 Task: Find connections with filter location Neuchâtel with filter topic #indiawith filter profile language French with filter current company SICK Sensor Intelligence with filter school ICAT Design & Media College with filter industry Hospitals and Health Care with filter service category Labor and Employment Law with filter keywords title Administrative Assistant
Action: Mouse moved to (619, 107)
Screenshot: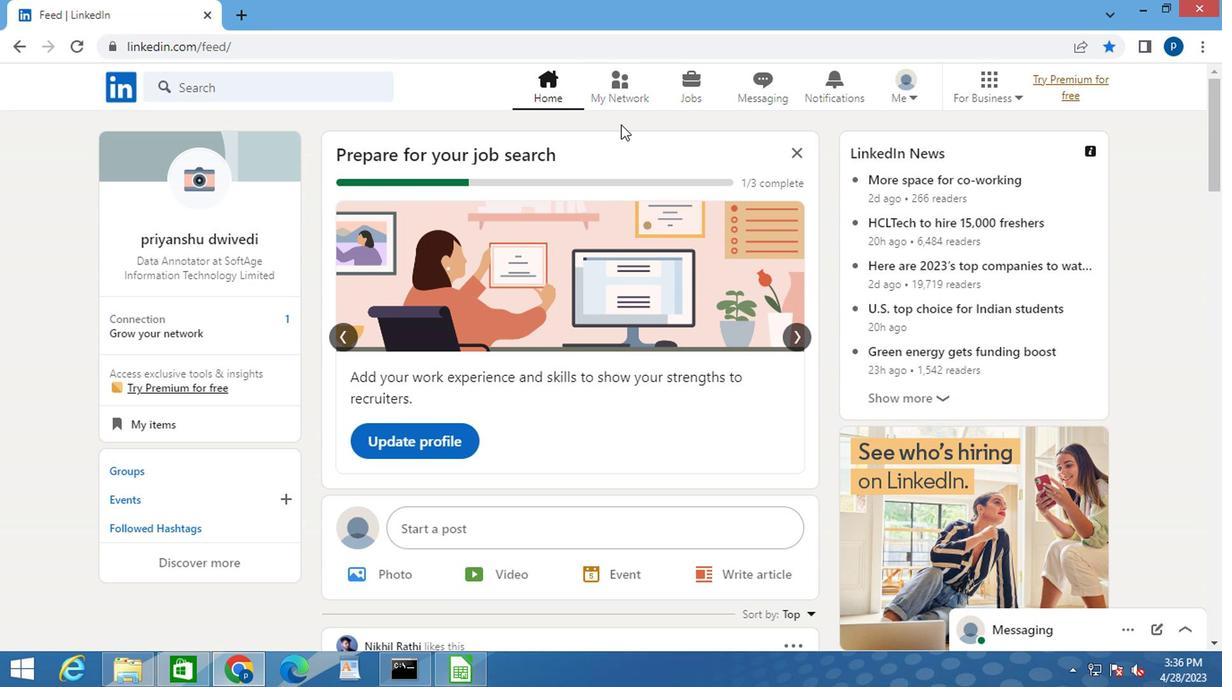 
Action: Mouse pressed left at (619, 107)
Screenshot: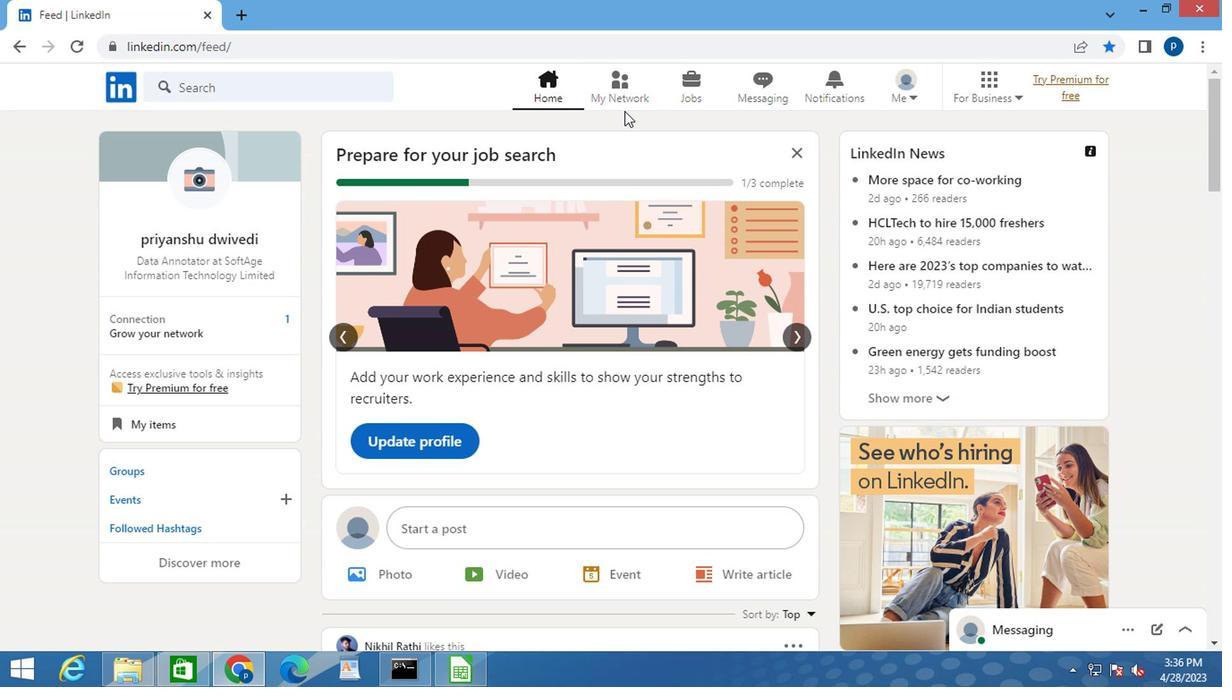 
Action: Mouse moved to (199, 180)
Screenshot: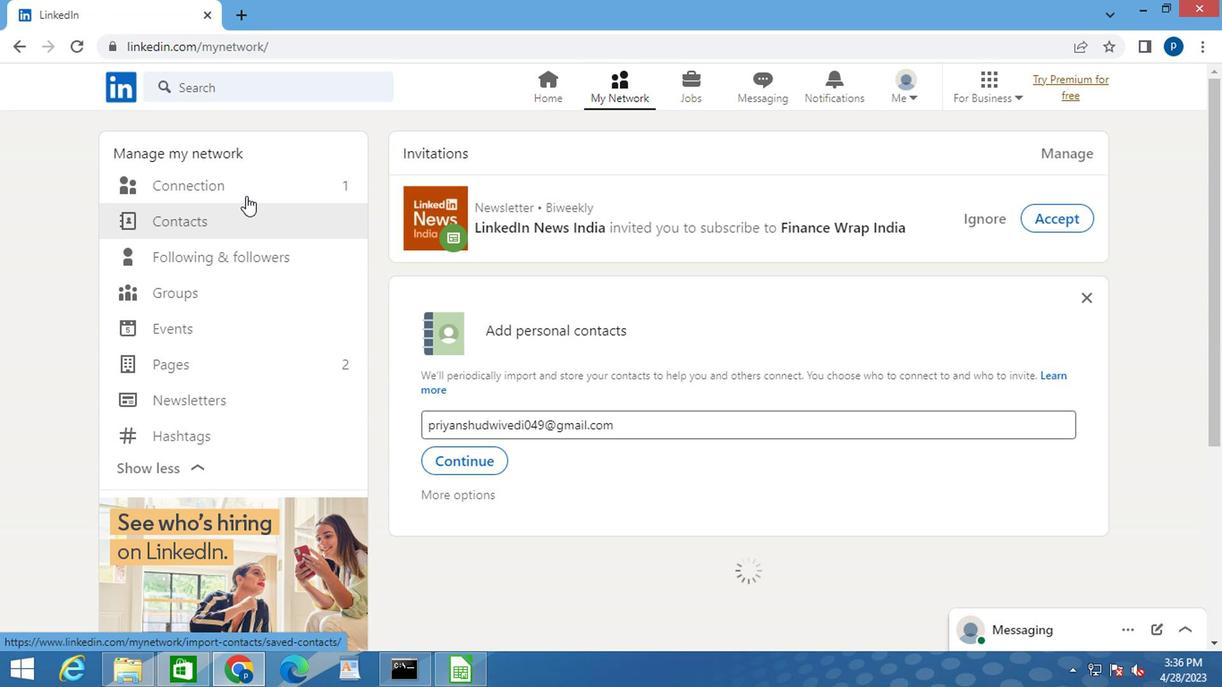 
Action: Mouse pressed left at (199, 180)
Screenshot: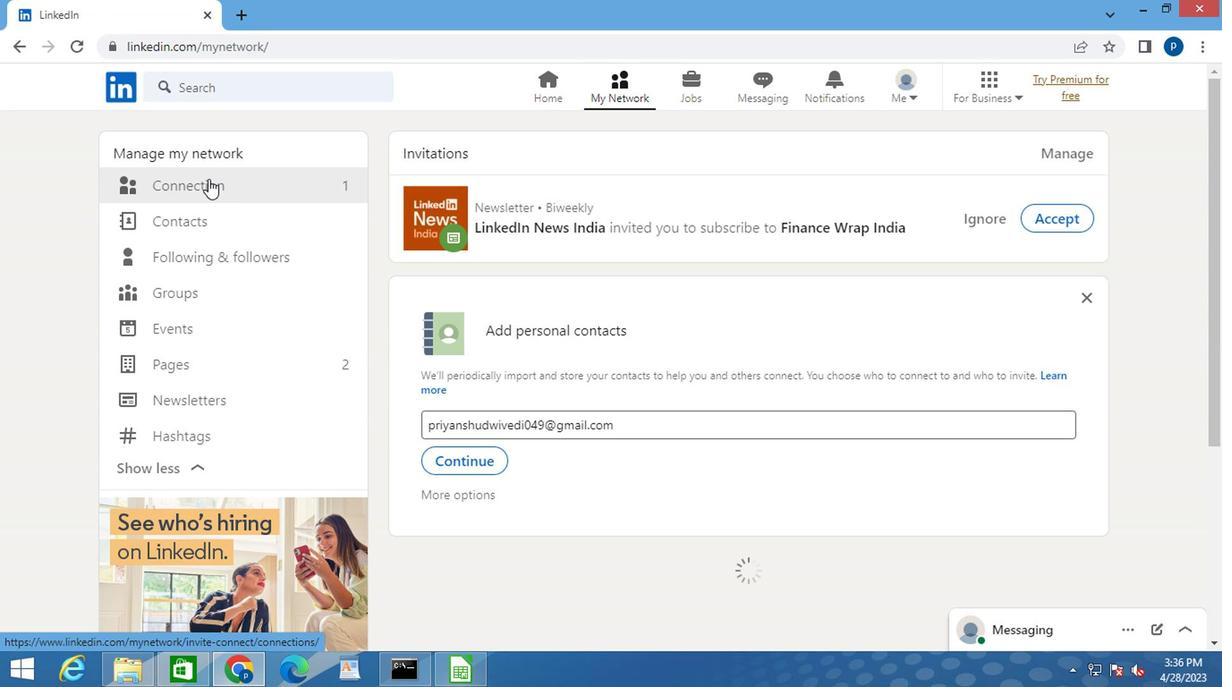 
Action: Mouse moved to (724, 187)
Screenshot: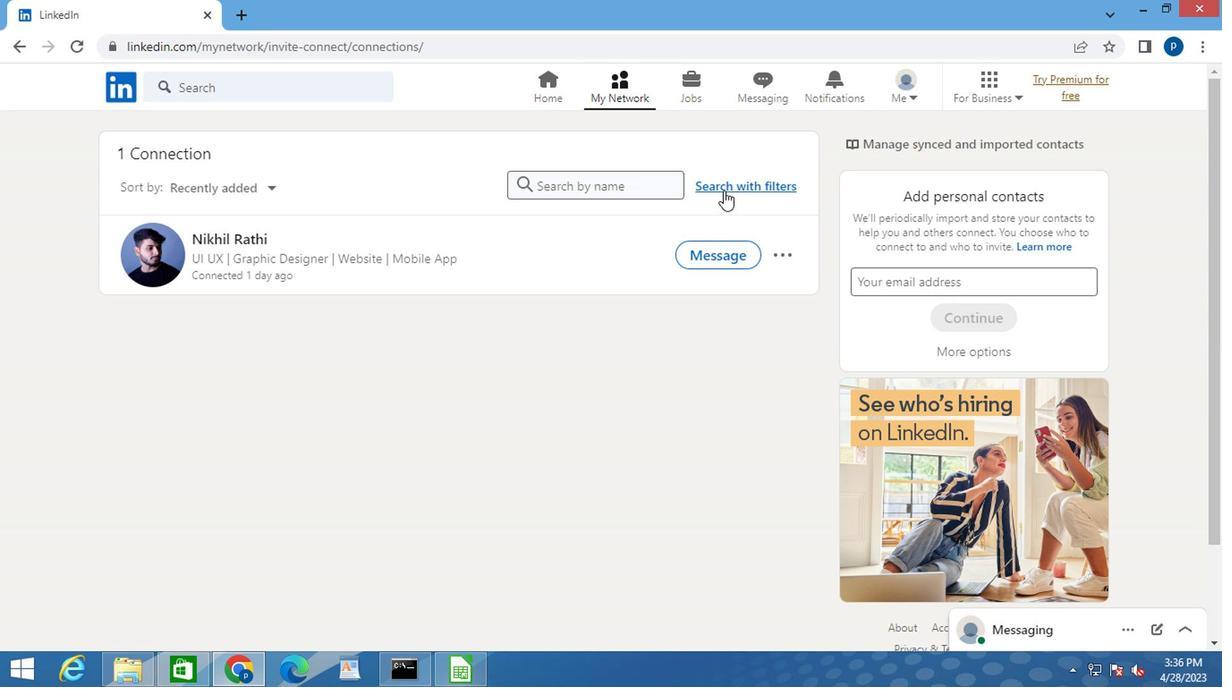 
Action: Mouse pressed left at (724, 187)
Screenshot: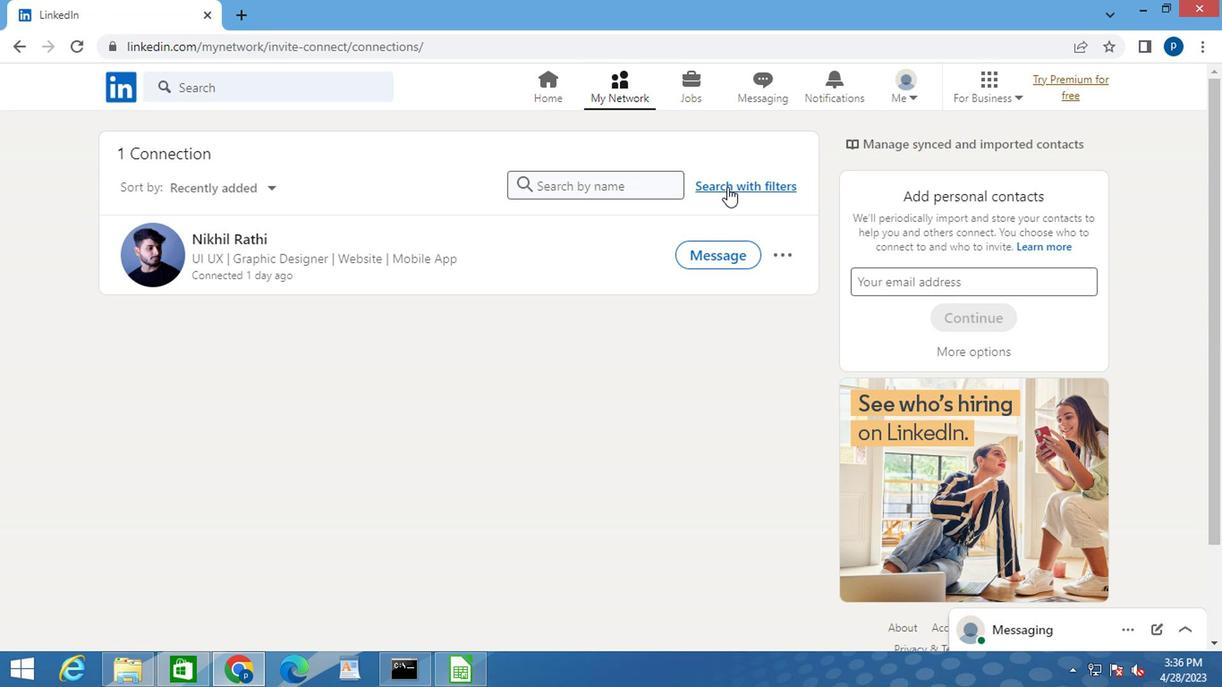 
Action: Mouse moved to (657, 136)
Screenshot: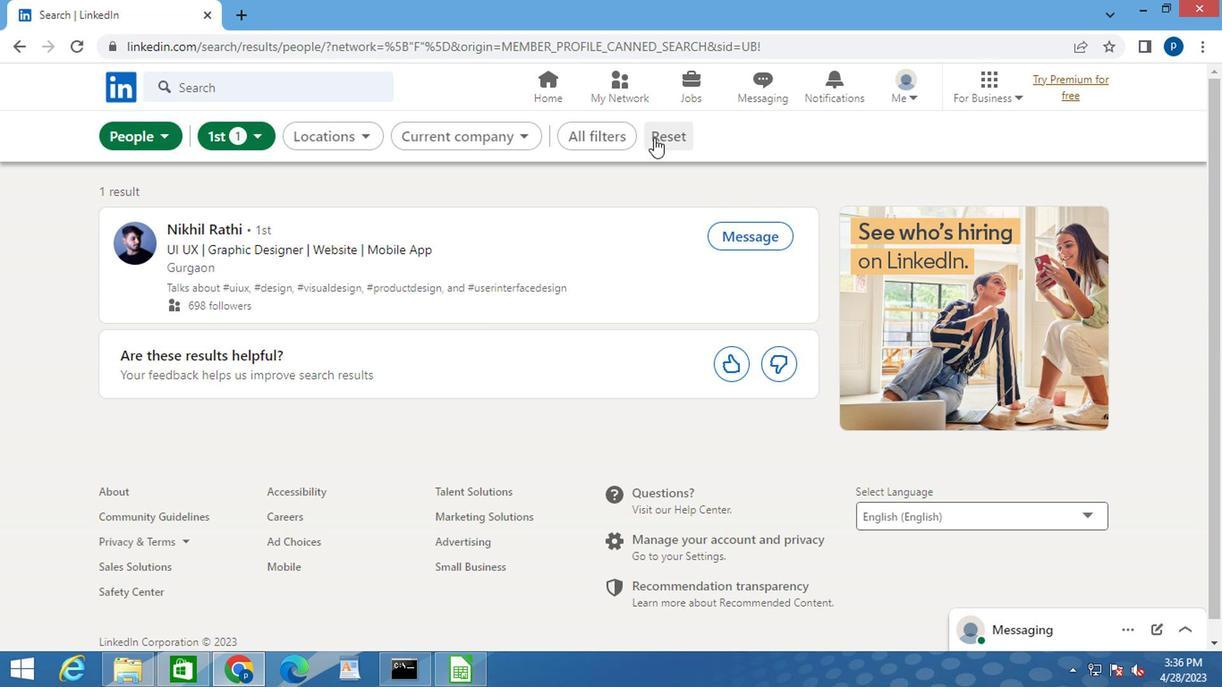 
Action: Mouse pressed left at (657, 136)
Screenshot: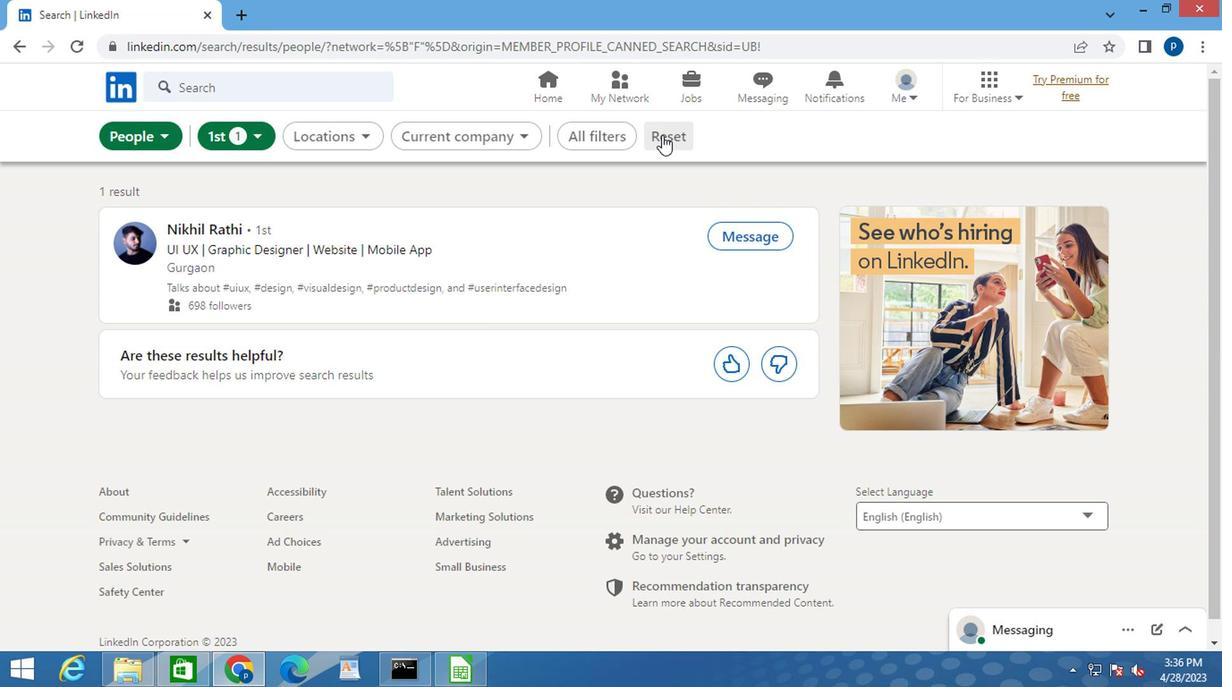 
Action: Mouse moved to (636, 135)
Screenshot: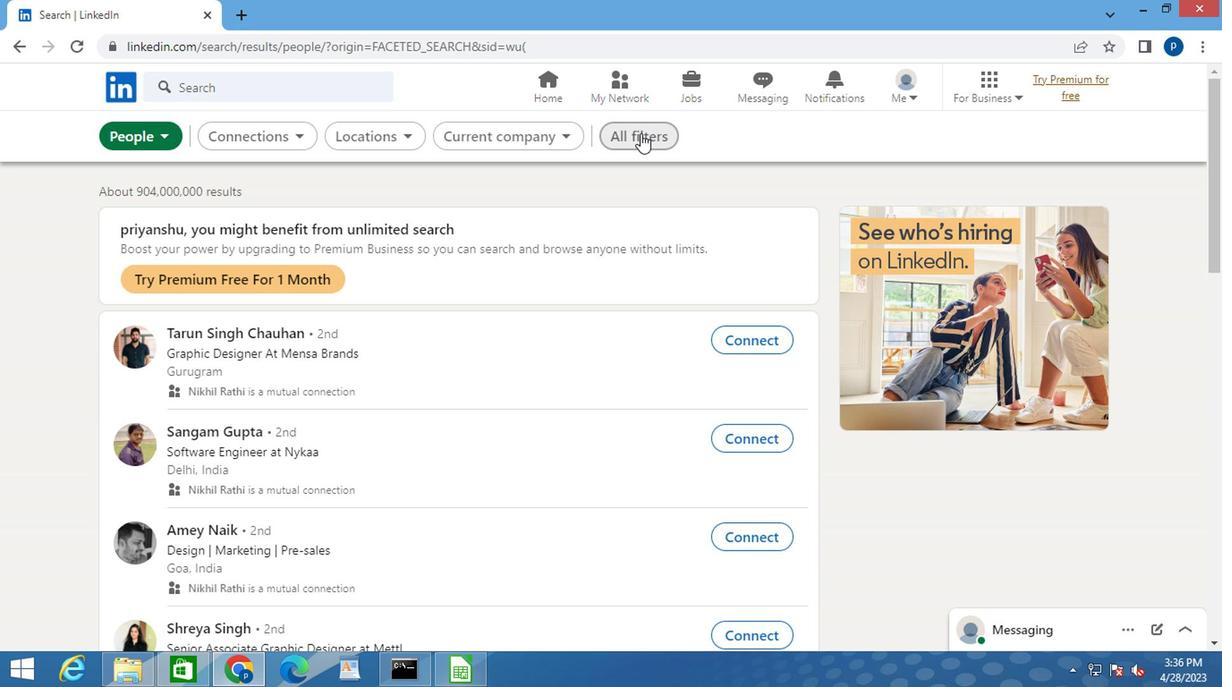 
Action: Mouse pressed left at (636, 135)
Screenshot: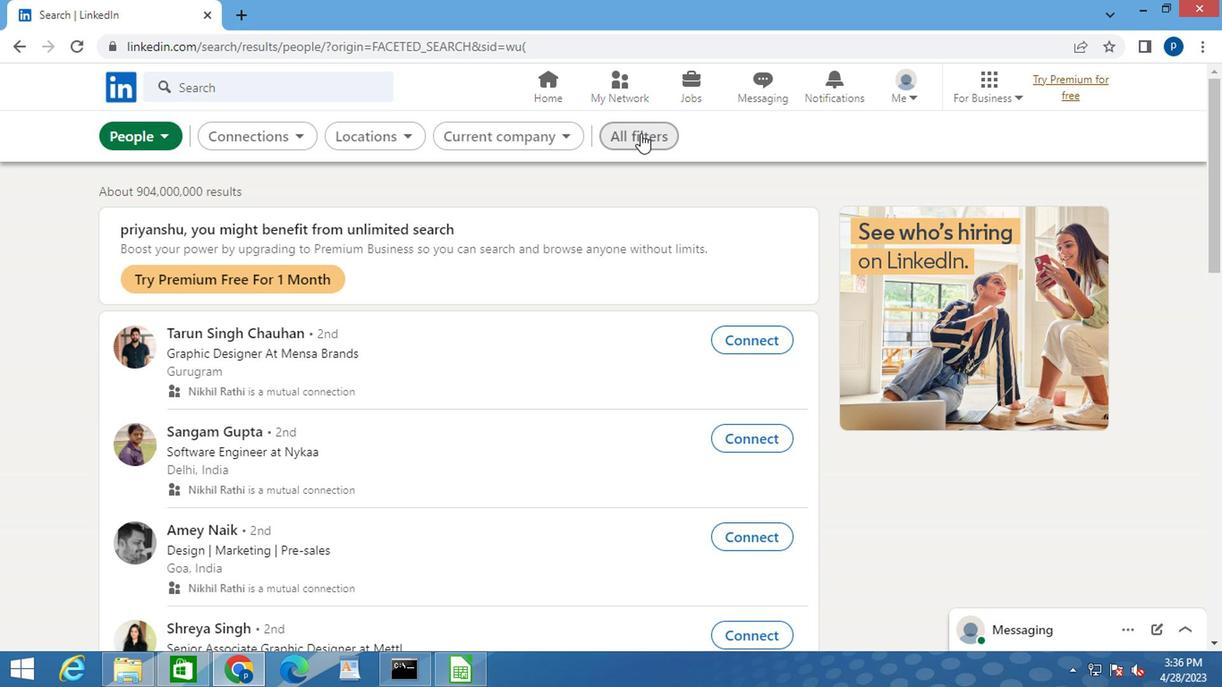 
Action: Mouse moved to (1006, 375)
Screenshot: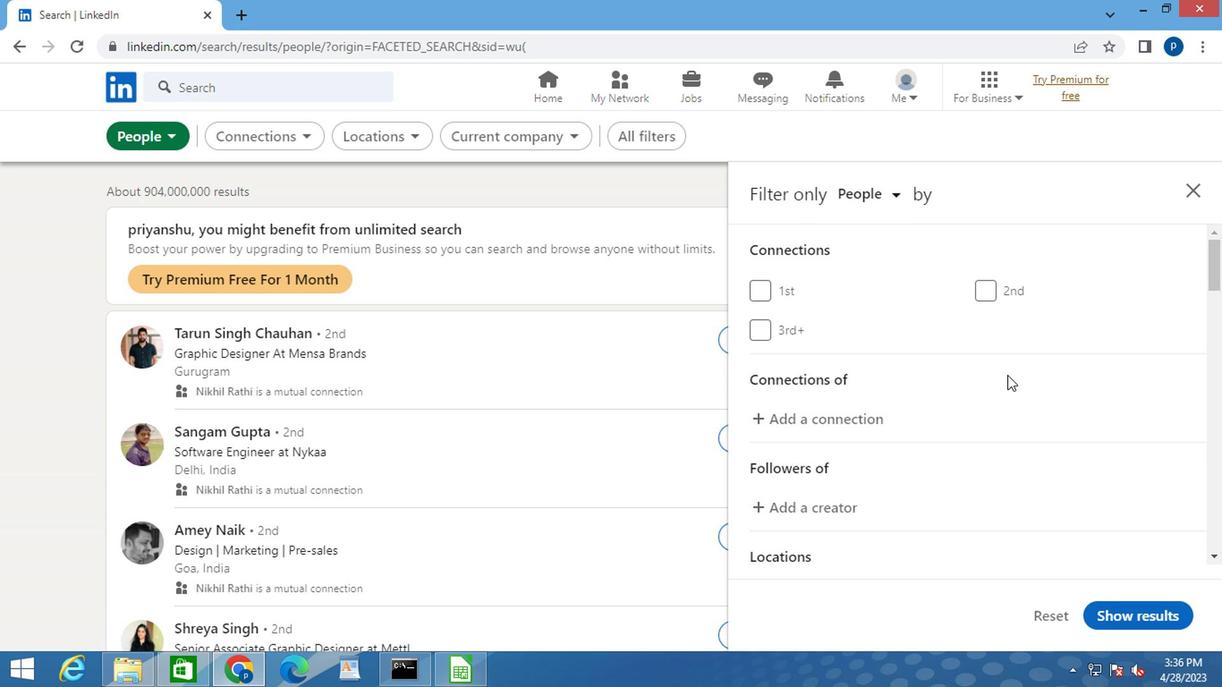 
Action: Mouse scrolled (1006, 374) with delta (0, 0)
Screenshot: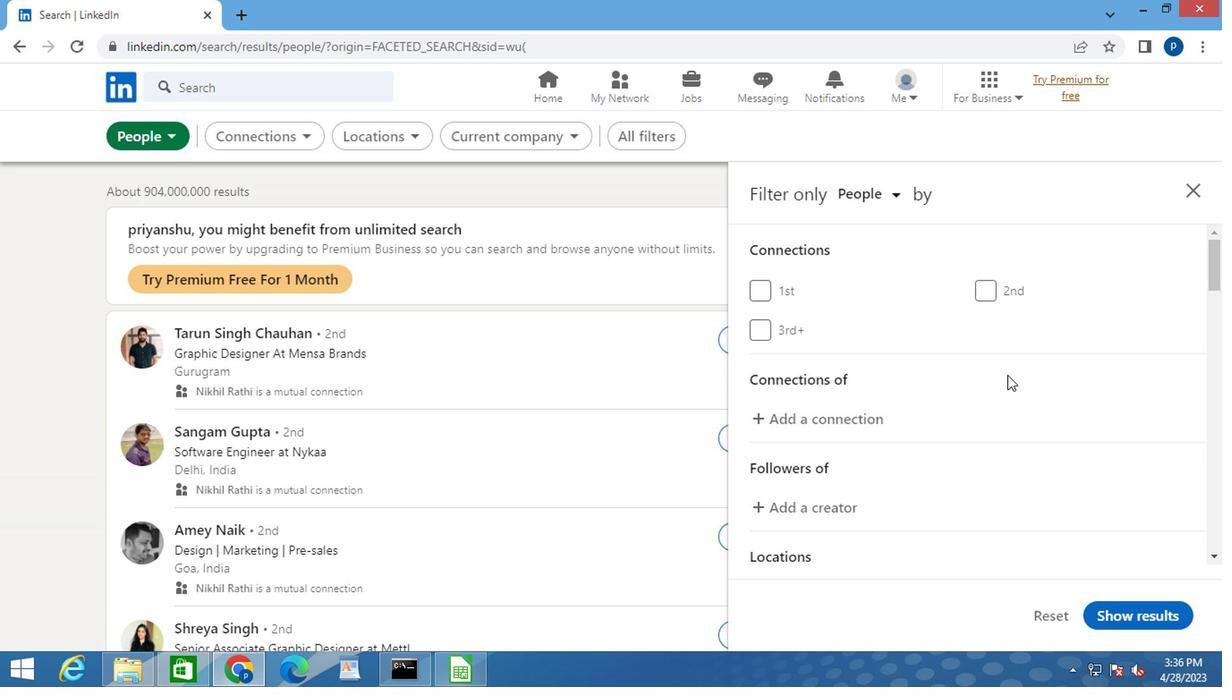 
Action: Mouse scrolled (1006, 374) with delta (0, 0)
Screenshot: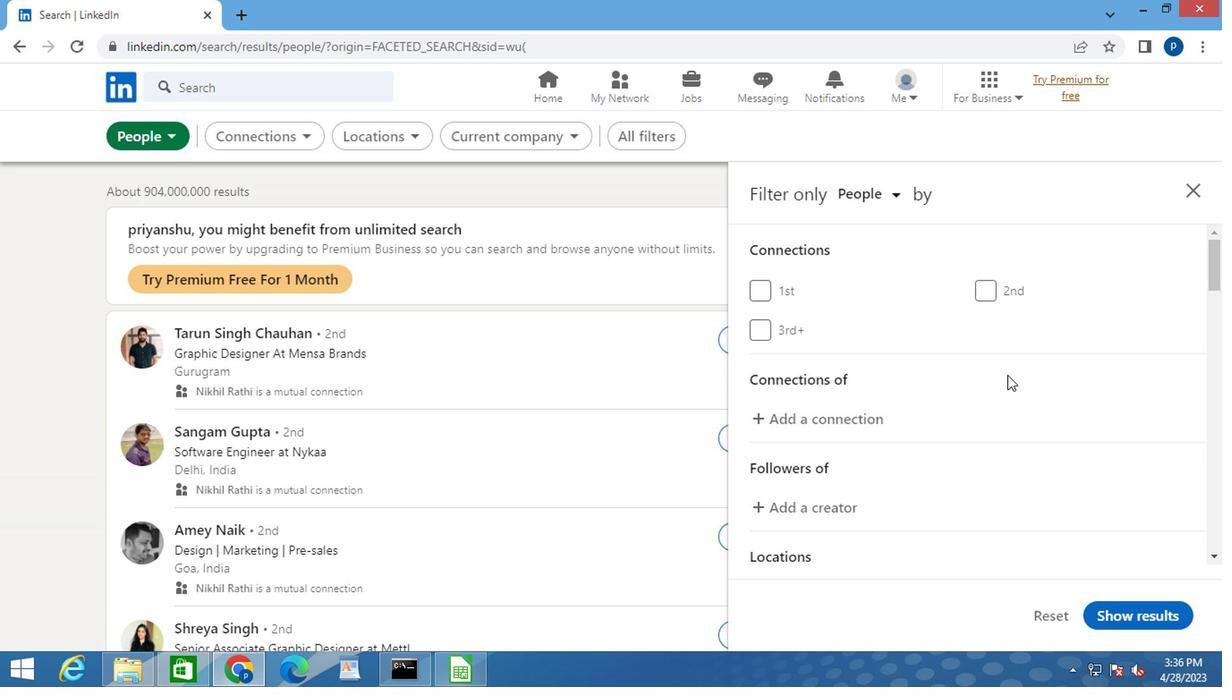 
Action: Mouse moved to (1001, 492)
Screenshot: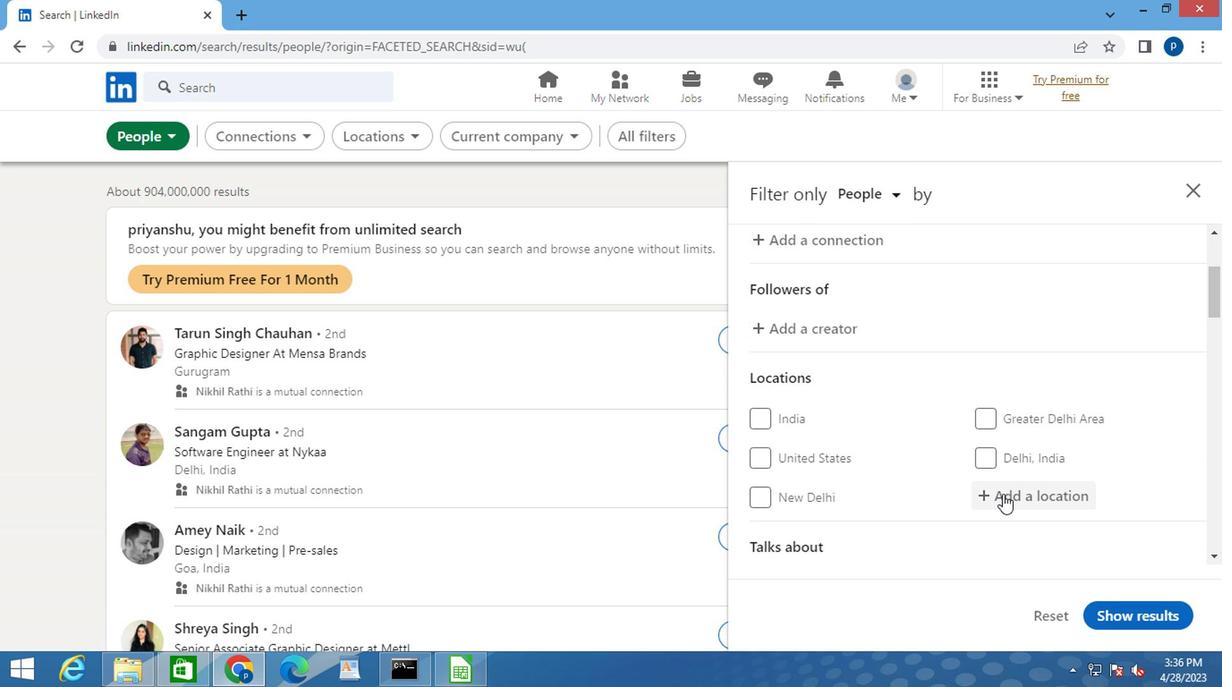 
Action: Mouse pressed left at (1001, 492)
Screenshot: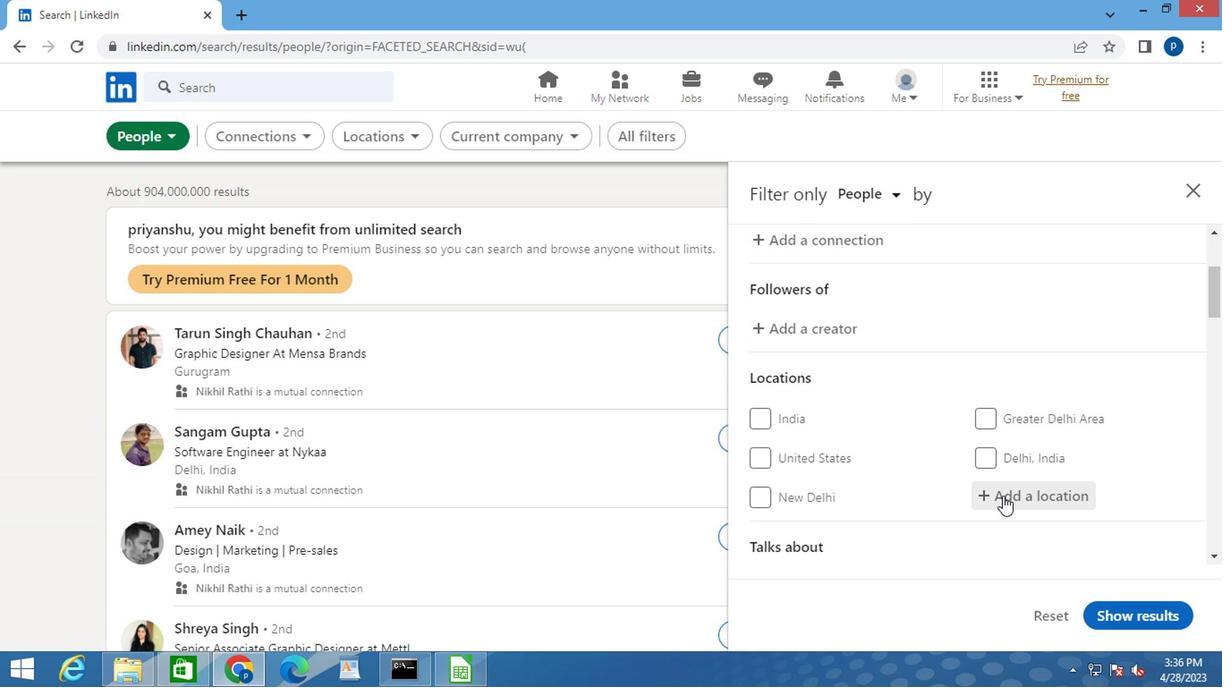 
Action: Key pressed n<Key.caps_lock>euchatel
Screenshot: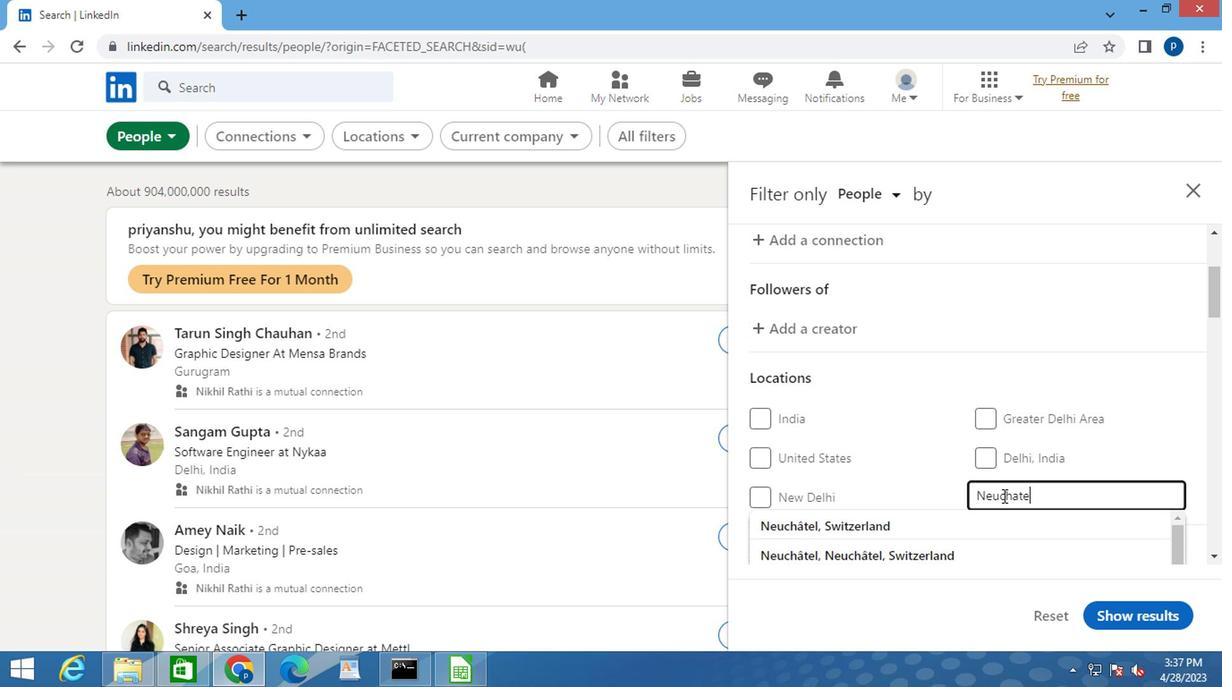
Action: Mouse moved to (902, 519)
Screenshot: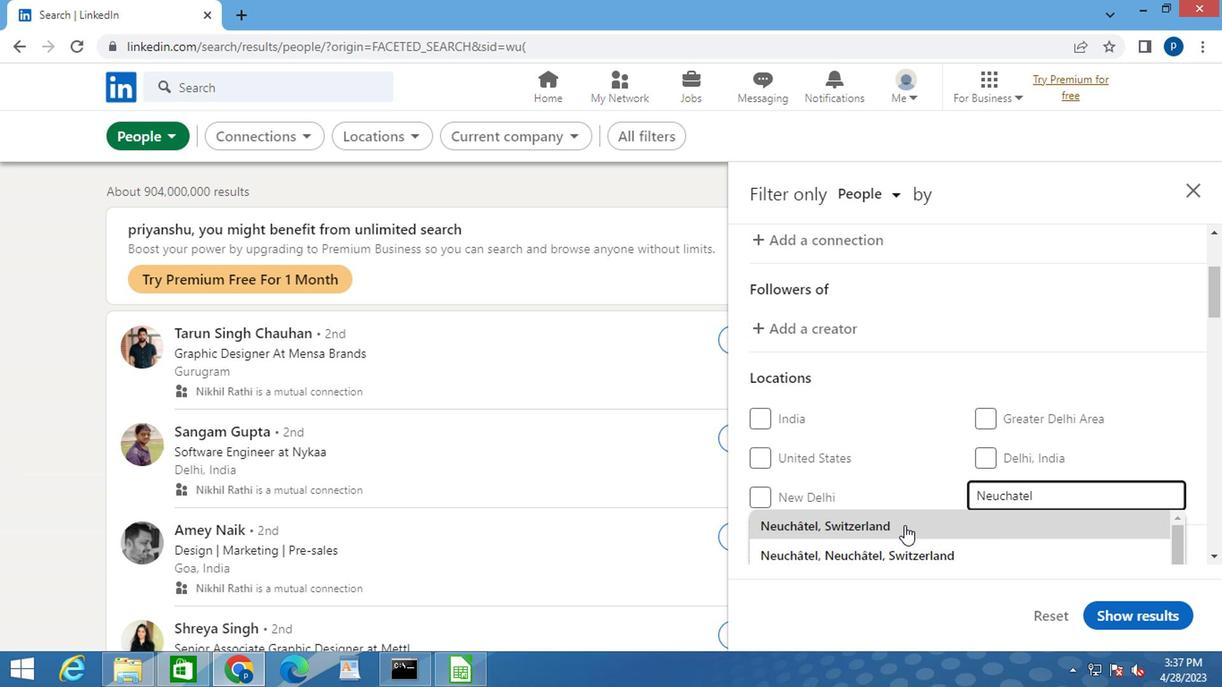 
Action: Mouse pressed left at (902, 519)
Screenshot: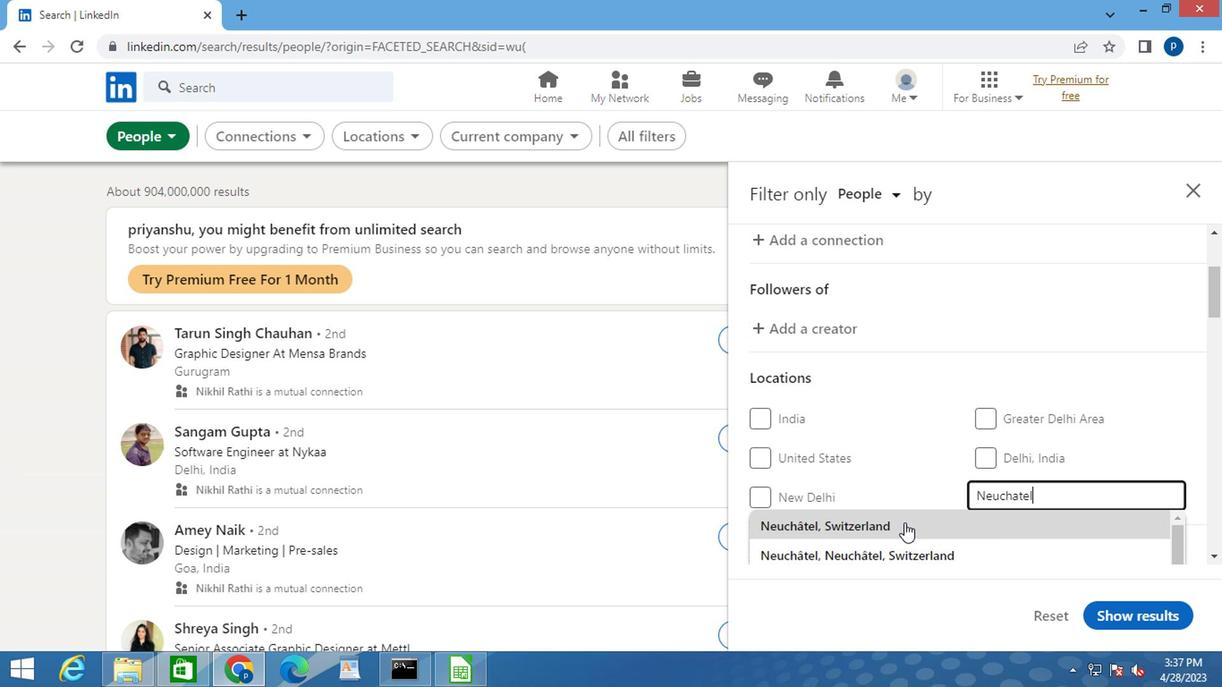 
Action: Mouse moved to (894, 494)
Screenshot: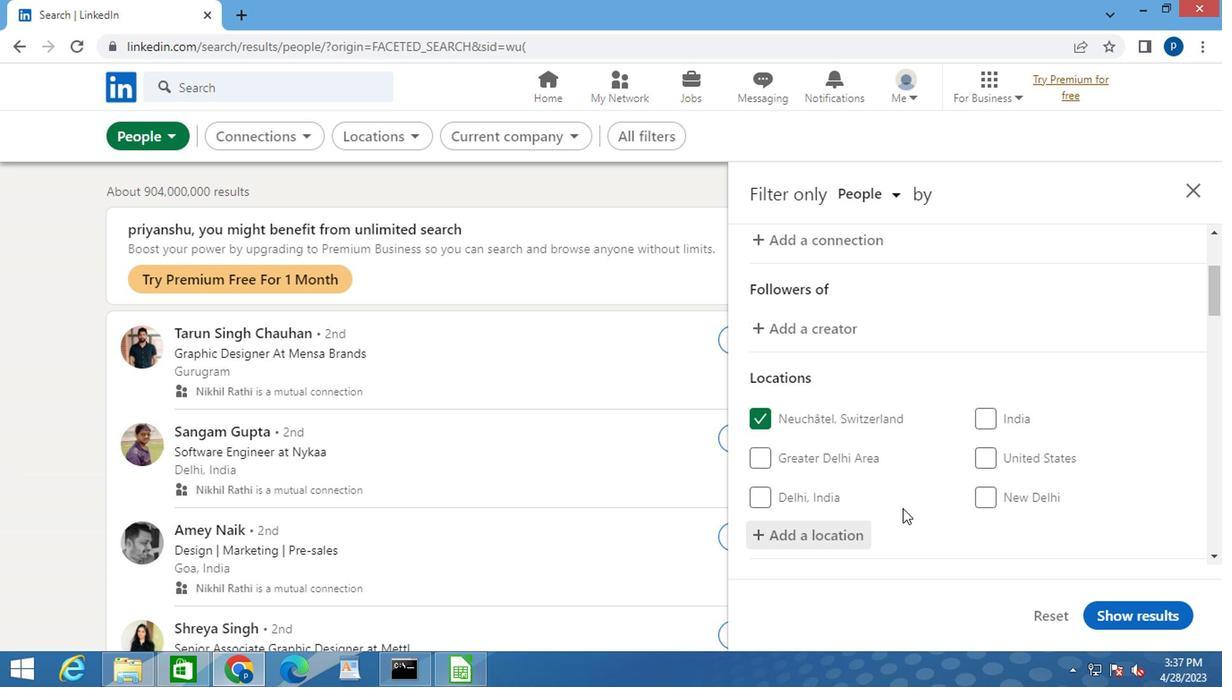 
Action: Mouse scrolled (894, 494) with delta (0, 0)
Screenshot: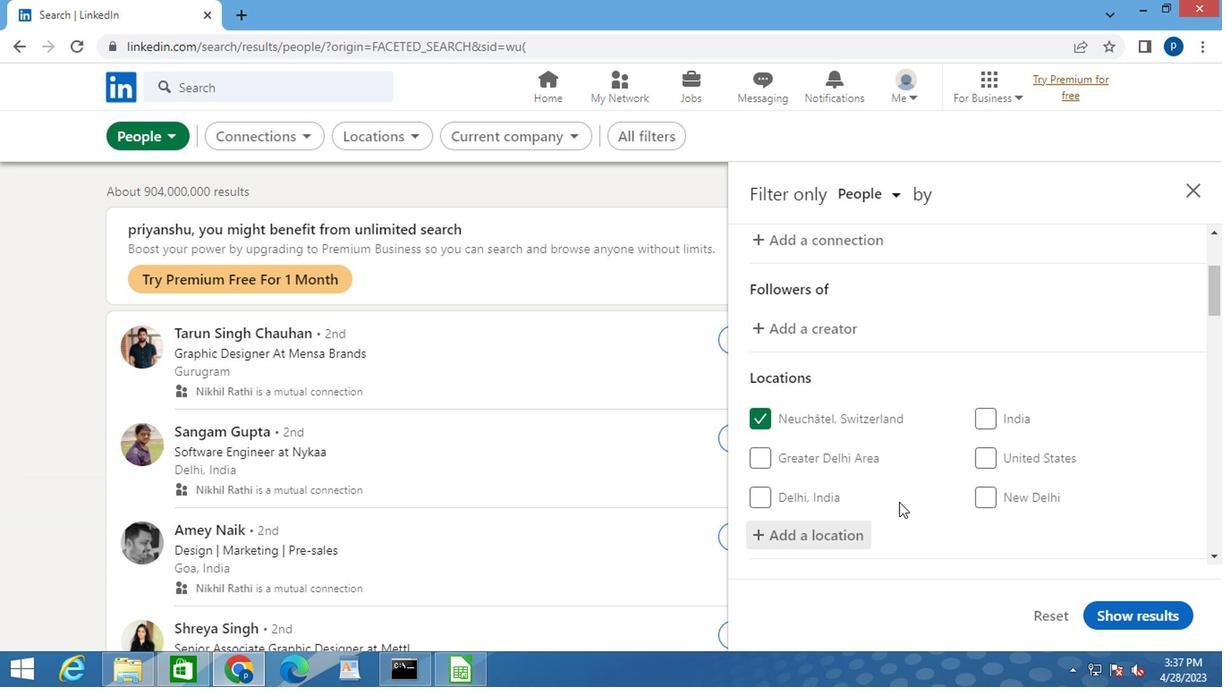 
Action: Mouse scrolled (894, 494) with delta (0, 0)
Screenshot: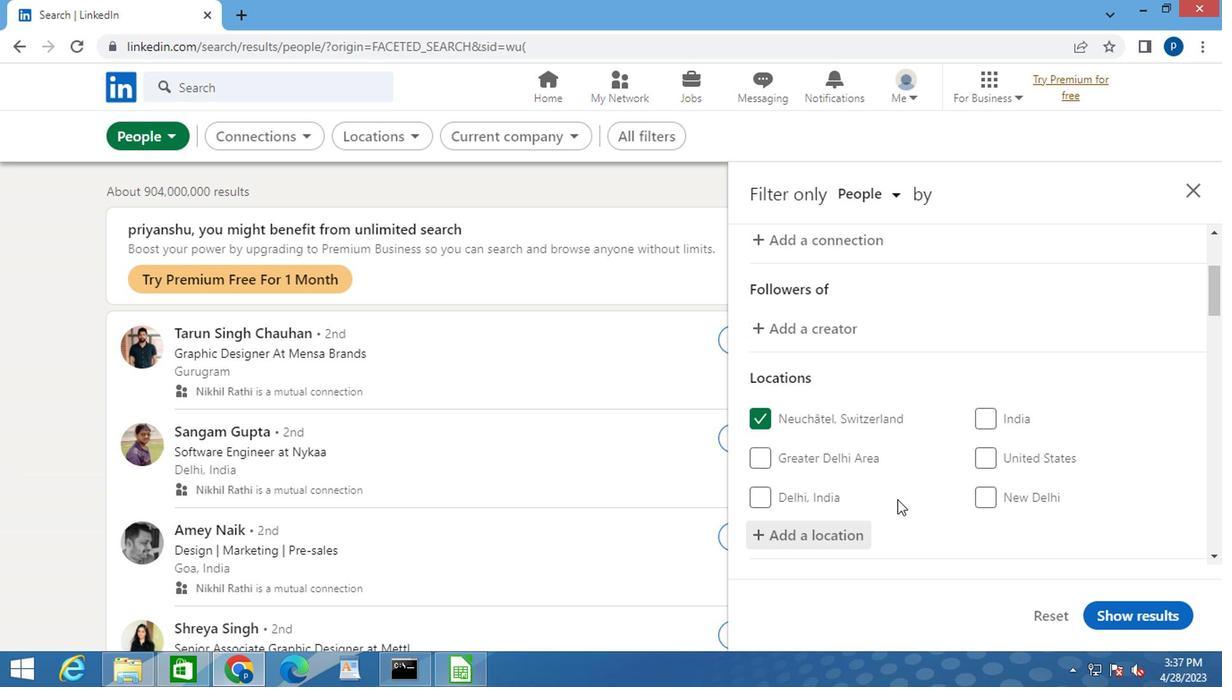 
Action: Mouse moved to (992, 524)
Screenshot: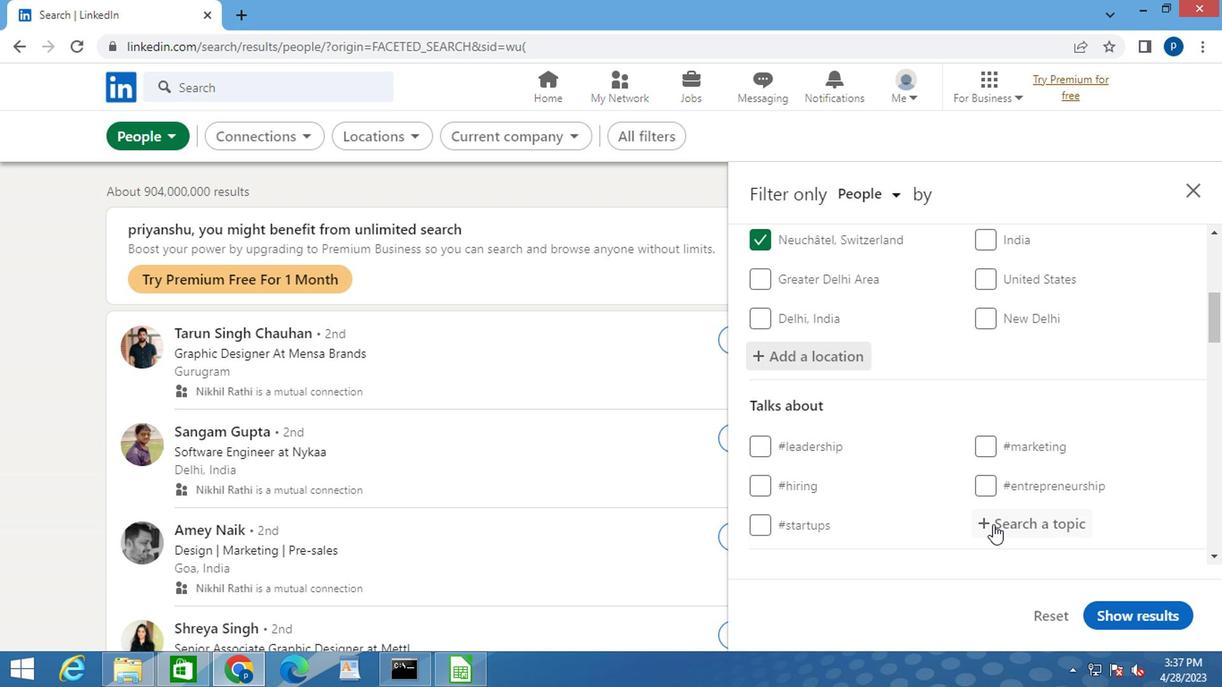 
Action: Mouse pressed left at (992, 524)
Screenshot: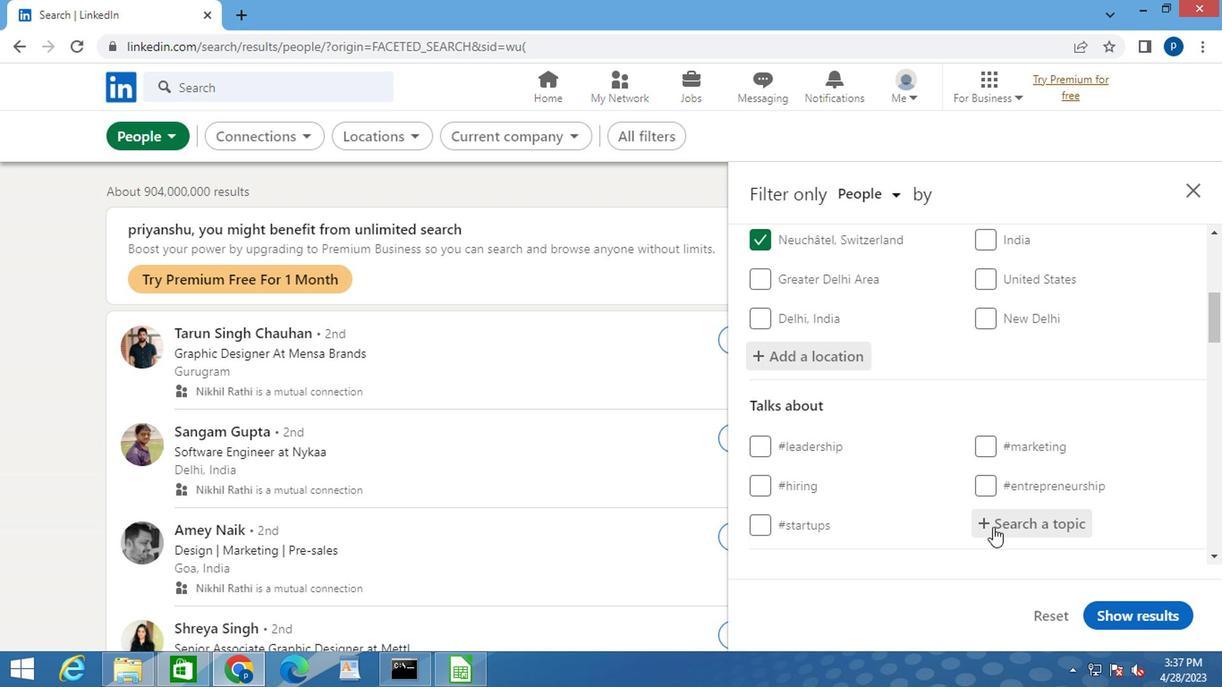 
Action: Key pressed <Key.shift>#INDIA
Screenshot: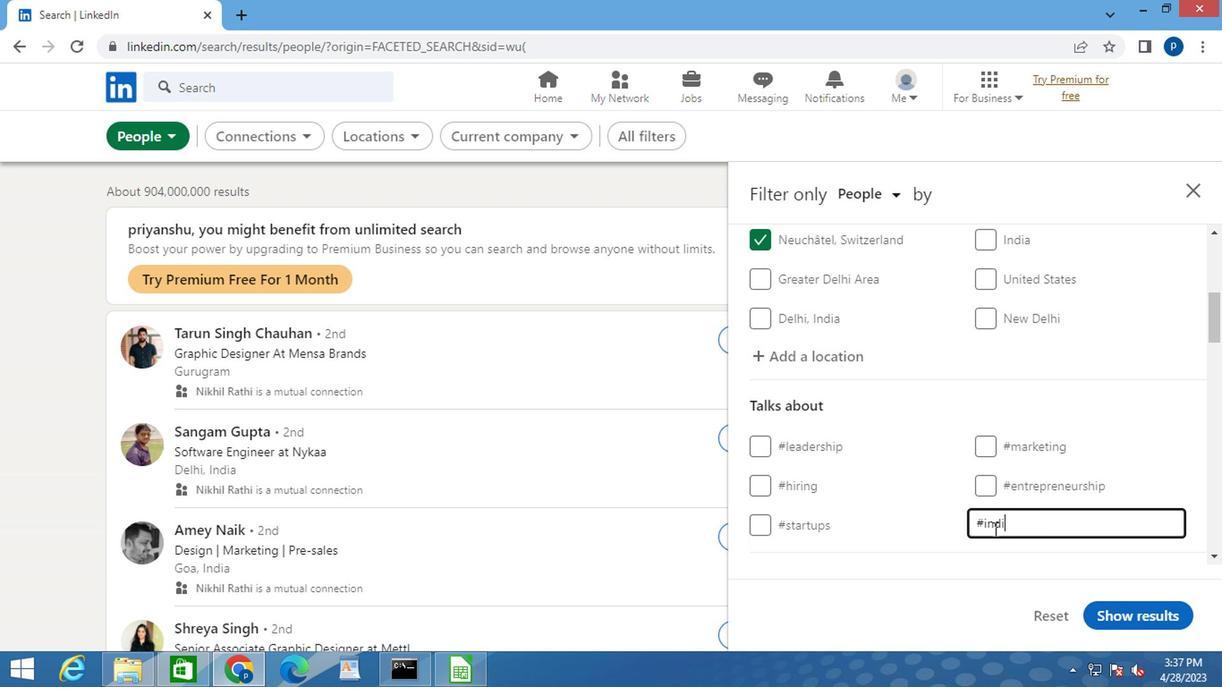 
Action: Mouse moved to (899, 505)
Screenshot: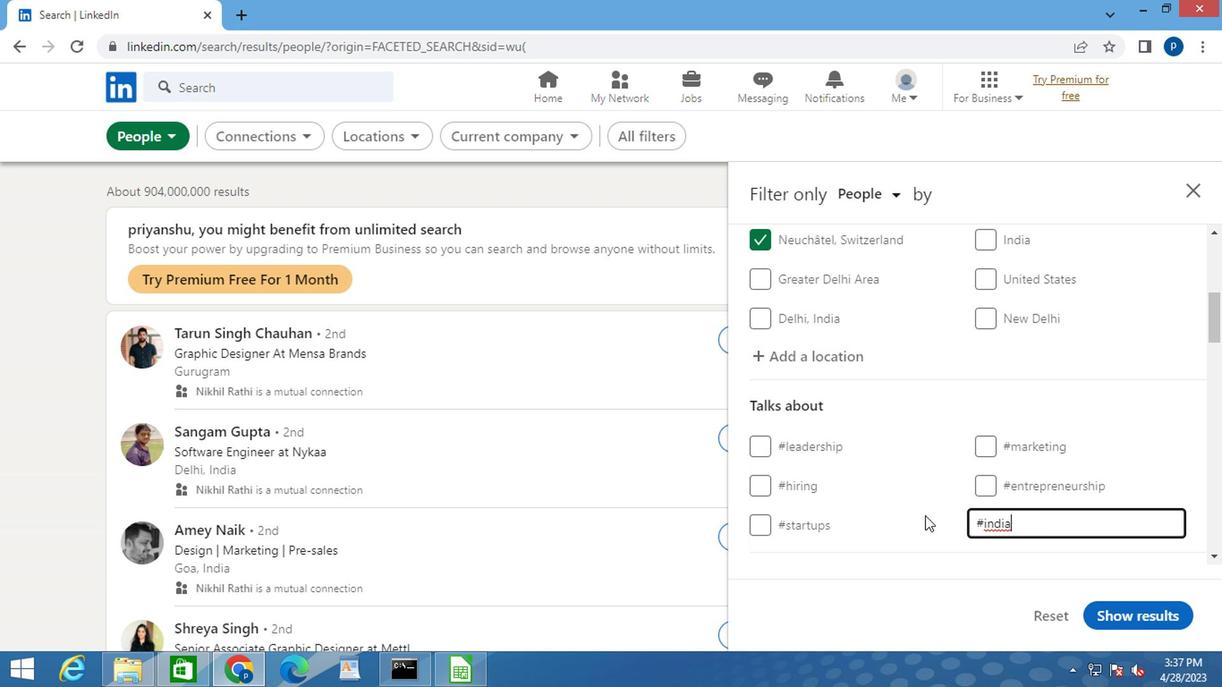 
Action: Mouse scrolled (899, 503) with delta (0, -1)
Screenshot: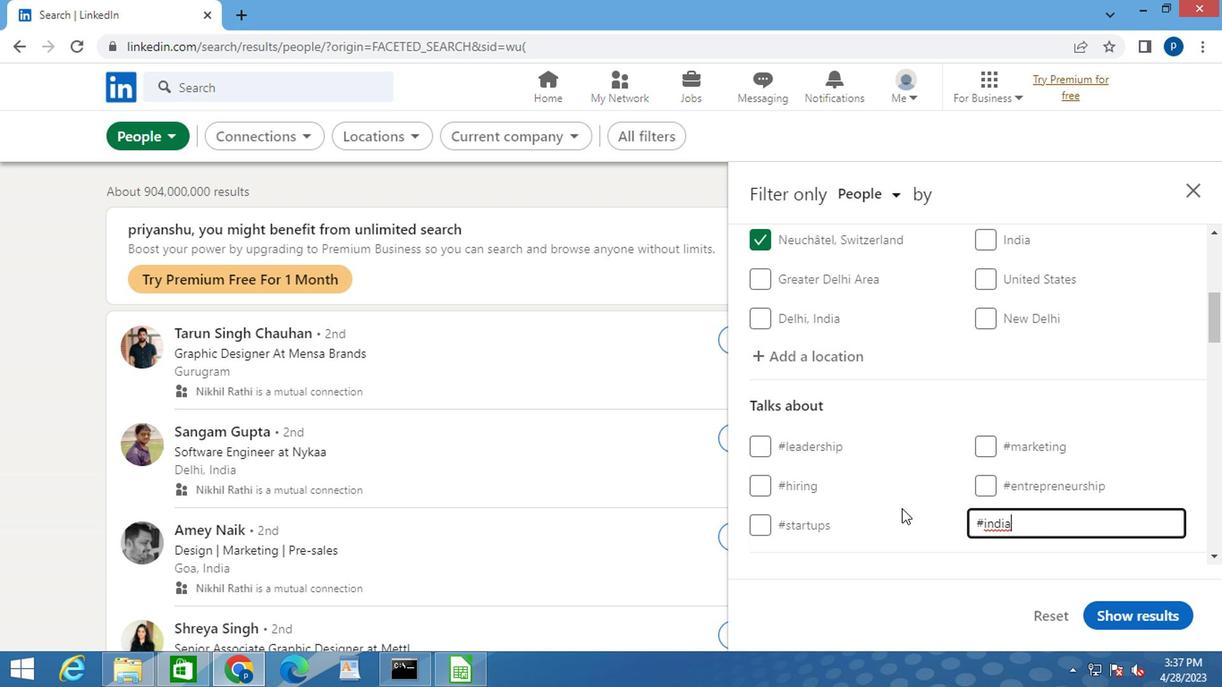 
Action: Mouse scrolled (899, 503) with delta (0, -1)
Screenshot: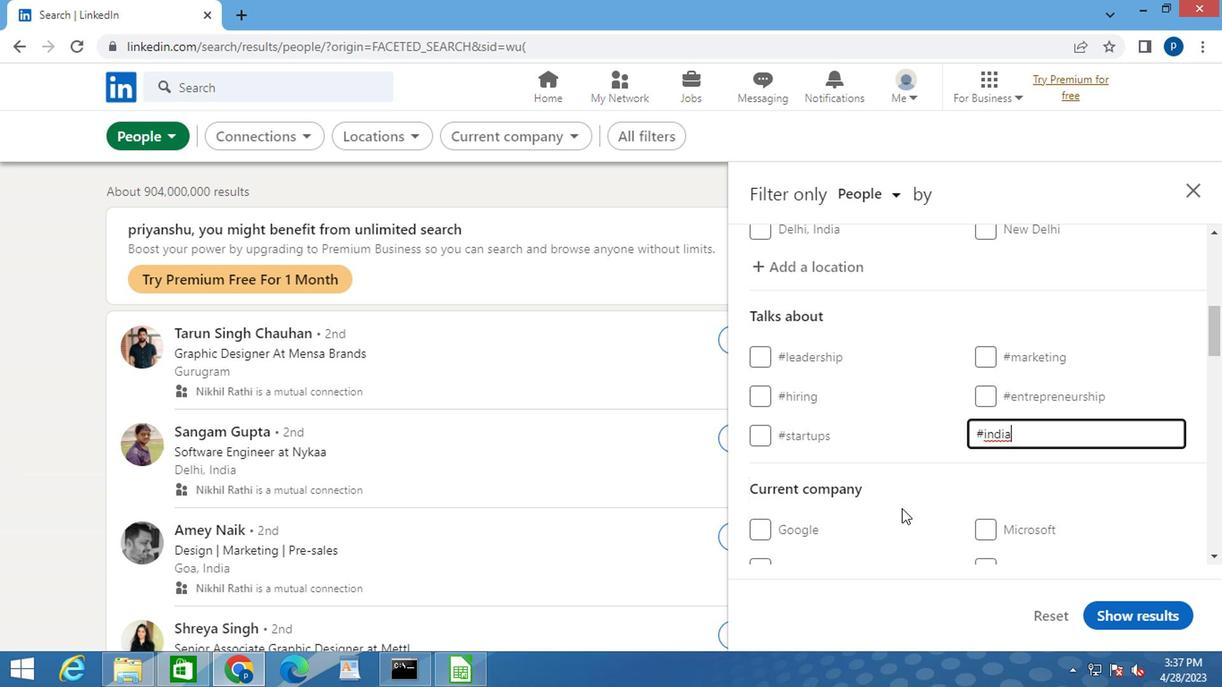 
Action: Mouse scrolled (899, 503) with delta (0, -1)
Screenshot: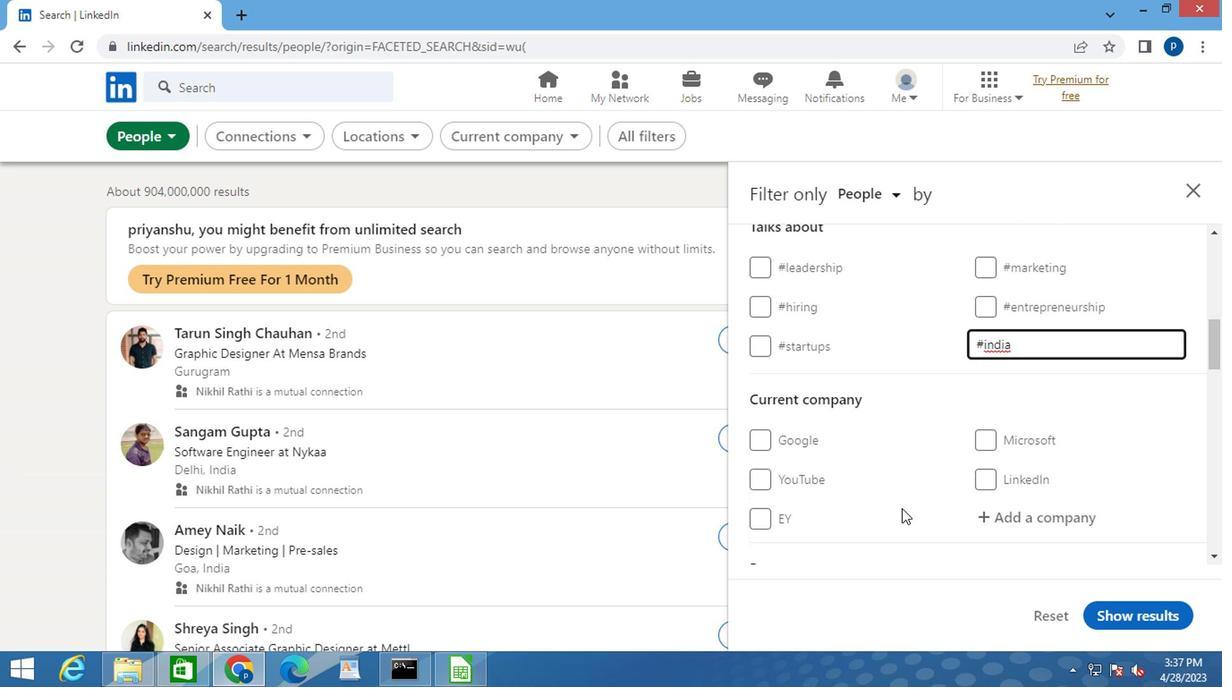 
Action: Mouse scrolled (899, 503) with delta (0, -1)
Screenshot: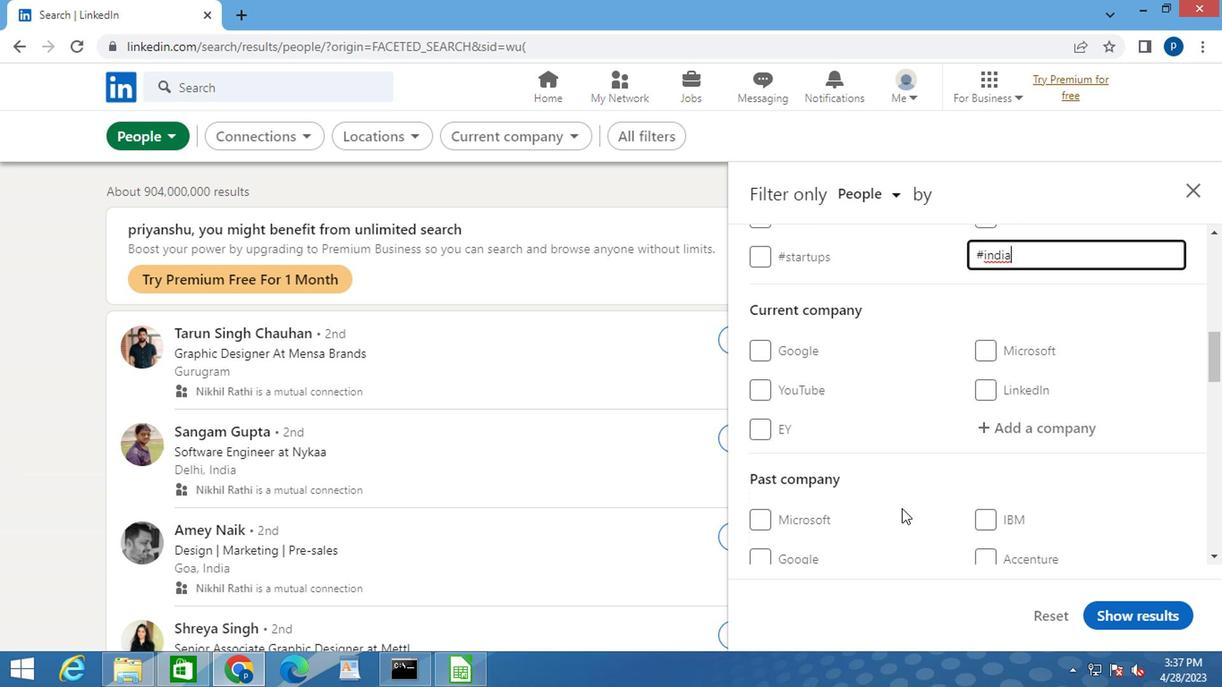 
Action: Mouse scrolled (899, 503) with delta (0, -1)
Screenshot: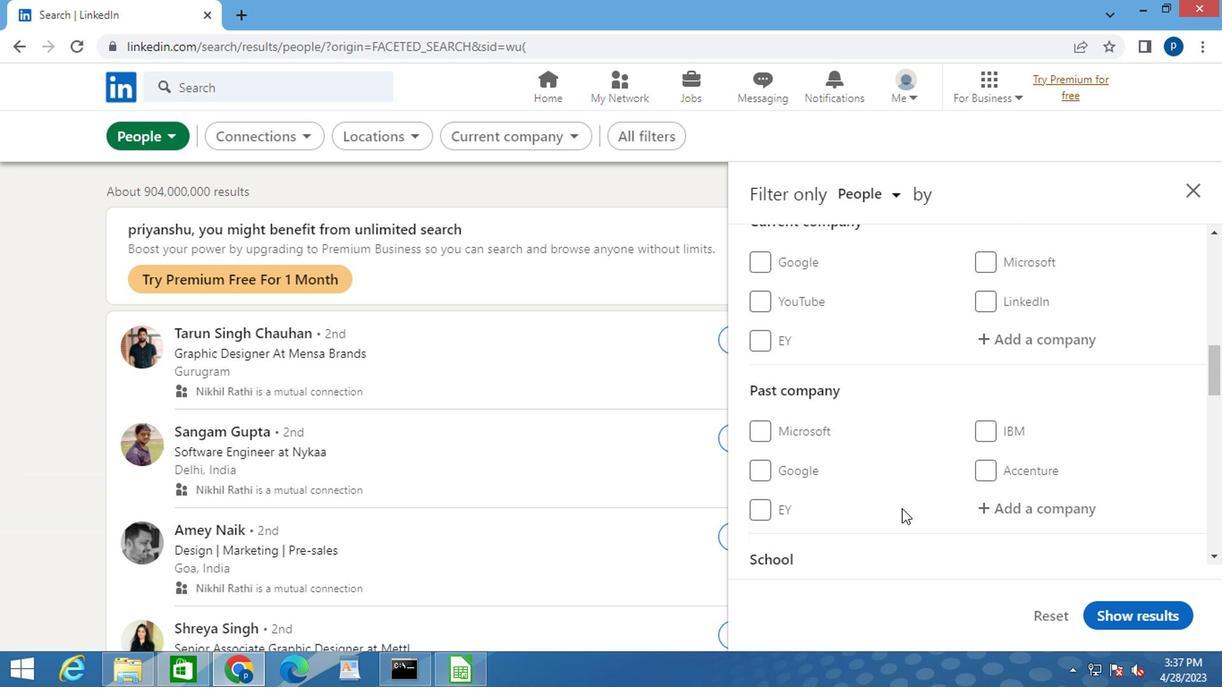 
Action: Mouse scrolled (899, 503) with delta (0, -1)
Screenshot: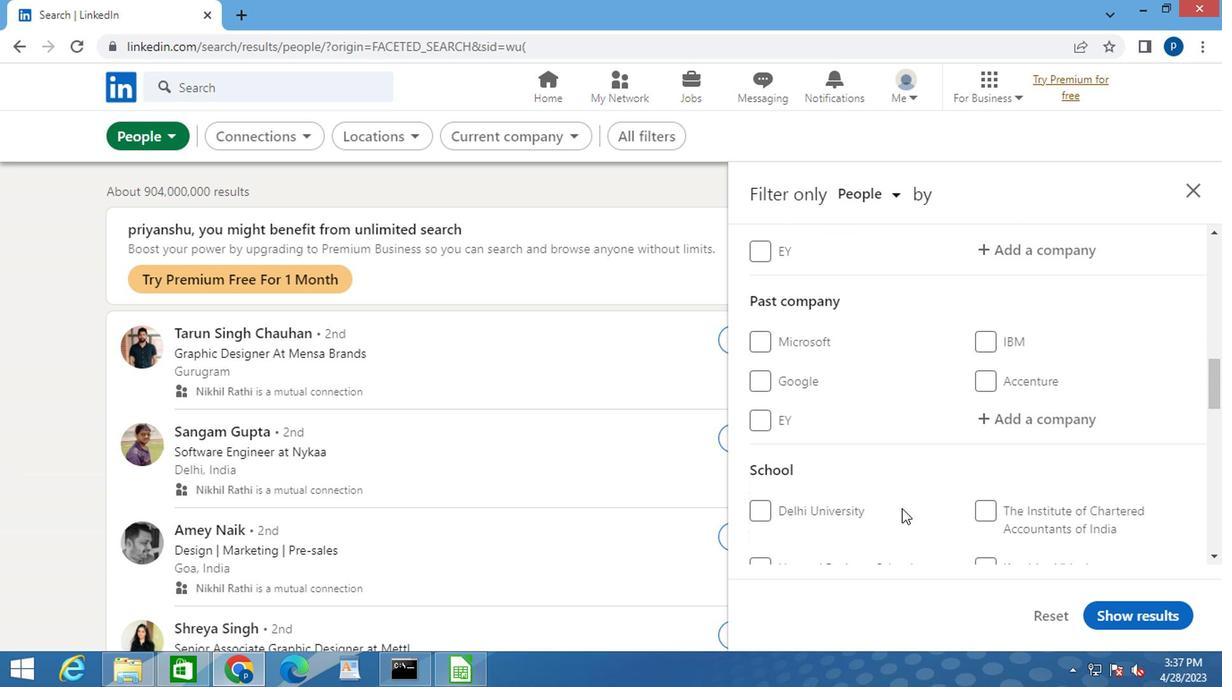 
Action: Mouse scrolled (899, 503) with delta (0, -1)
Screenshot: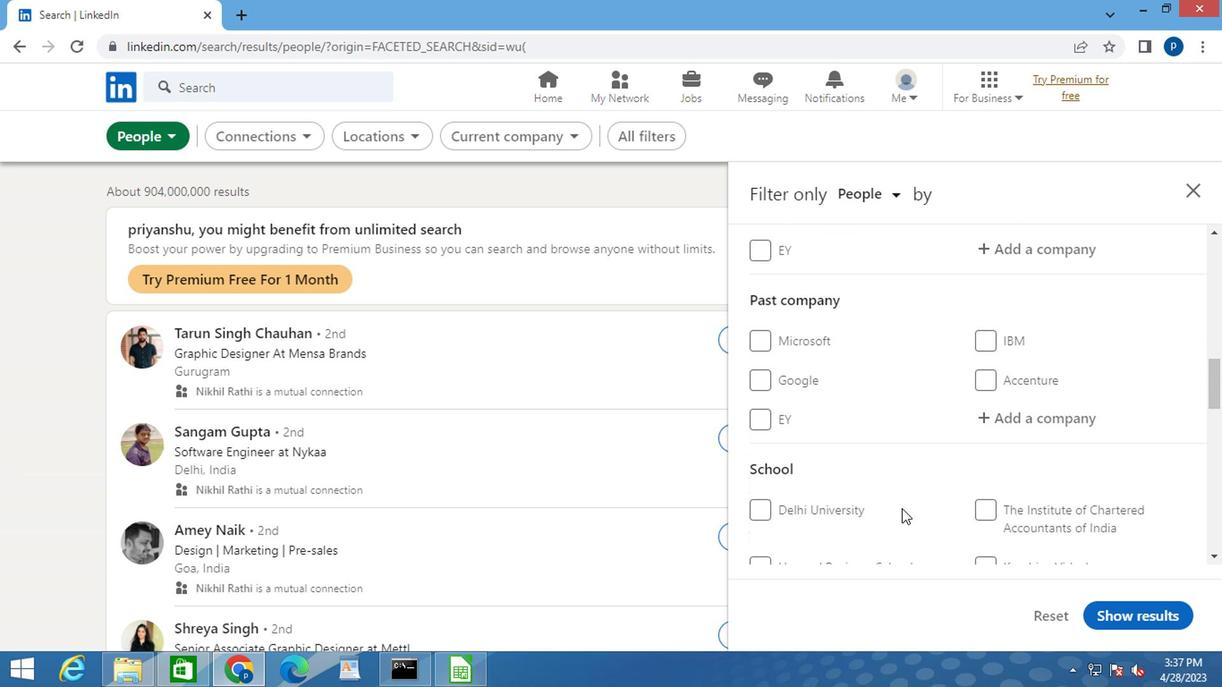 
Action: Mouse scrolled (899, 503) with delta (0, -1)
Screenshot: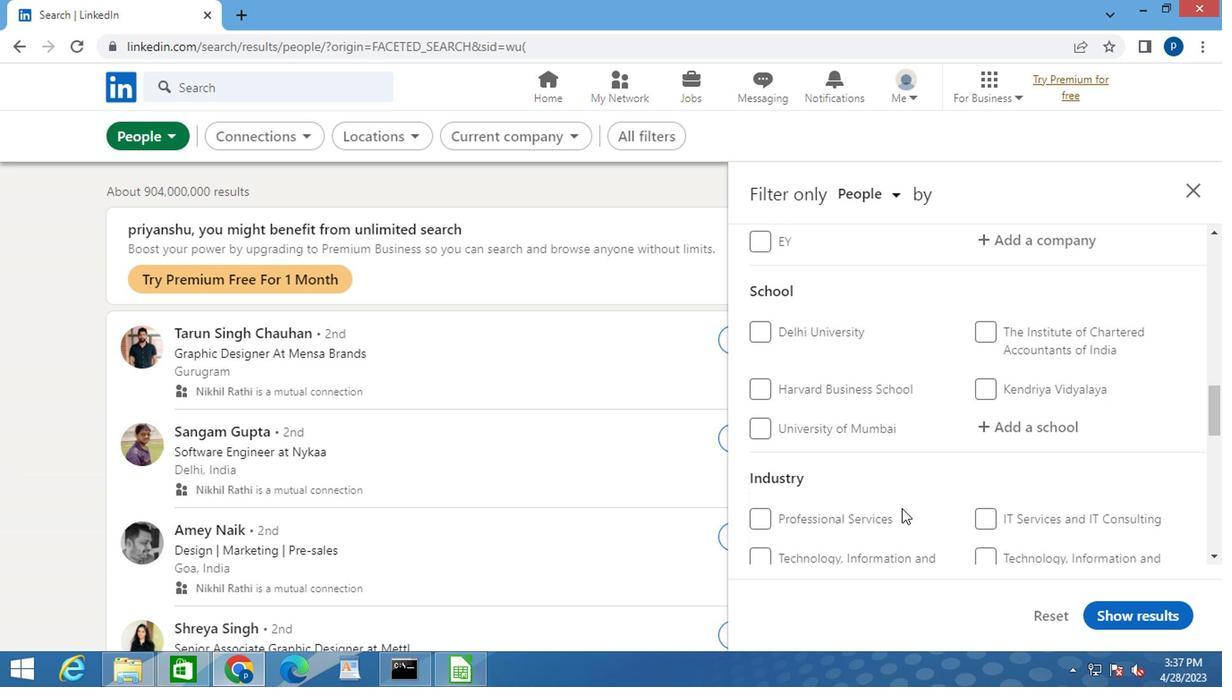 
Action: Mouse scrolled (899, 503) with delta (0, -1)
Screenshot: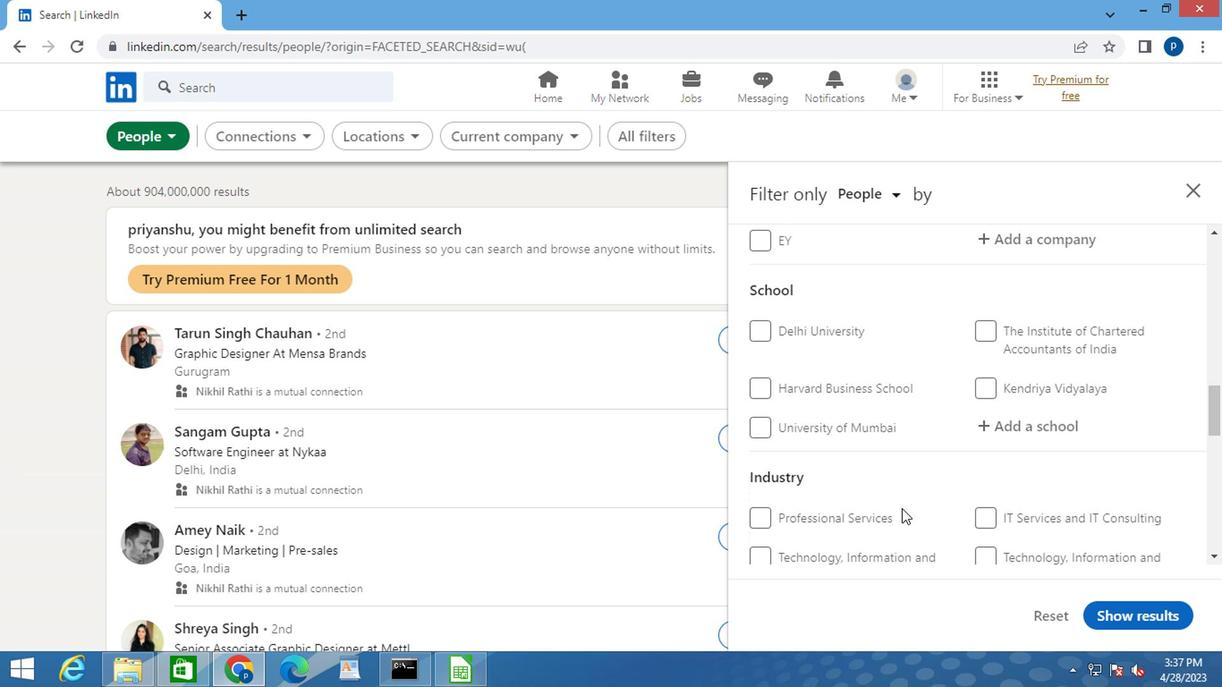 
Action: Mouse scrolled (899, 503) with delta (0, -1)
Screenshot: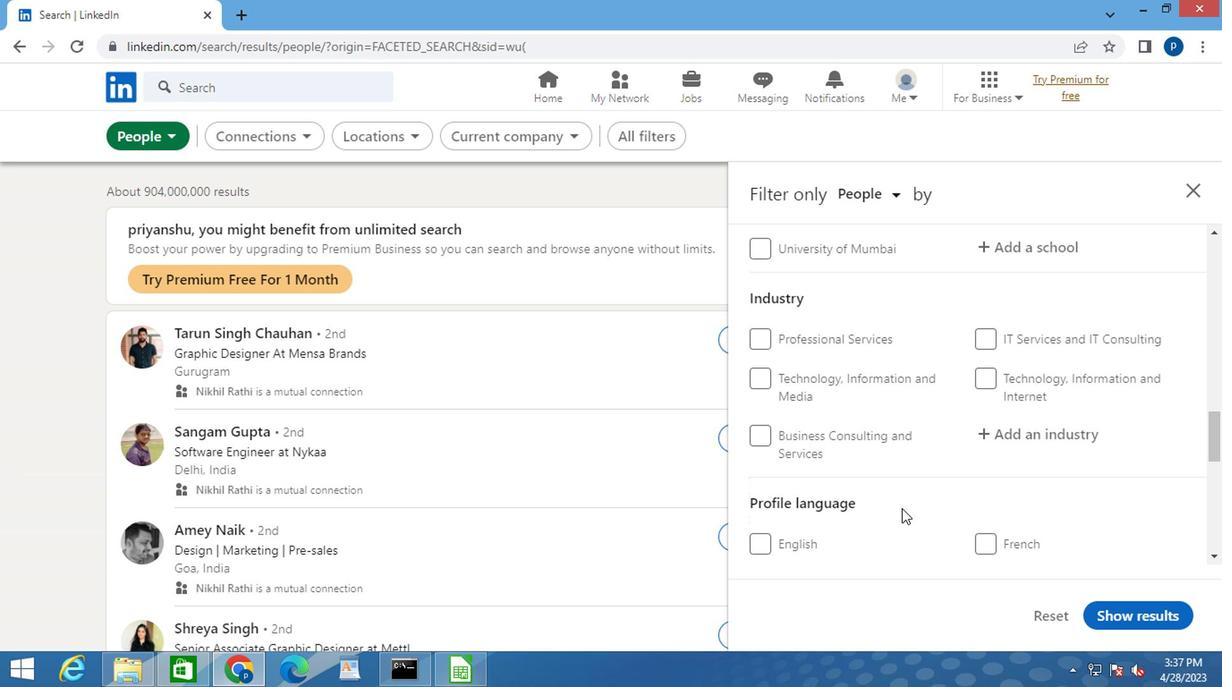 
Action: Mouse scrolled (899, 503) with delta (0, -1)
Screenshot: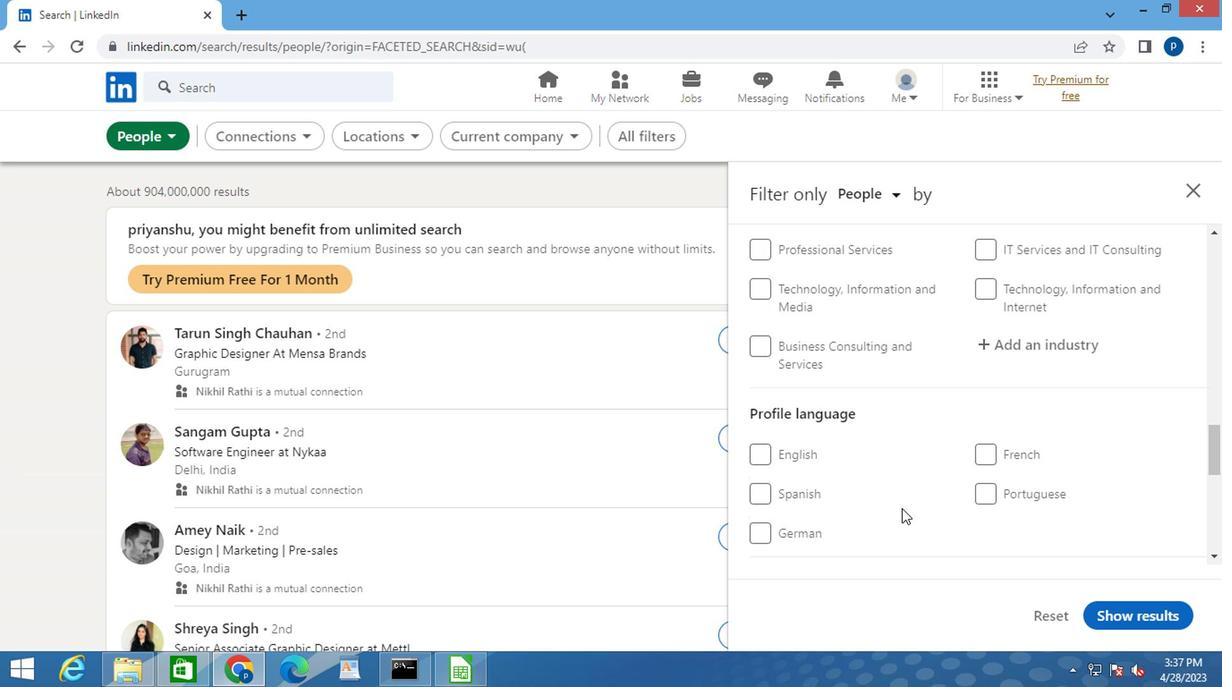 
Action: Mouse moved to (991, 369)
Screenshot: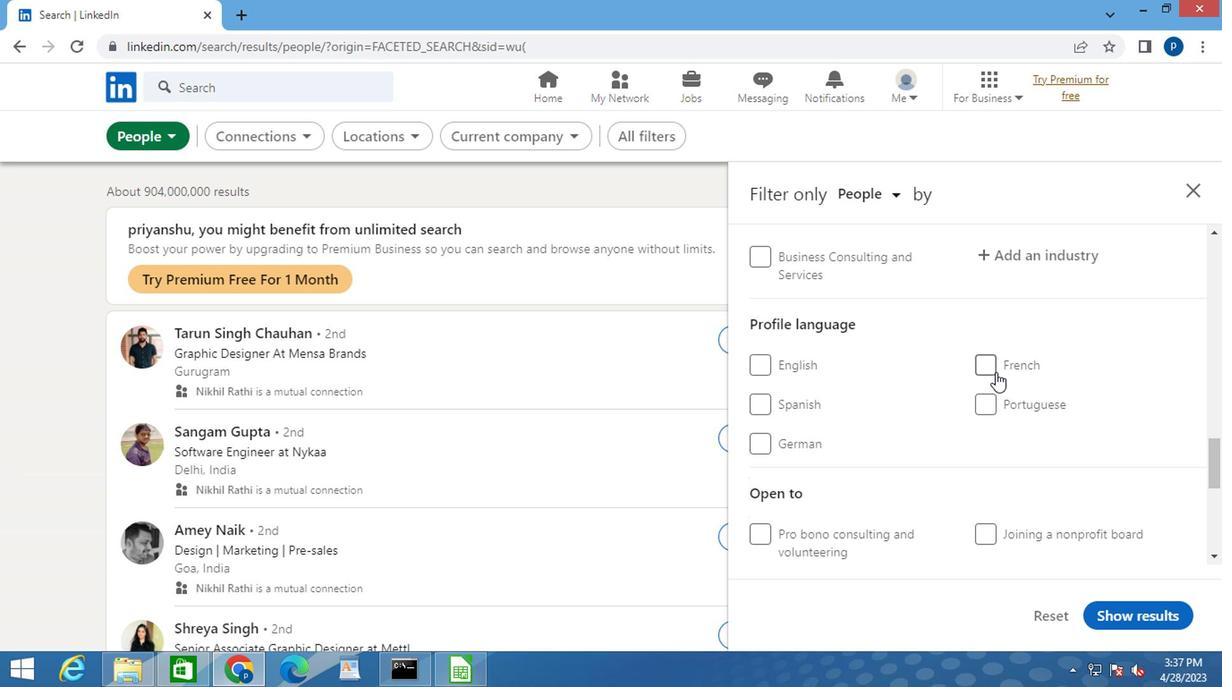 
Action: Mouse pressed left at (991, 369)
Screenshot: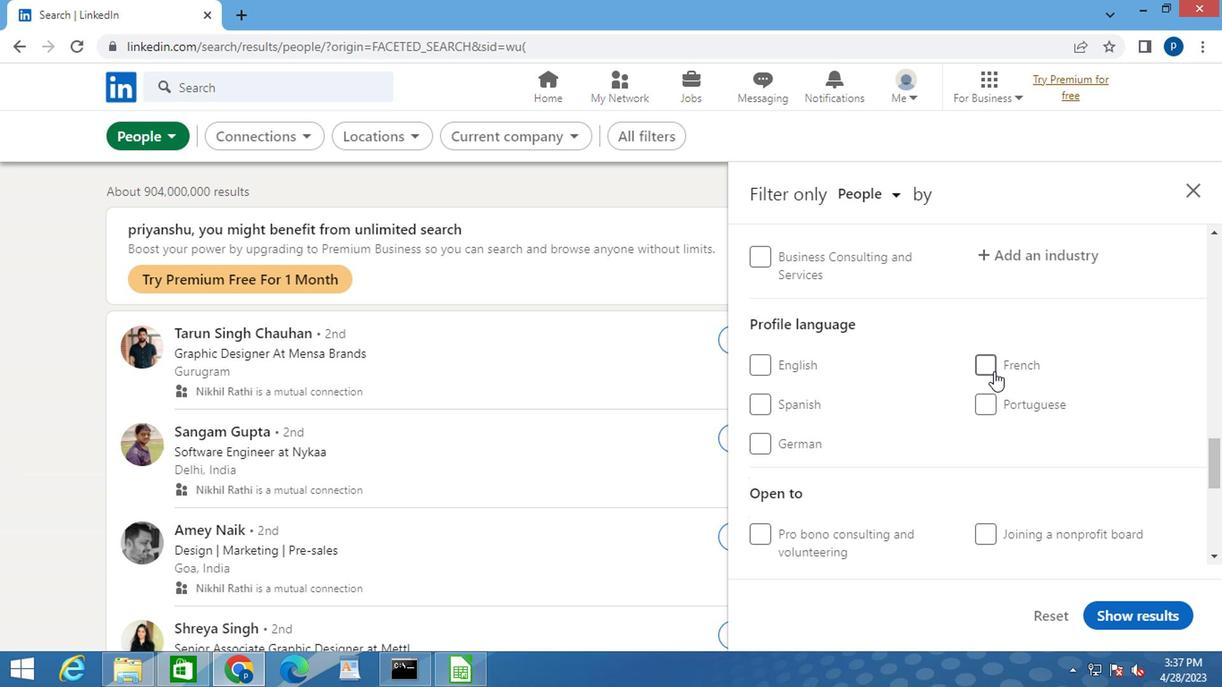 
Action: Mouse moved to (891, 383)
Screenshot: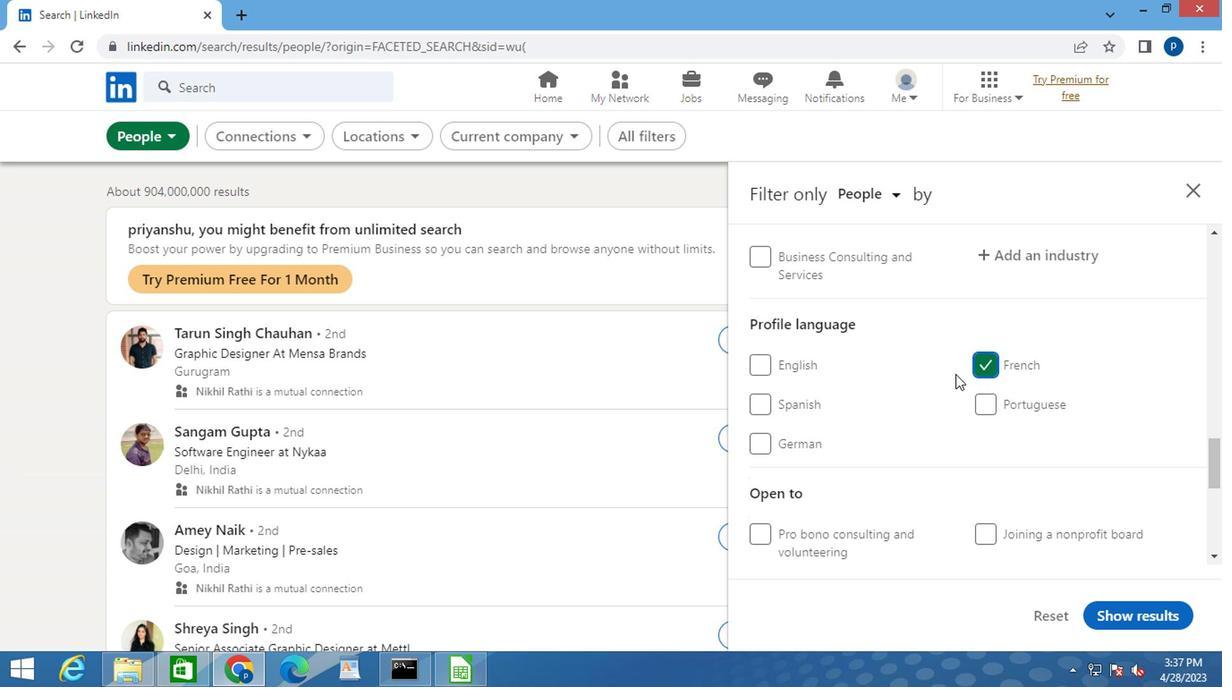 
Action: Mouse scrolled (891, 384) with delta (0, 0)
Screenshot: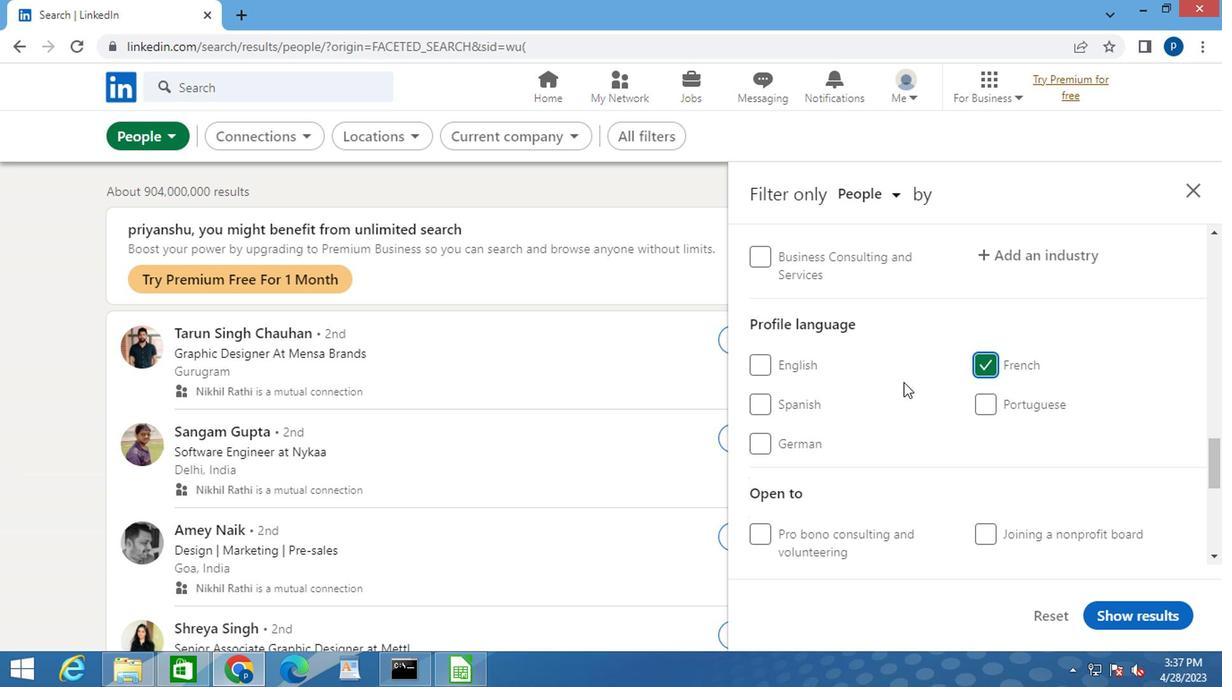 
Action: Mouse scrolled (891, 384) with delta (0, 0)
Screenshot: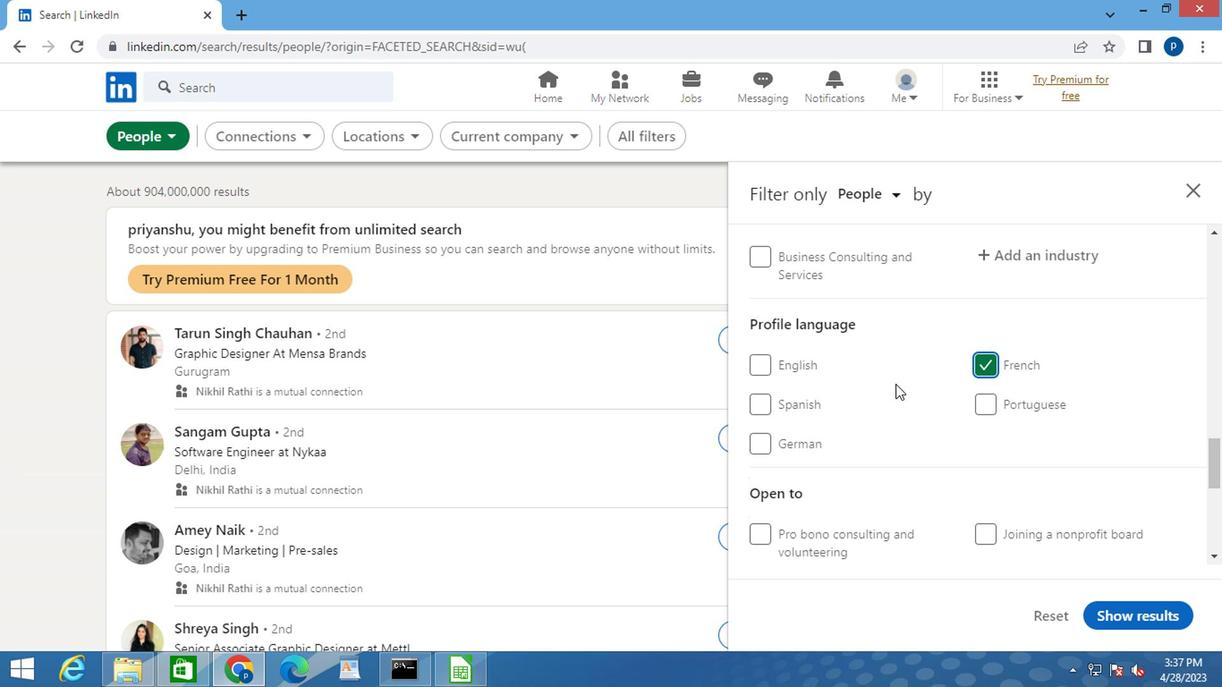
Action: Mouse scrolled (891, 384) with delta (0, 0)
Screenshot: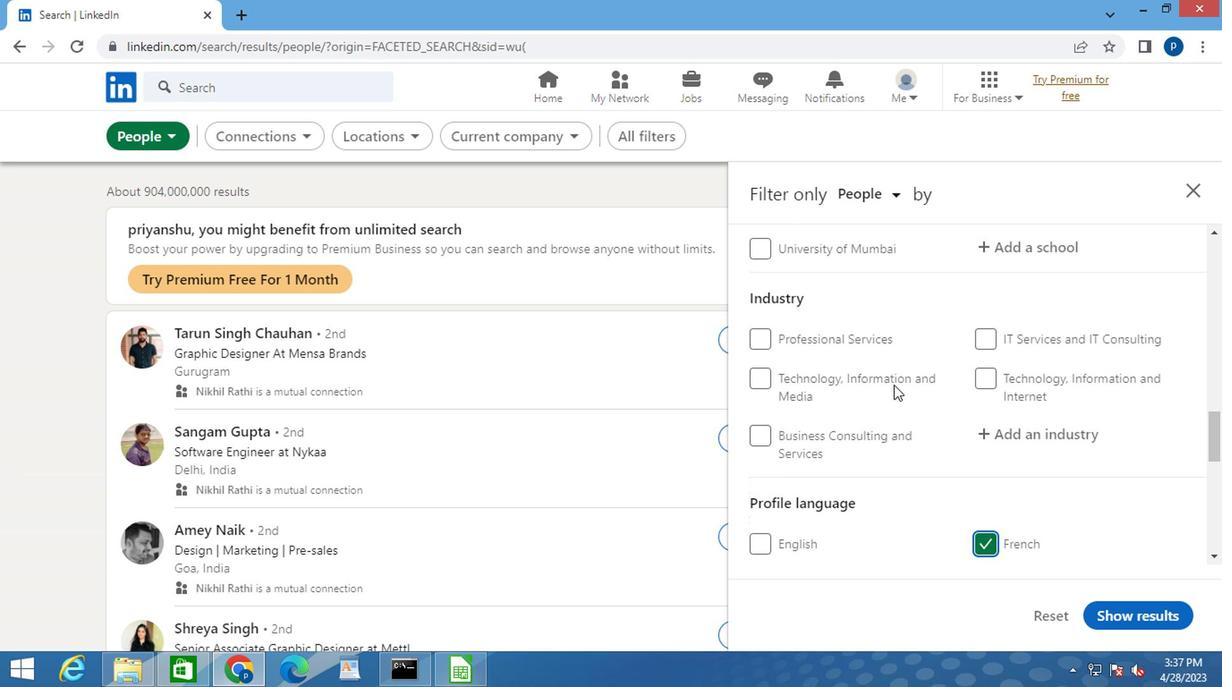
Action: Mouse scrolled (891, 384) with delta (0, 0)
Screenshot: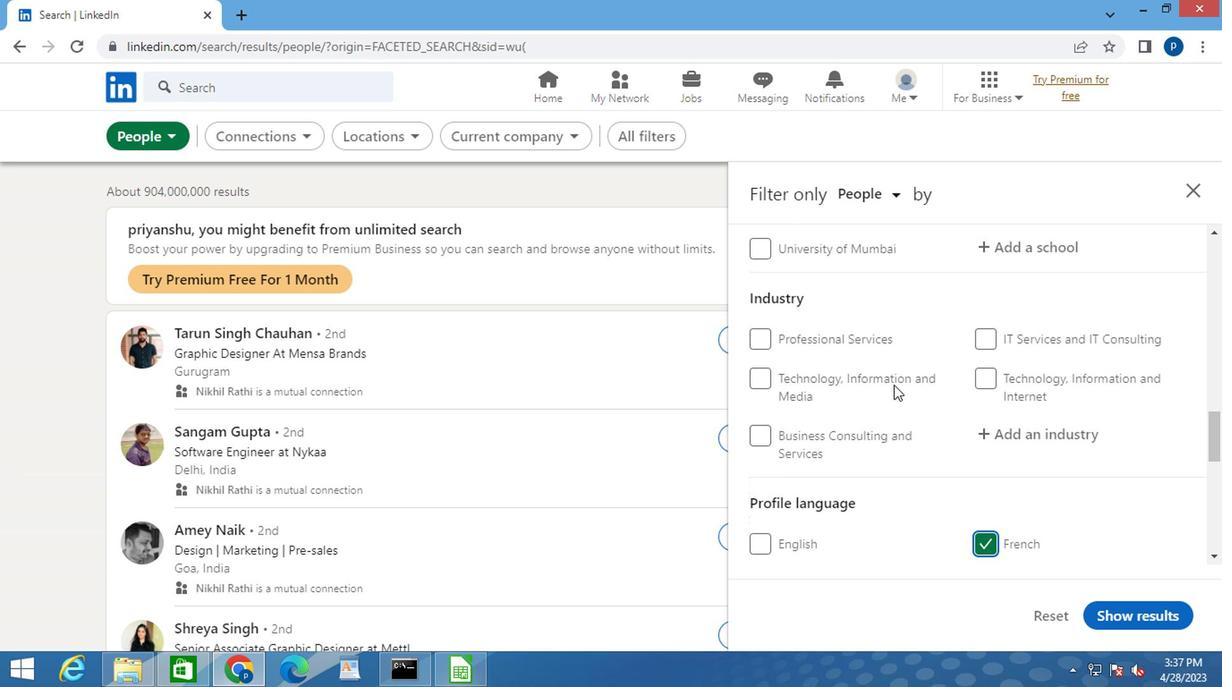
Action: Mouse moved to (887, 389)
Screenshot: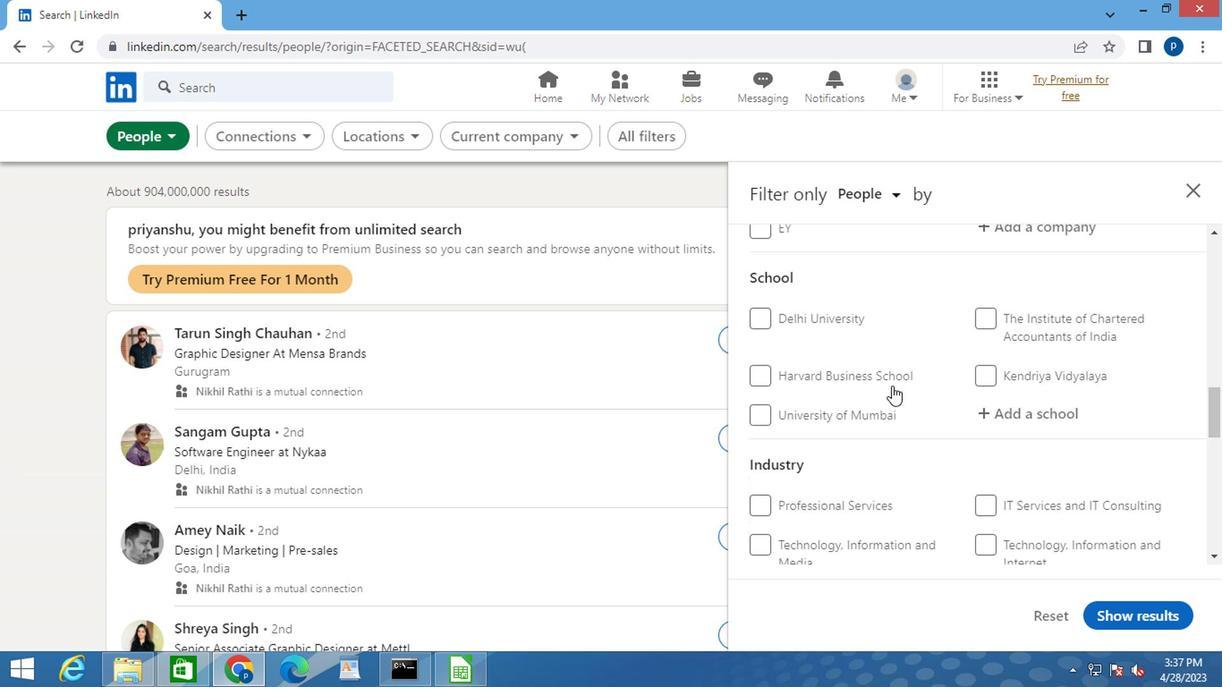 
Action: Mouse scrolled (887, 390) with delta (0, 0)
Screenshot: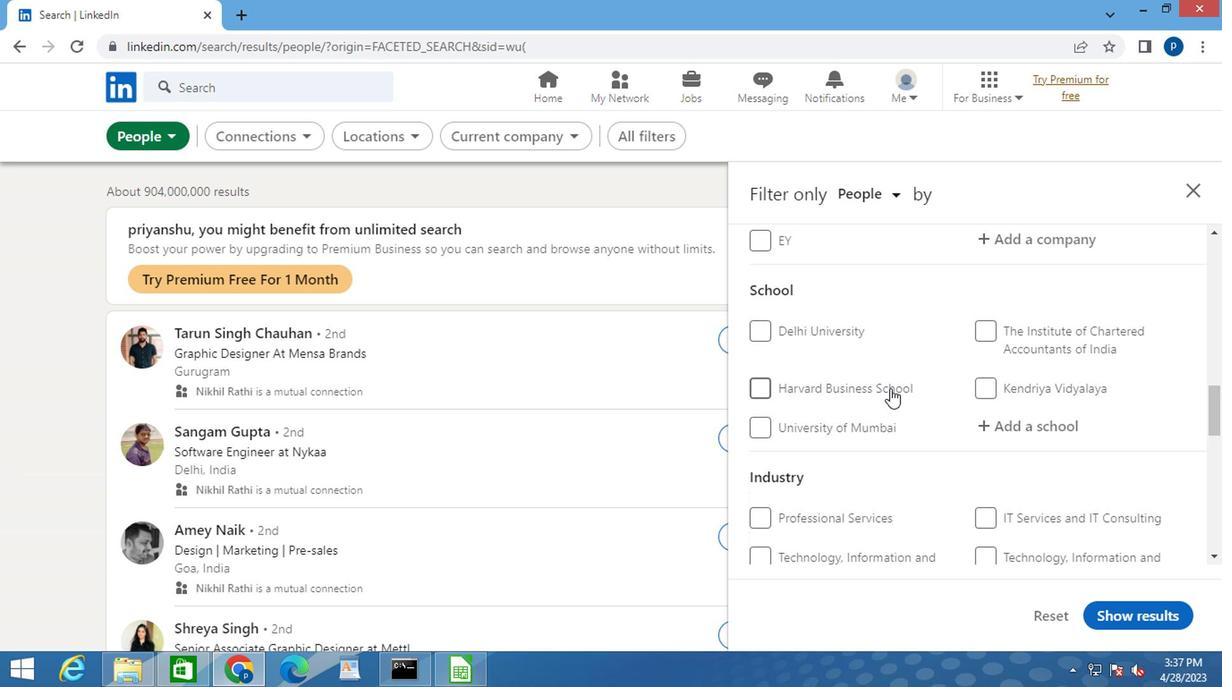 
Action: Mouse moved to (887, 391)
Screenshot: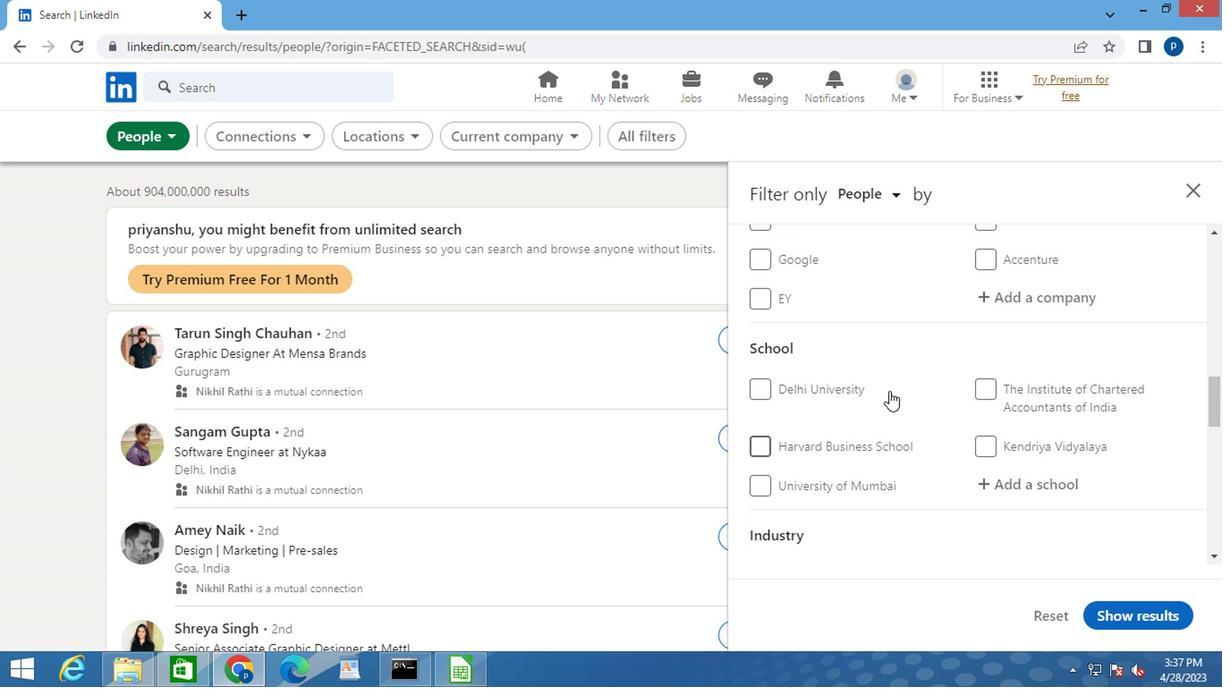 
Action: Mouse scrolled (887, 392) with delta (0, 1)
Screenshot: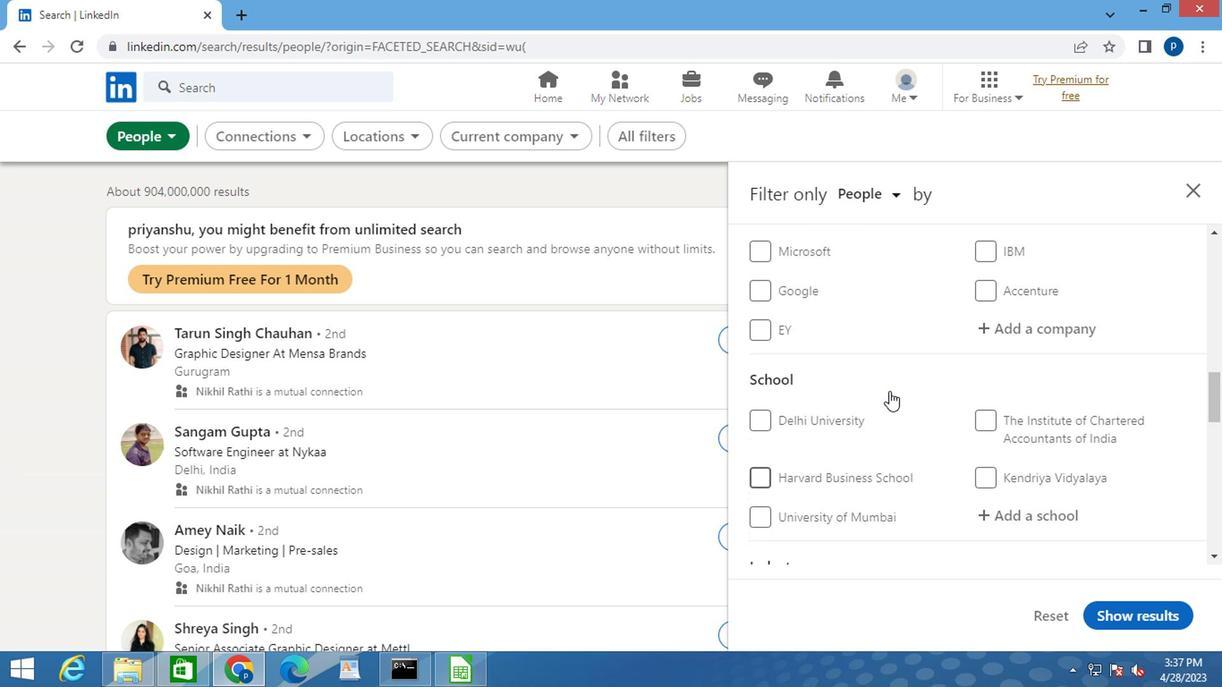 
Action: Mouse moved to (887, 392)
Screenshot: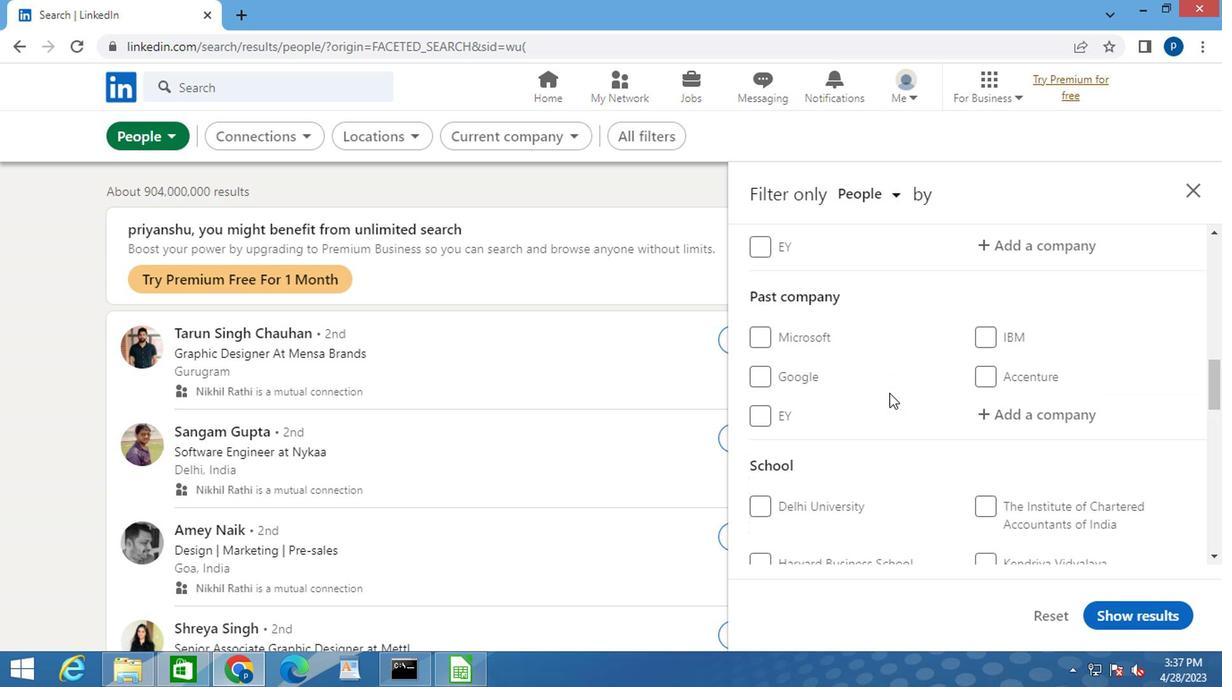 
Action: Mouse scrolled (887, 393) with delta (0, 0)
Screenshot: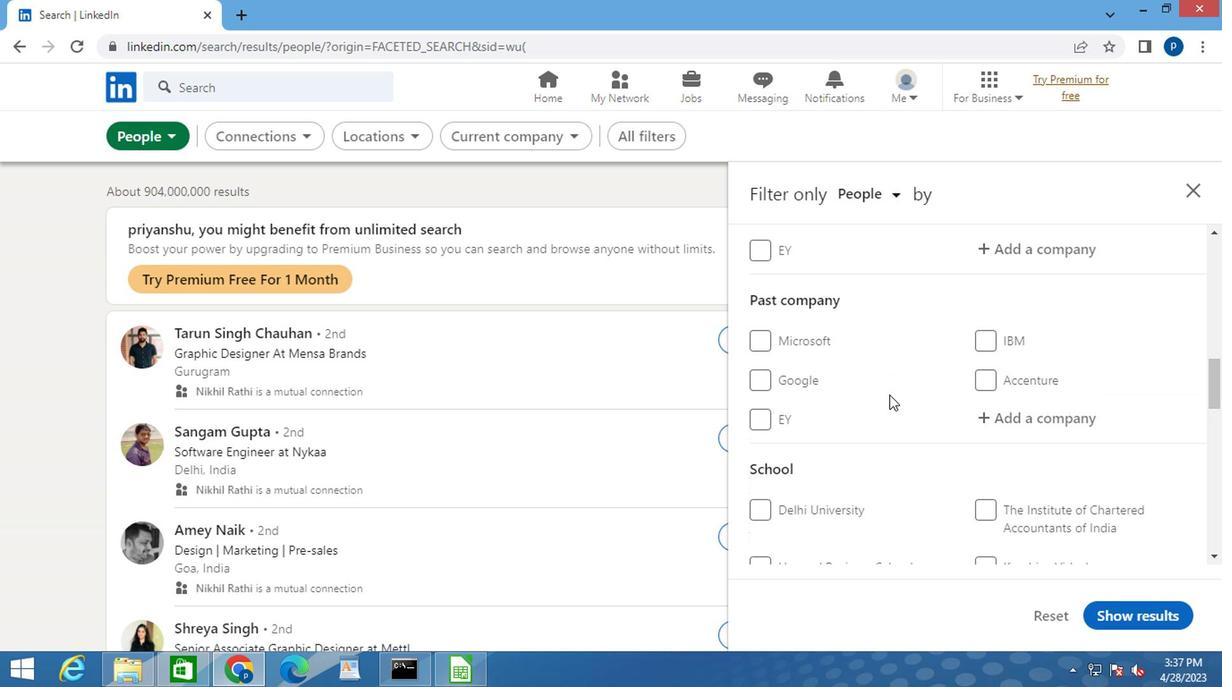 
Action: Mouse moved to (995, 341)
Screenshot: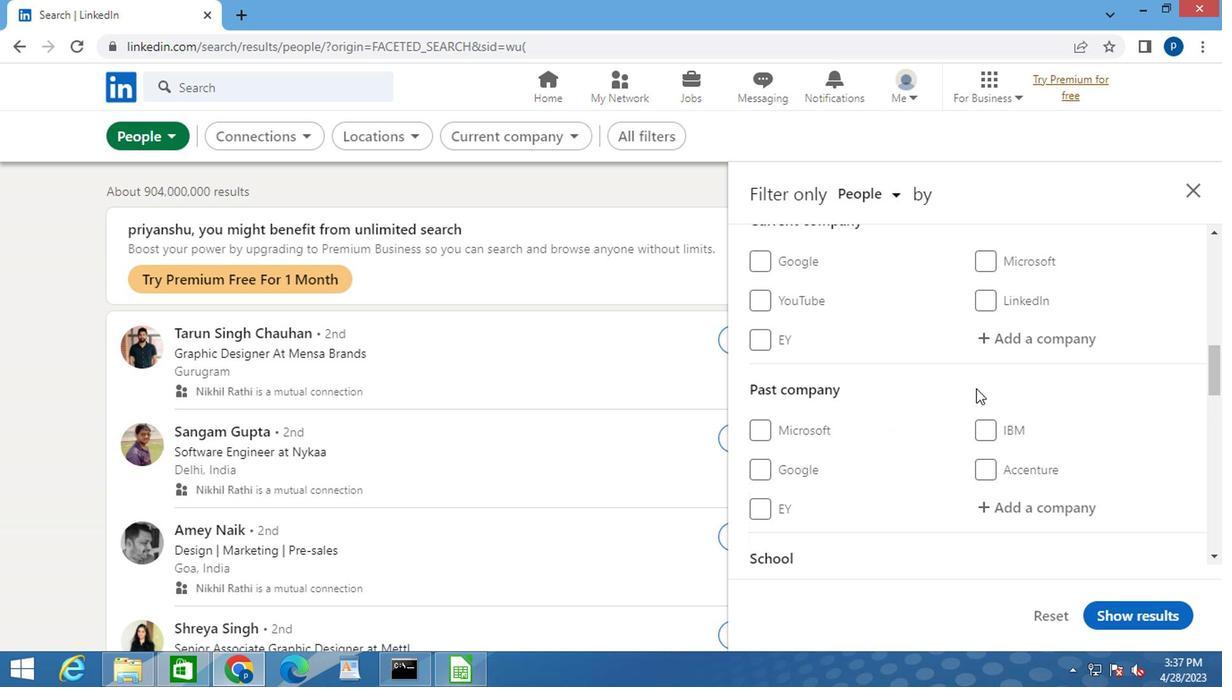 
Action: Mouse pressed left at (995, 341)
Screenshot: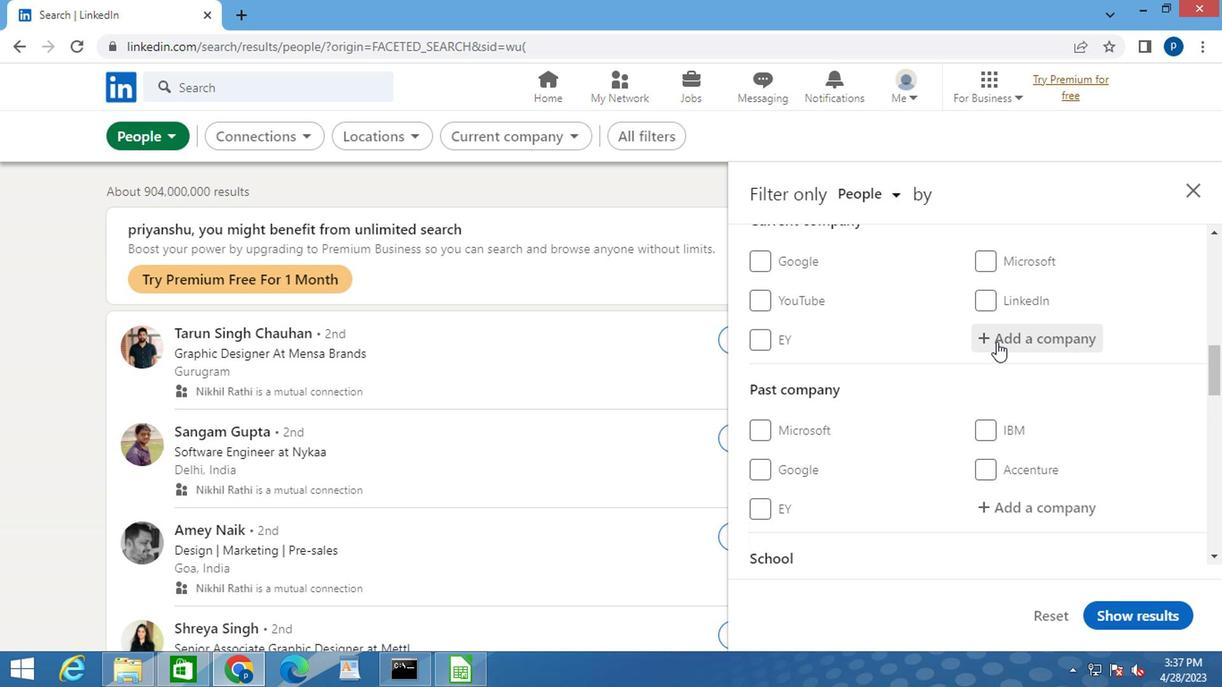 
Action: Key pressed <Key.caps_lock>SICK<Key.space>S<Key.caps_lock>EN
Screenshot: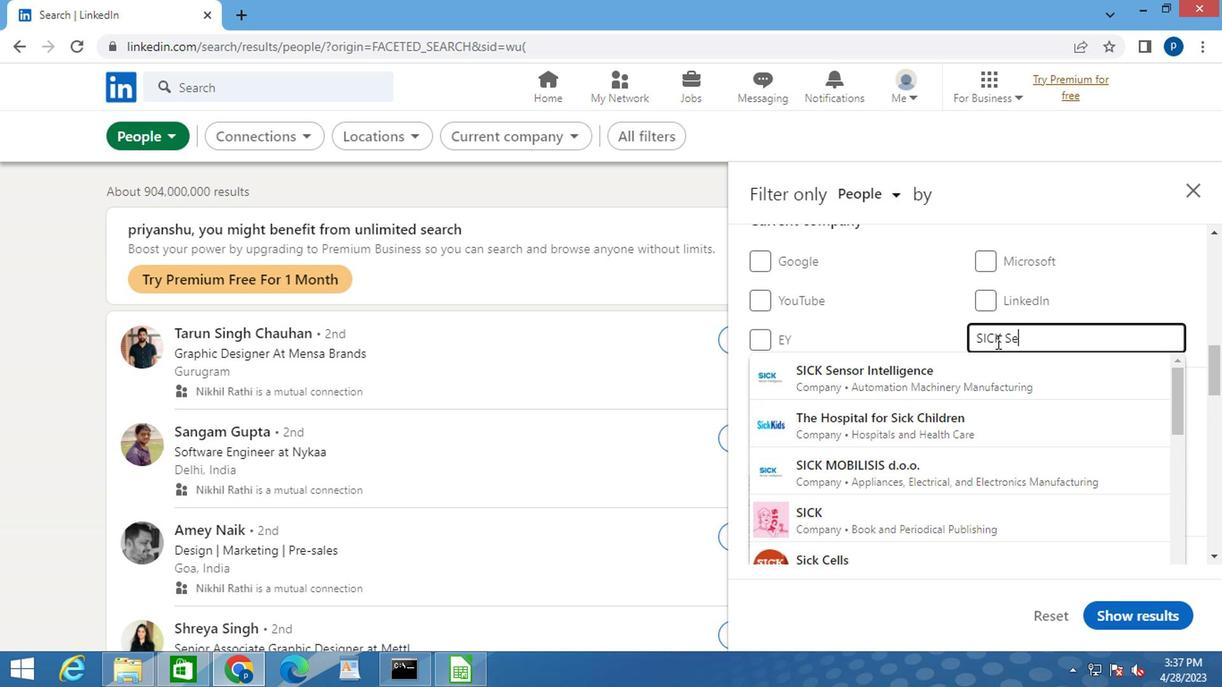 
Action: Mouse moved to (1006, 373)
Screenshot: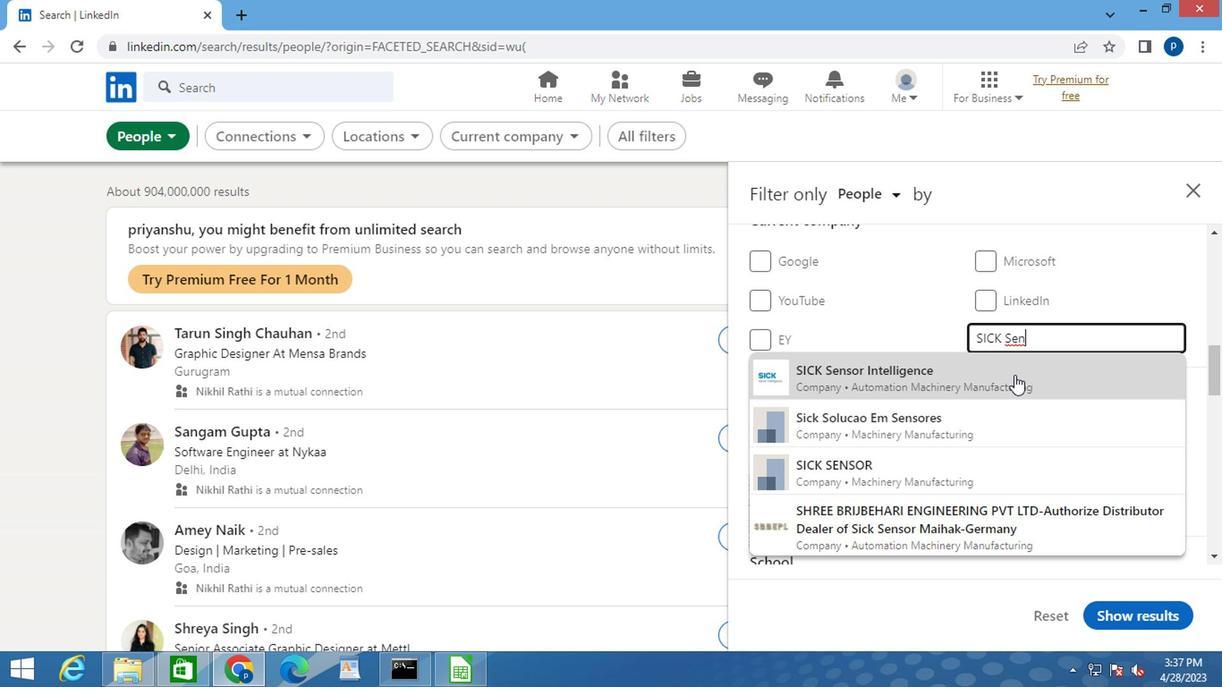 
Action: Mouse pressed left at (1006, 373)
Screenshot: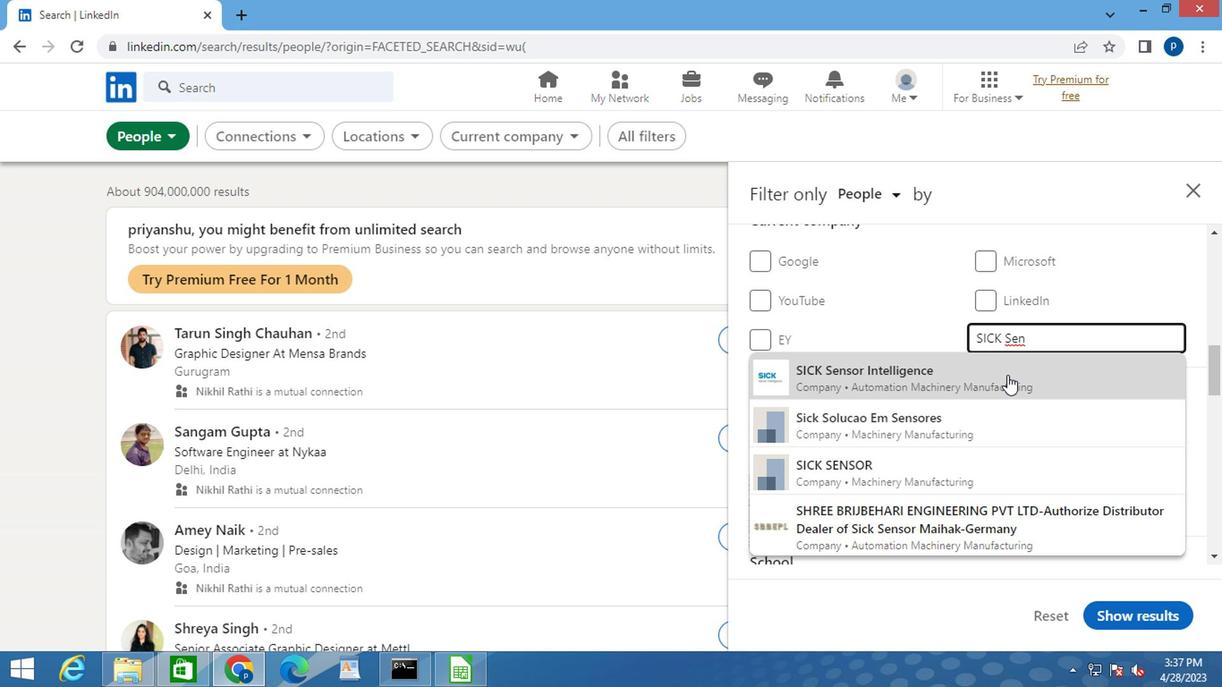 
Action: Mouse moved to (947, 408)
Screenshot: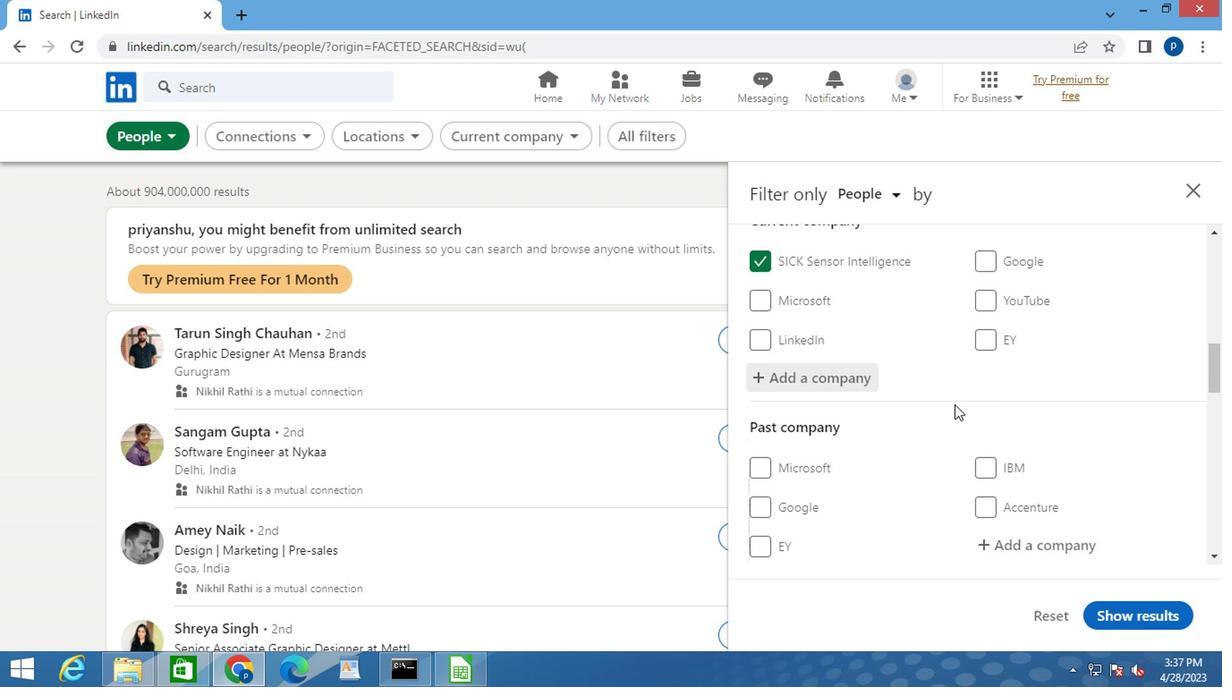
Action: Mouse scrolled (947, 408) with delta (0, 0)
Screenshot: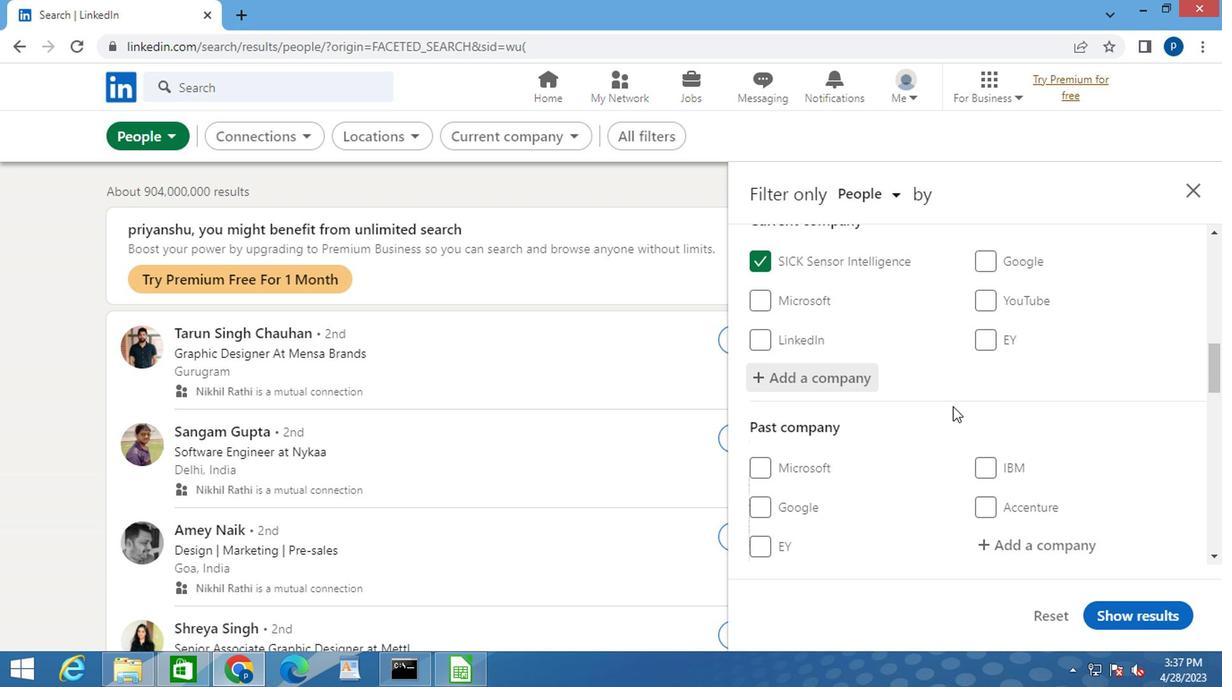 
Action: Mouse scrolled (947, 408) with delta (0, 0)
Screenshot: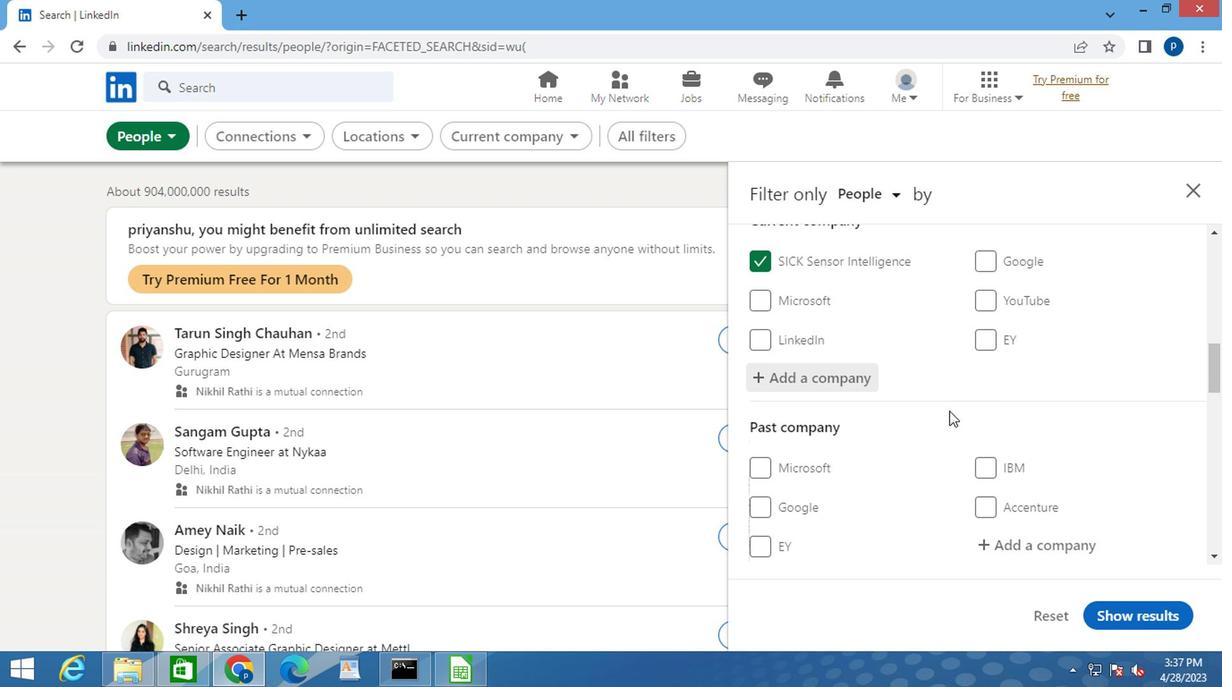 
Action: Mouse moved to (989, 436)
Screenshot: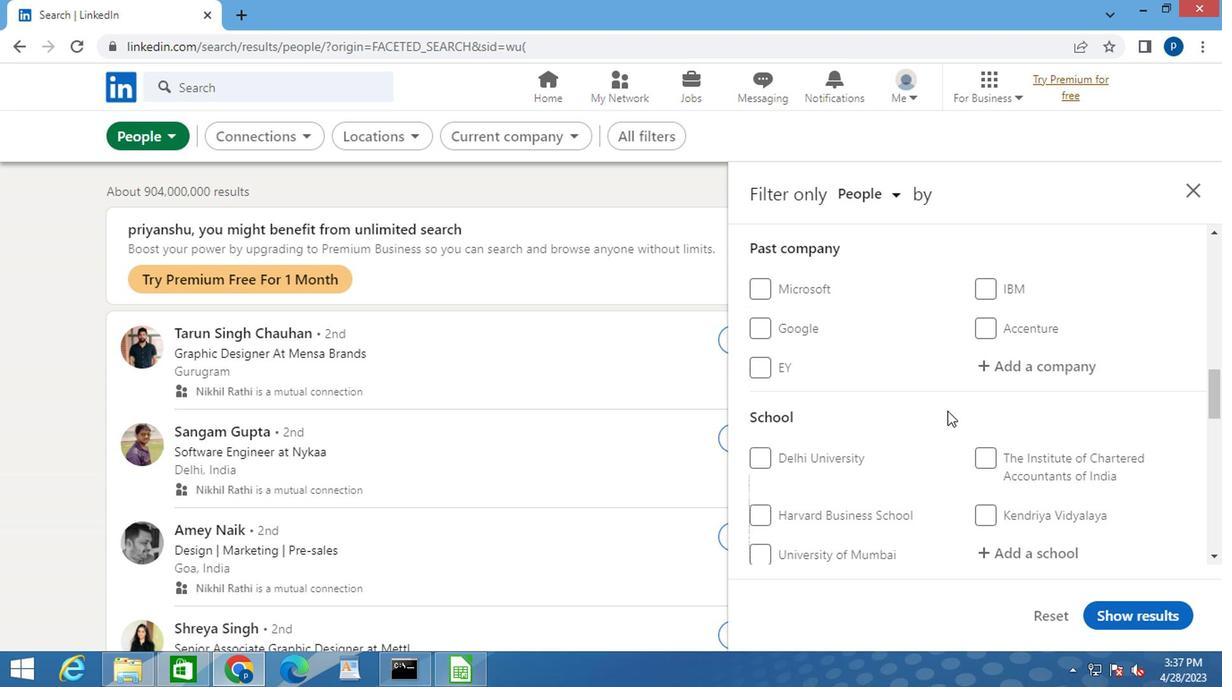 
Action: Mouse scrolled (989, 436) with delta (0, 0)
Screenshot: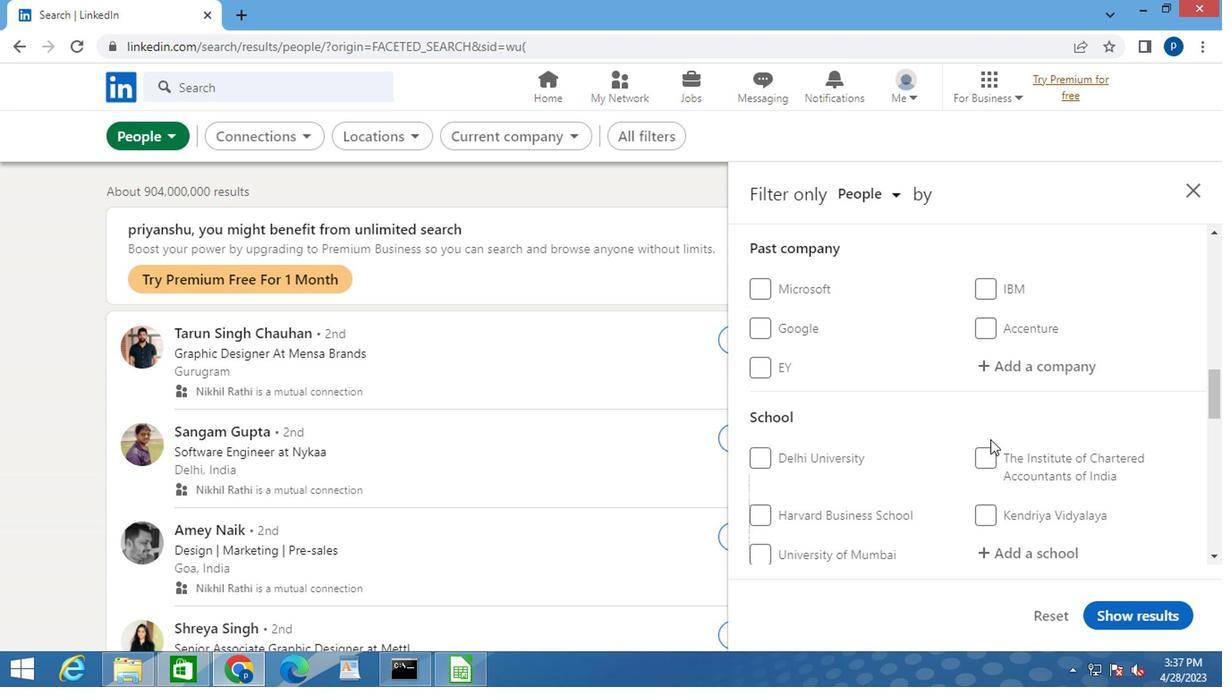 
Action: Mouse moved to (992, 457)
Screenshot: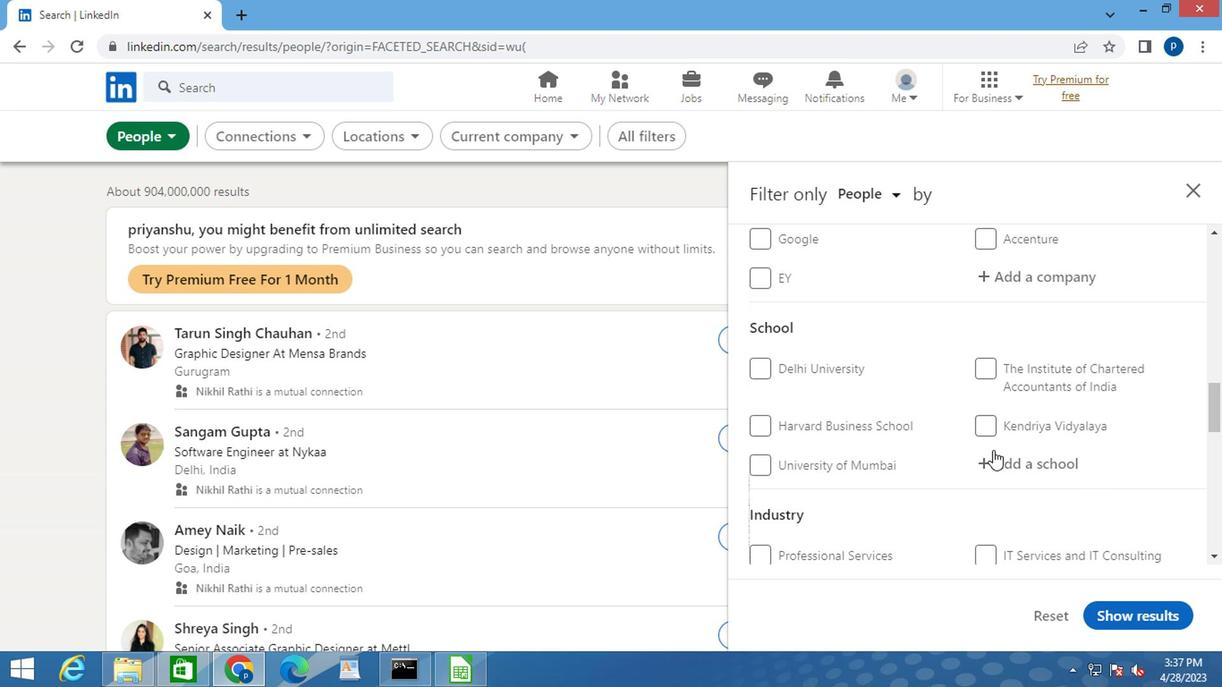 
Action: Mouse pressed left at (992, 457)
Screenshot: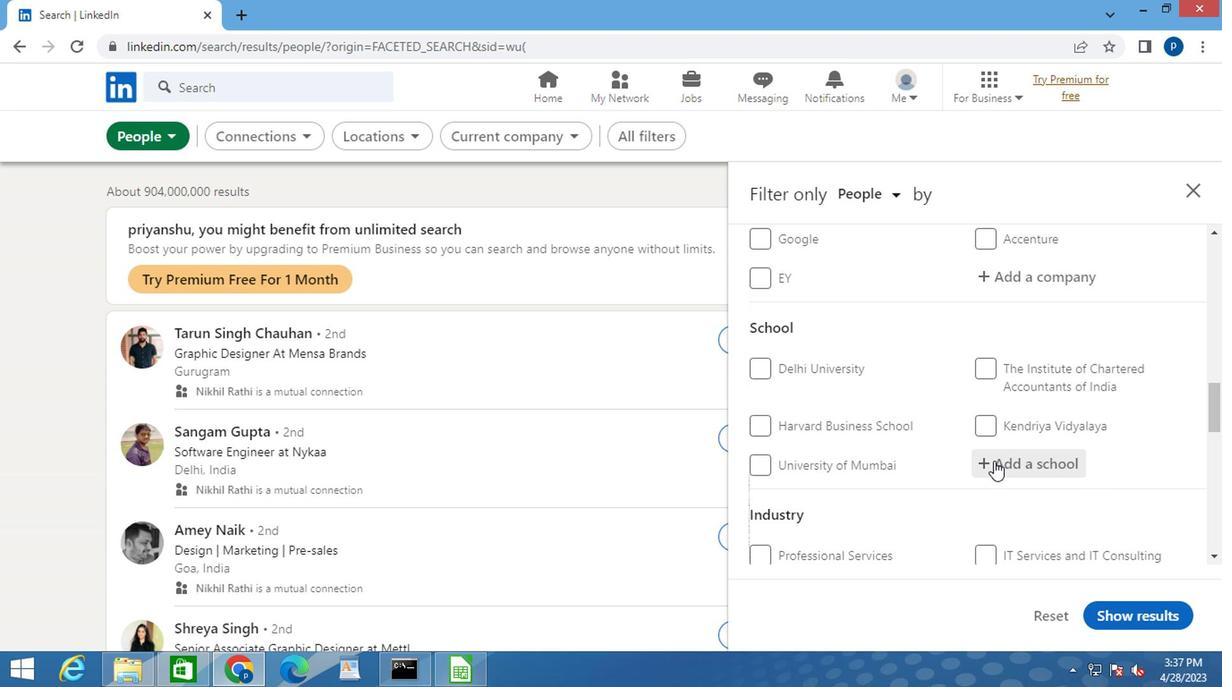 
Action: Key pressed <Key.caps_lock>ICAT<Key.space>D<Key.caps_lock>ESIGN
Screenshot: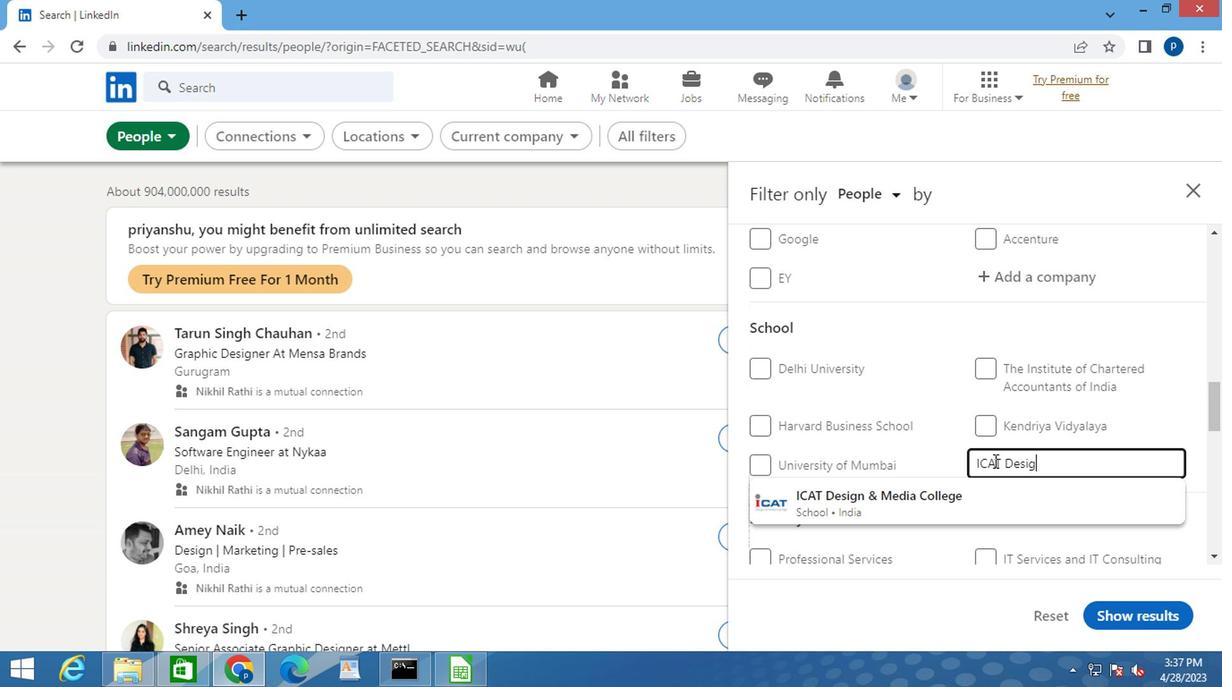 
Action: Mouse moved to (924, 491)
Screenshot: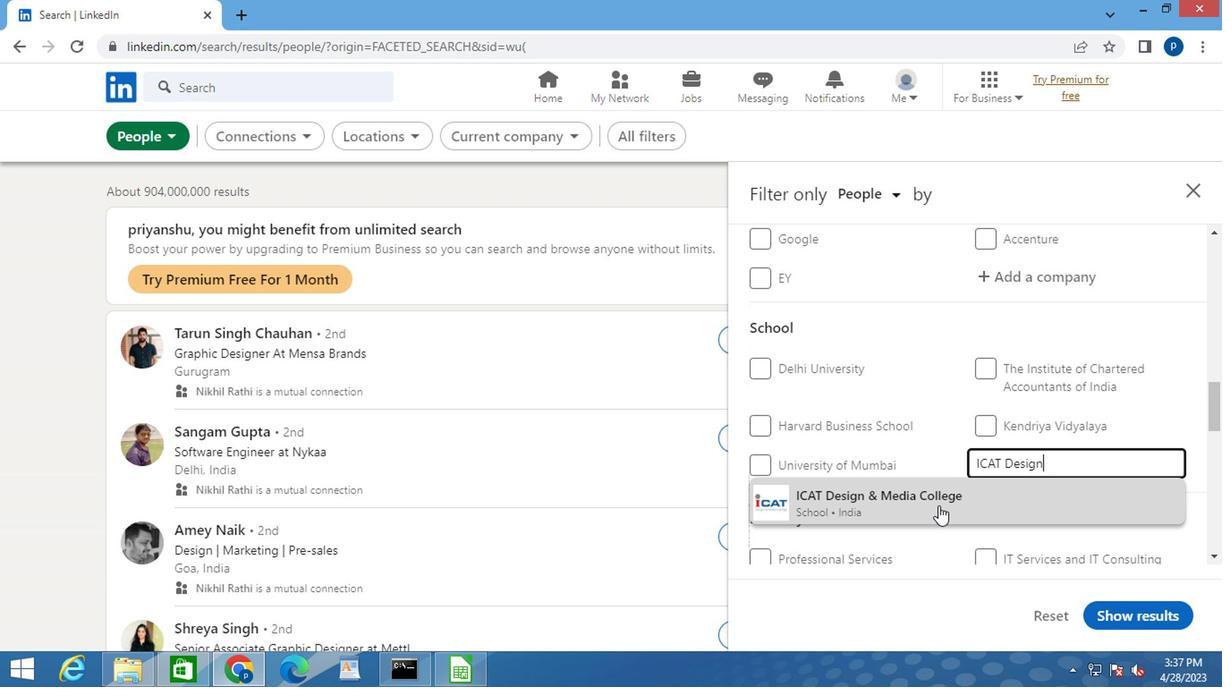 
Action: Mouse pressed left at (924, 491)
Screenshot: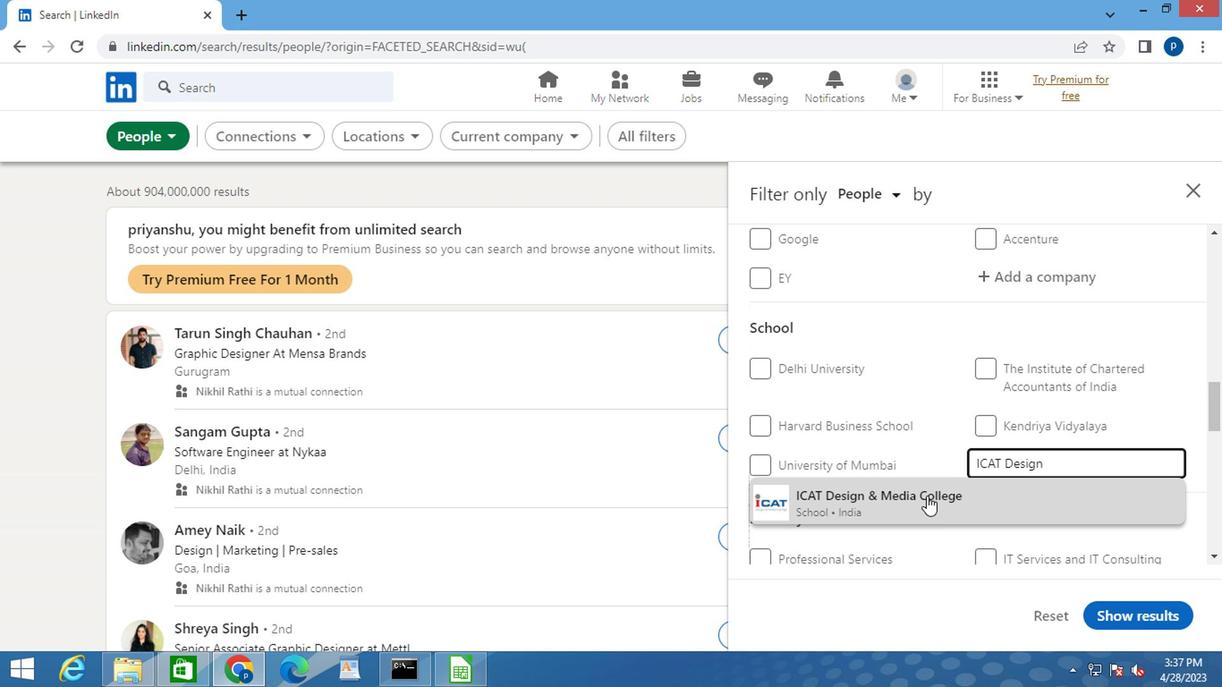 
Action: Mouse scrolled (924, 489) with delta (0, -1)
Screenshot: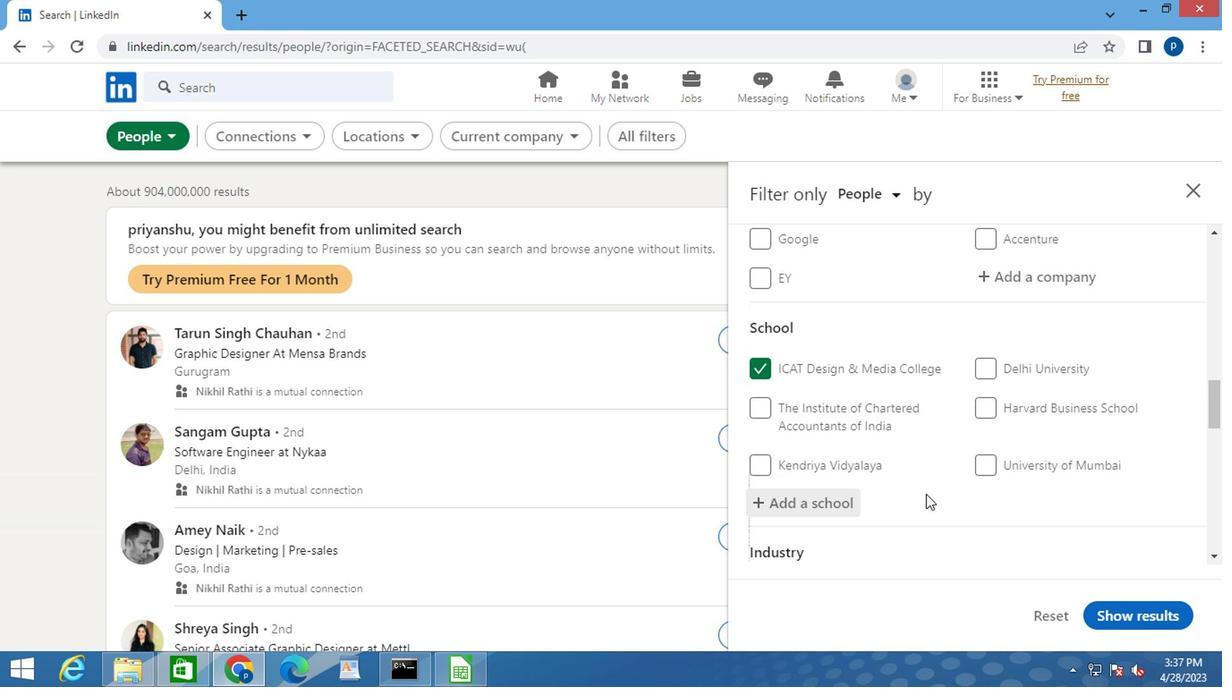 
Action: Mouse scrolled (924, 489) with delta (0, -1)
Screenshot: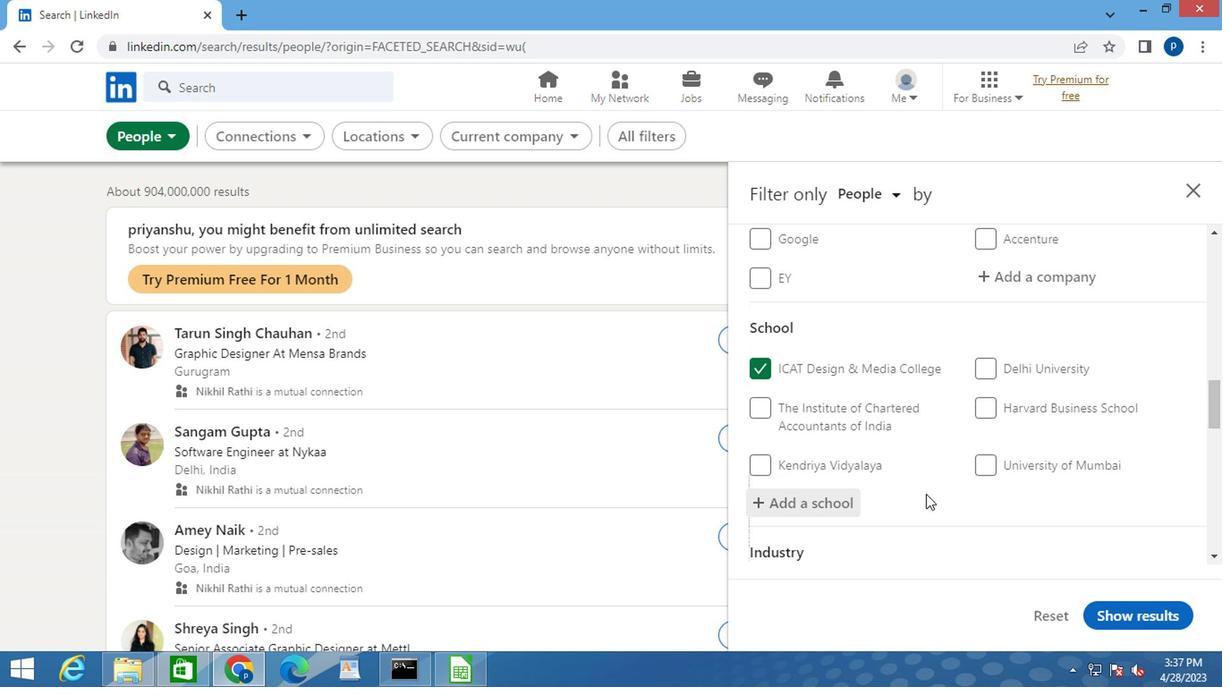 
Action: Mouse moved to (1020, 514)
Screenshot: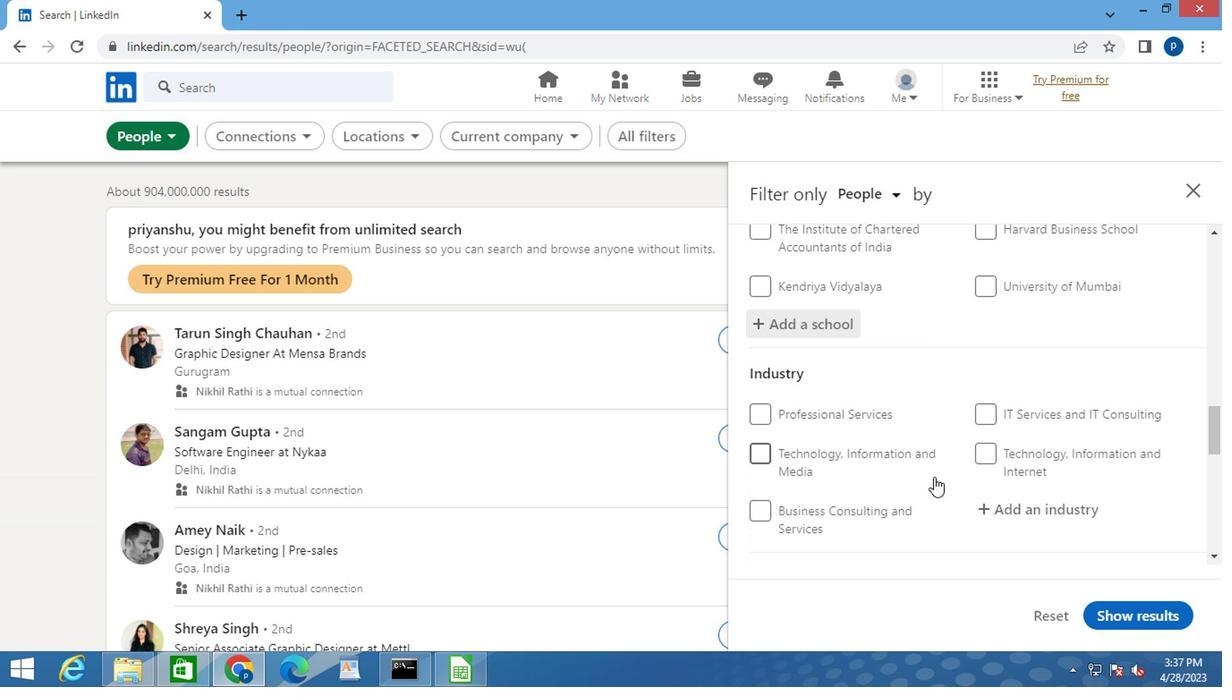 
Action: Mouse pressed left at (1020, 514)
Screenshot: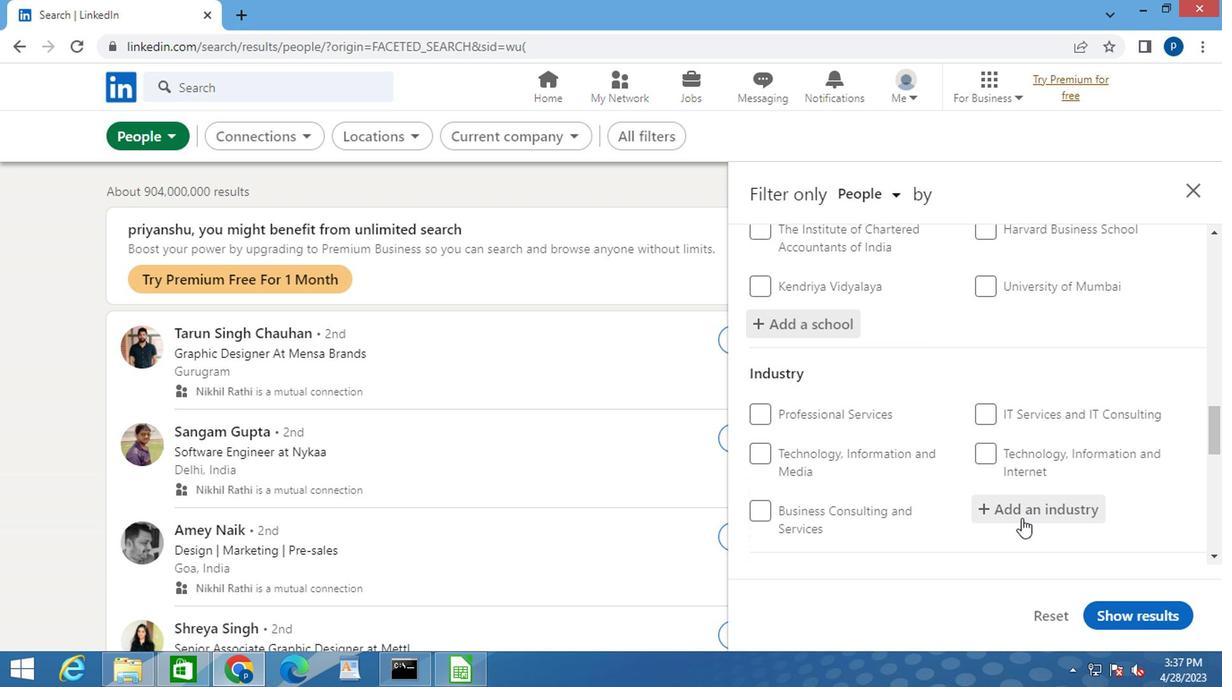 
Action: Key pressed <Key.caps_lock>H<Key.caps_lock>O
Screenshot: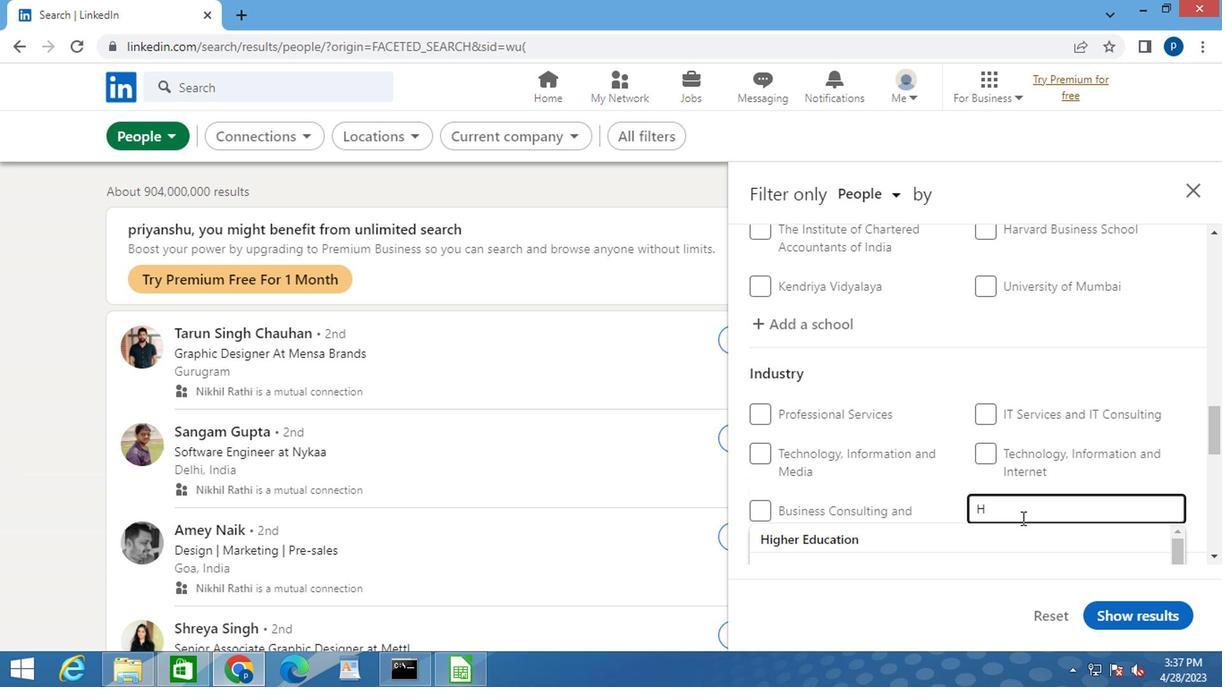 
Action: Mouse moved to (1021, 514)
Screenshot: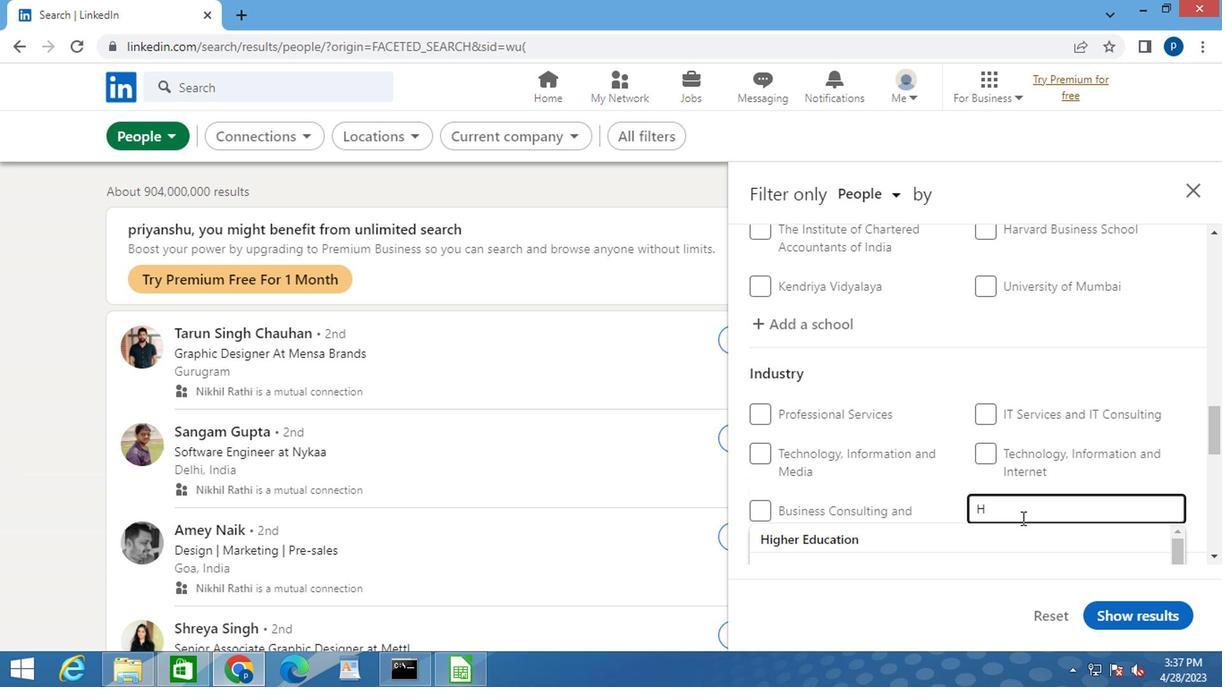 
Action: Key pressed SPITA
Screenshot: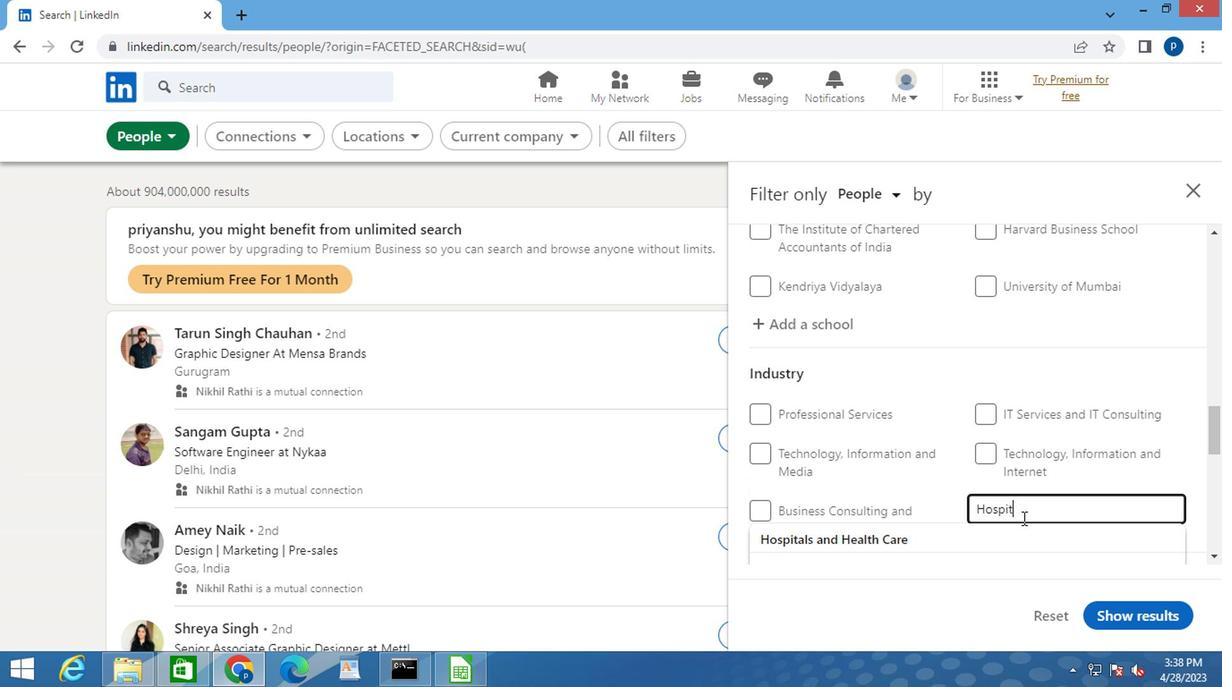 
Action: Mouse moved to (901, 535)
Screenshot: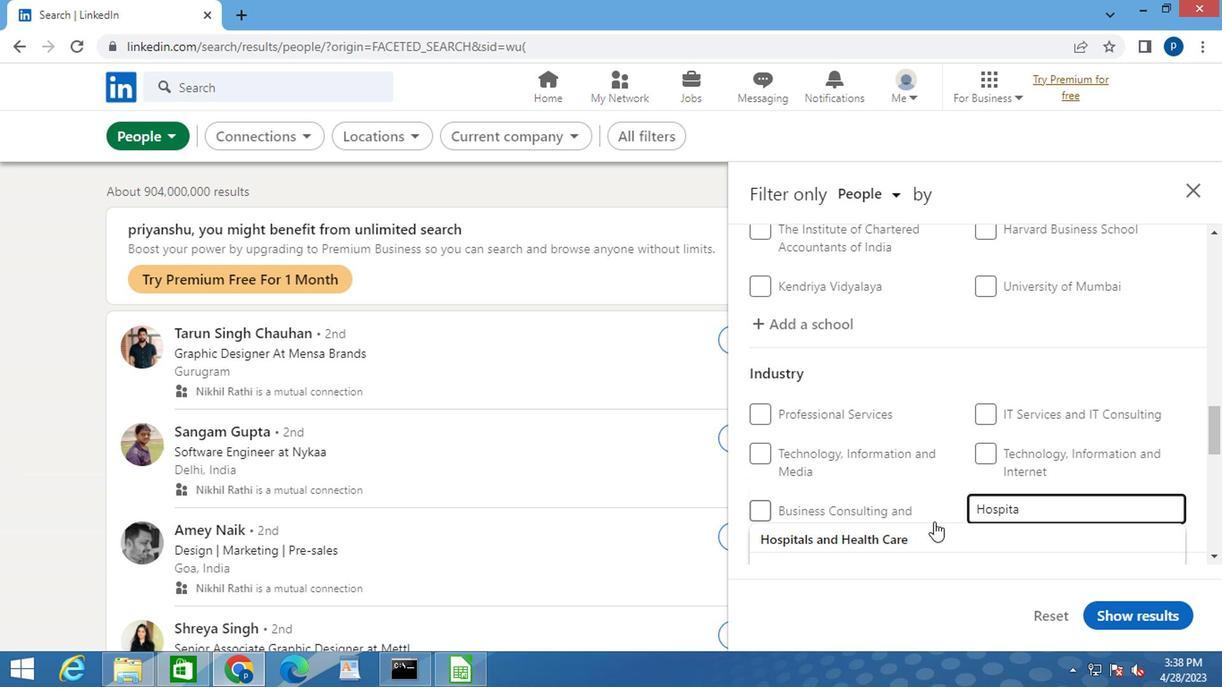 
Action: Mouse pressed left at (901, 535)
Screenshot: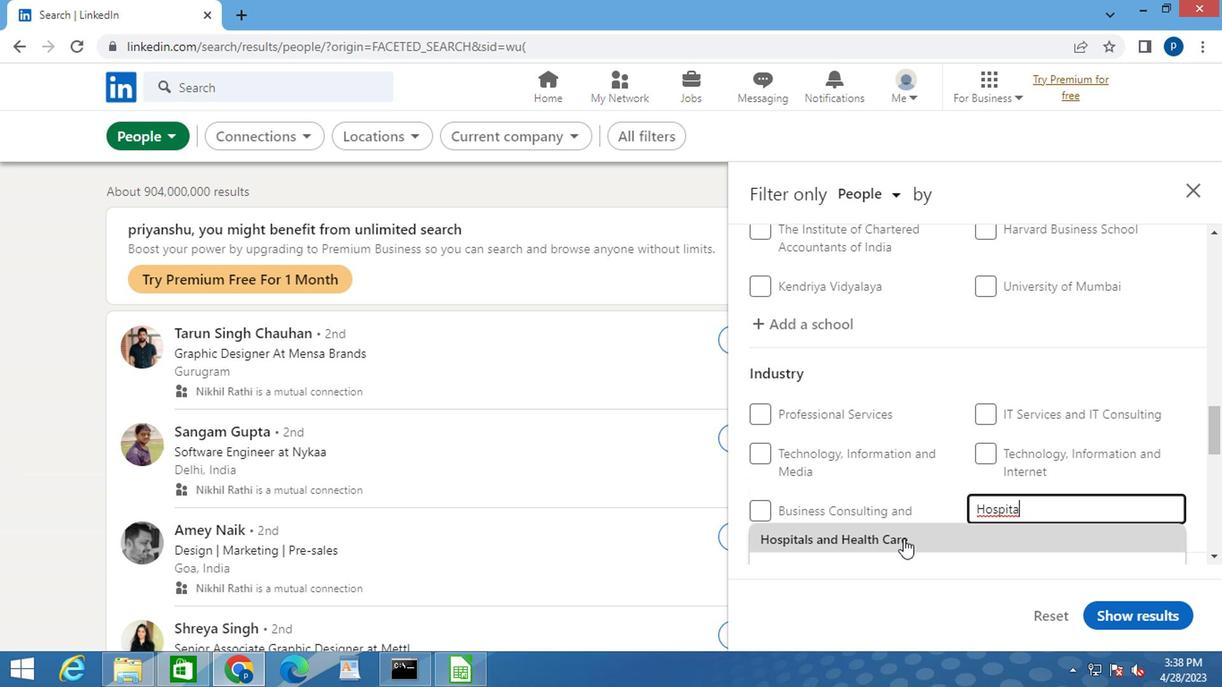 
Action: Mouse moved to (898, 505)
Screenshot: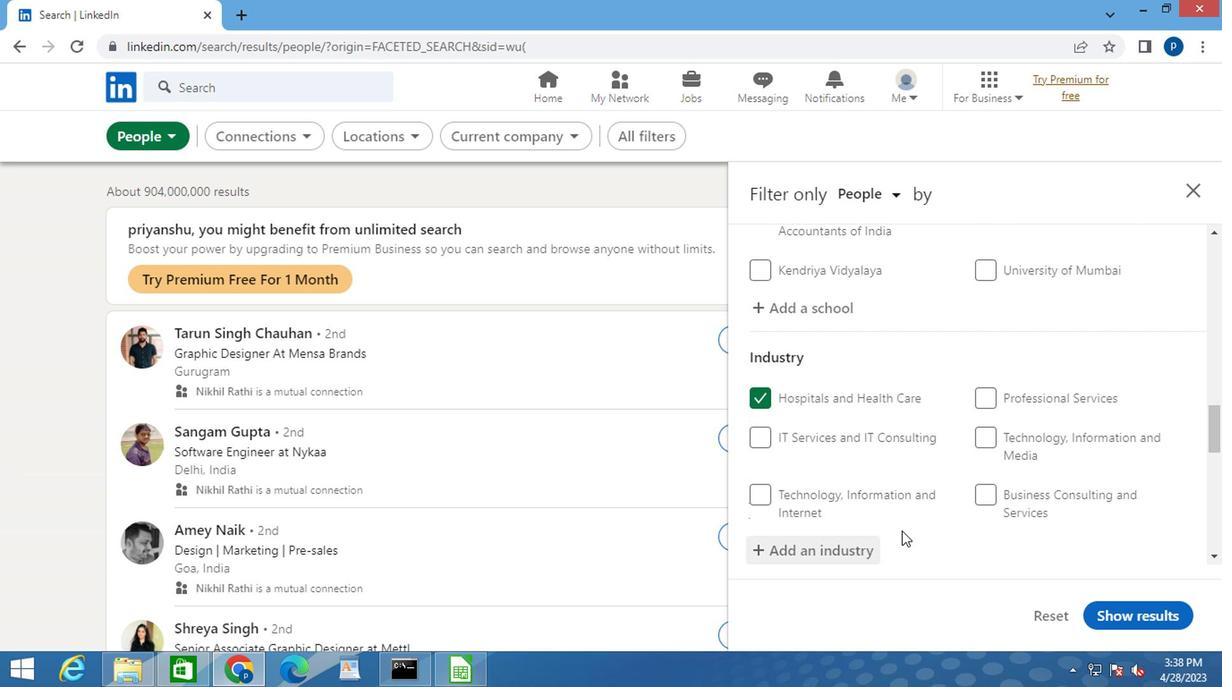 
Action: Mouse scrolled (898, 505) with delta (0, 0)
Screenshot: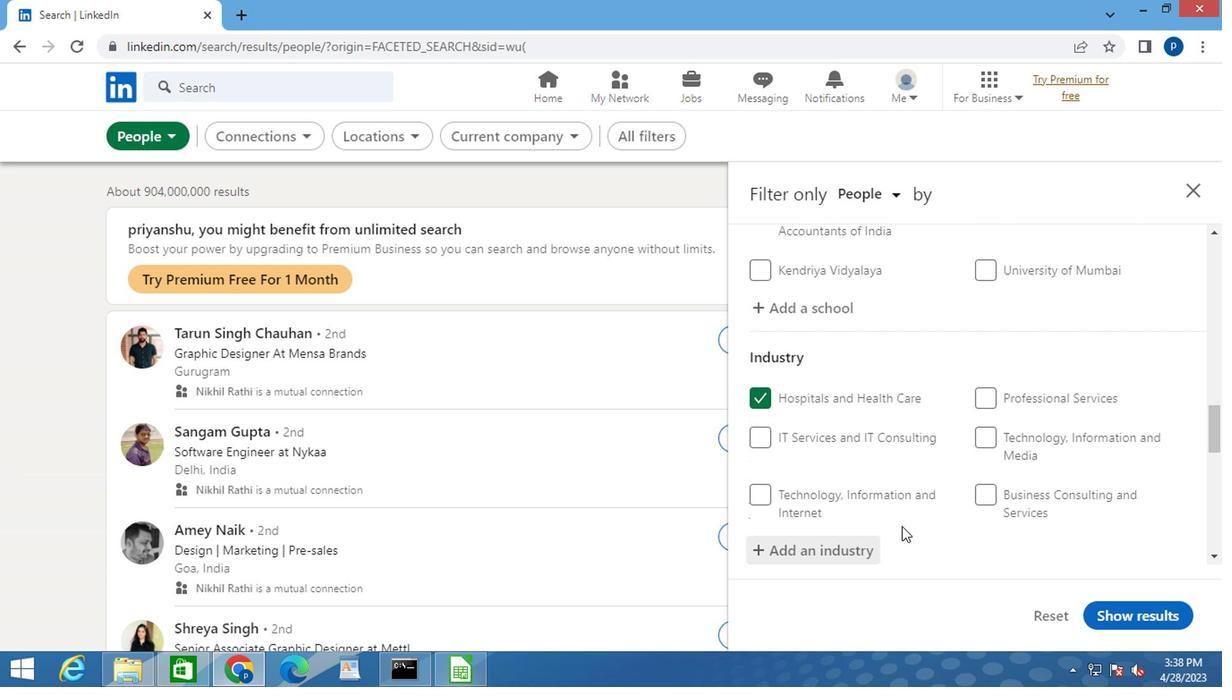
Action: Mouse scrolled (898, 505) with delta (0, 0)
Screenshot: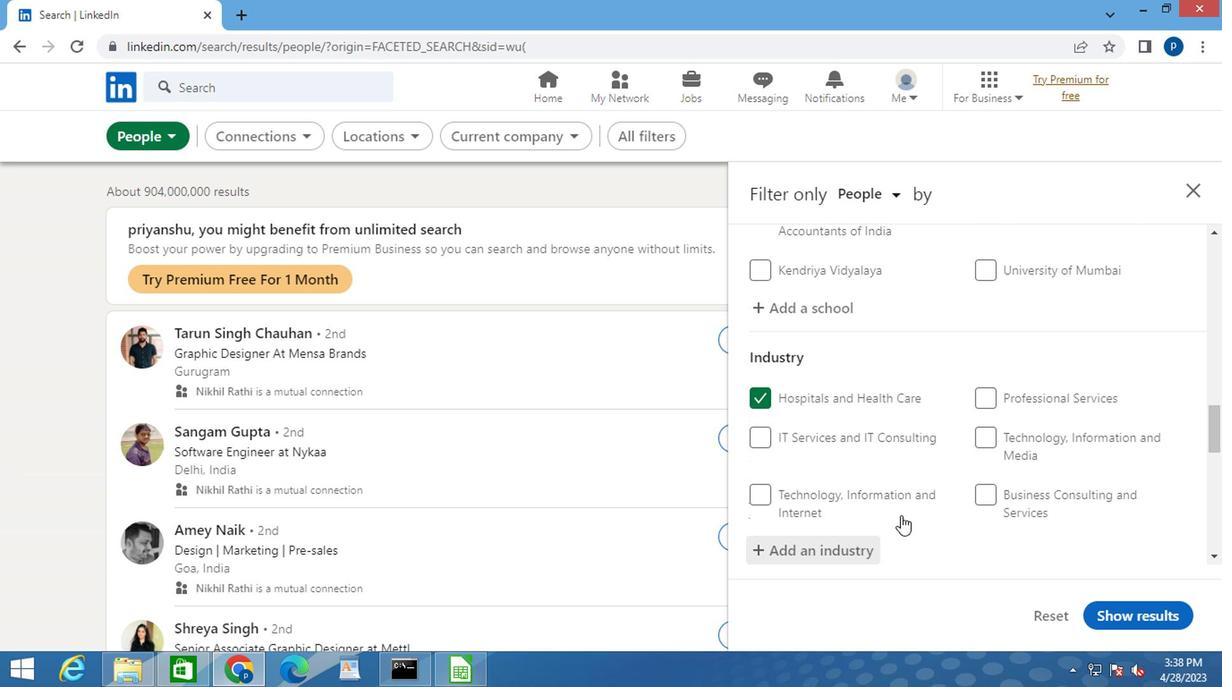 
Action: Mouse scrolled (898, 505) with delta (0, 0)
Screenshot: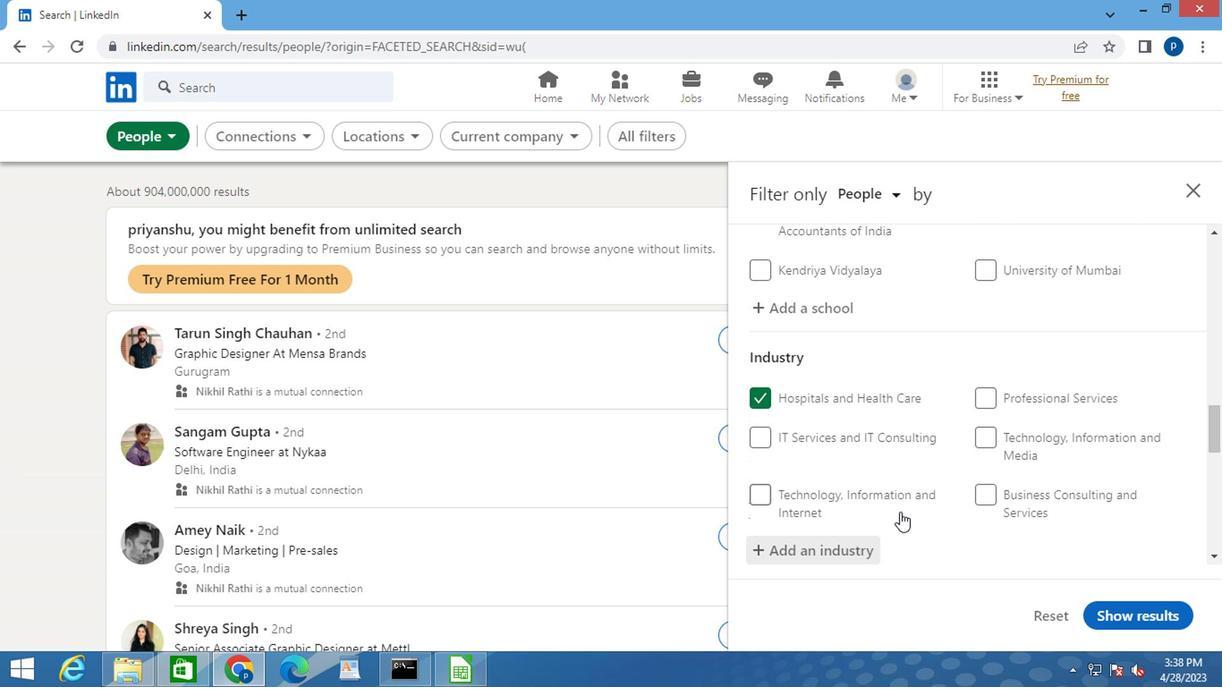 
Action: Mouse moved to (885, 472)
Screenshot: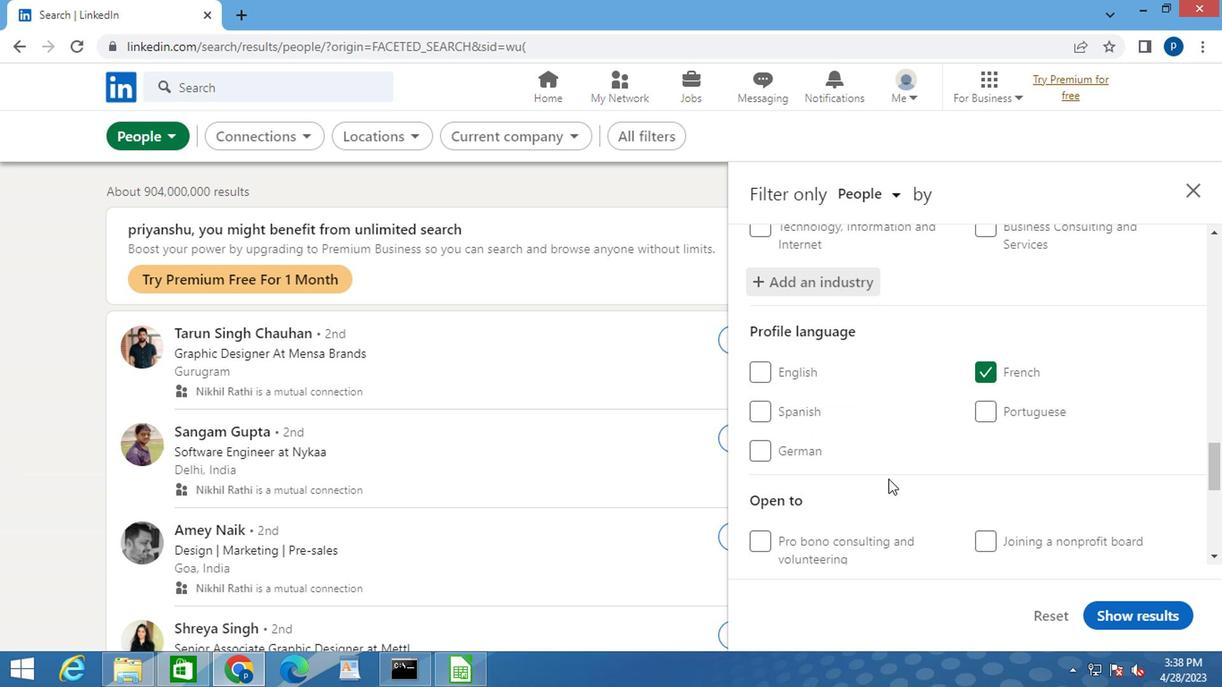 
Action: Mouse scrolled (885, 471) with delta (0, -1)
Screenshot: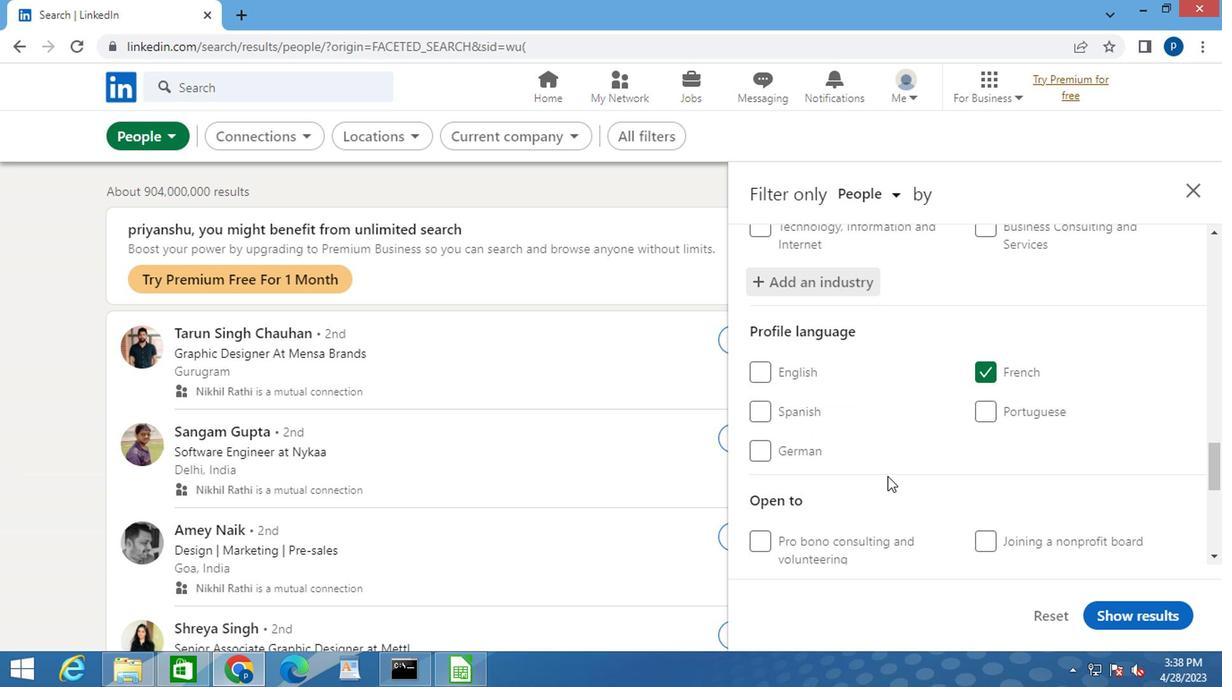 
Action: Mouse moved to (885, 471)
Screenshot: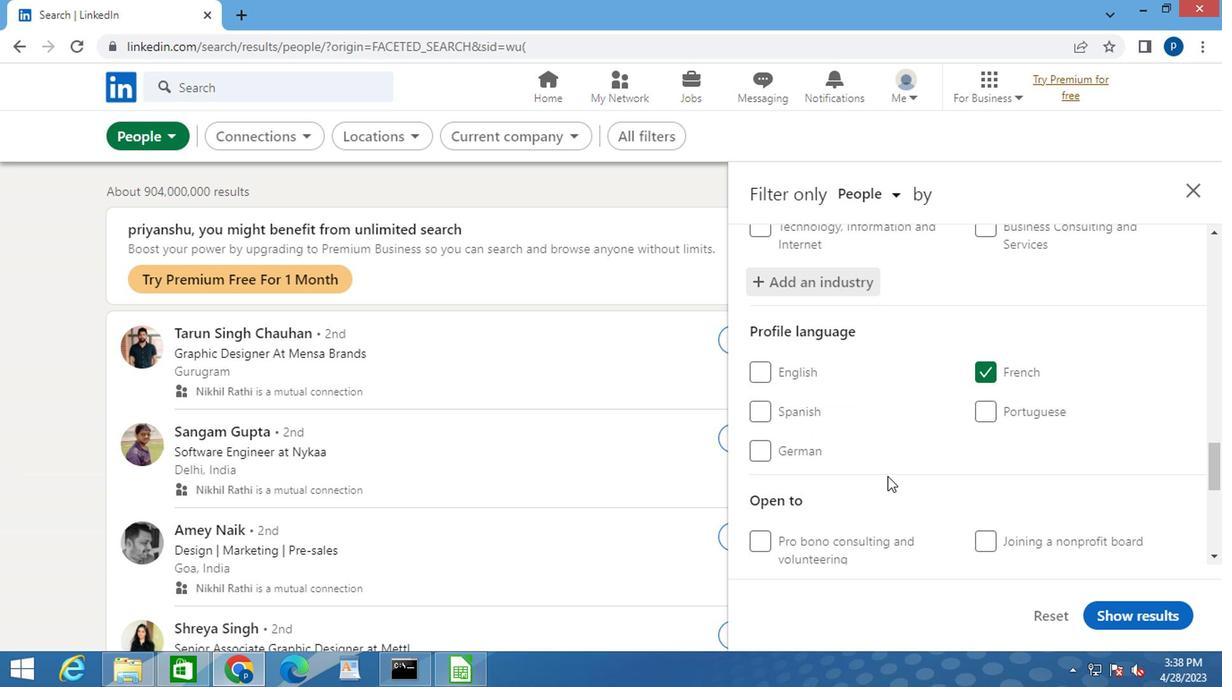 
Action: Mouse scrolled (885, 470) with delta (0, 0)
Screenshot: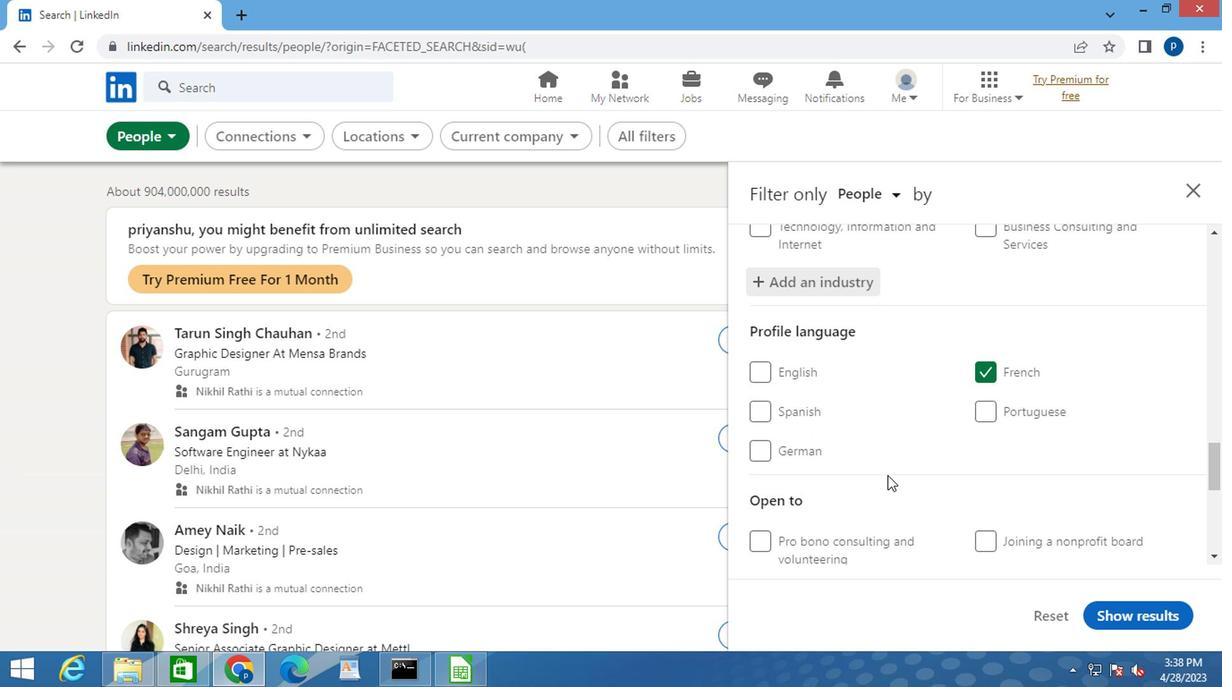 
Action: Mouse moved to (988, 498)
Screenshot: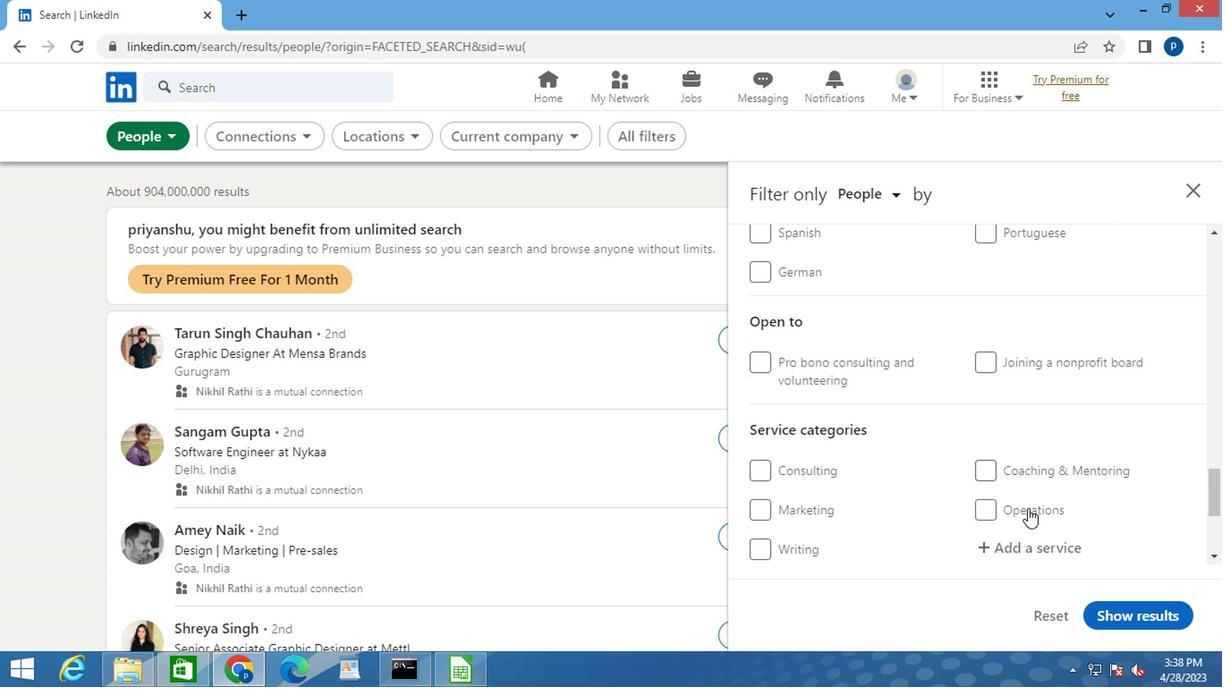 
Action: Mouse scrolled (988, 498) with delta (0, 0)
Screenshot: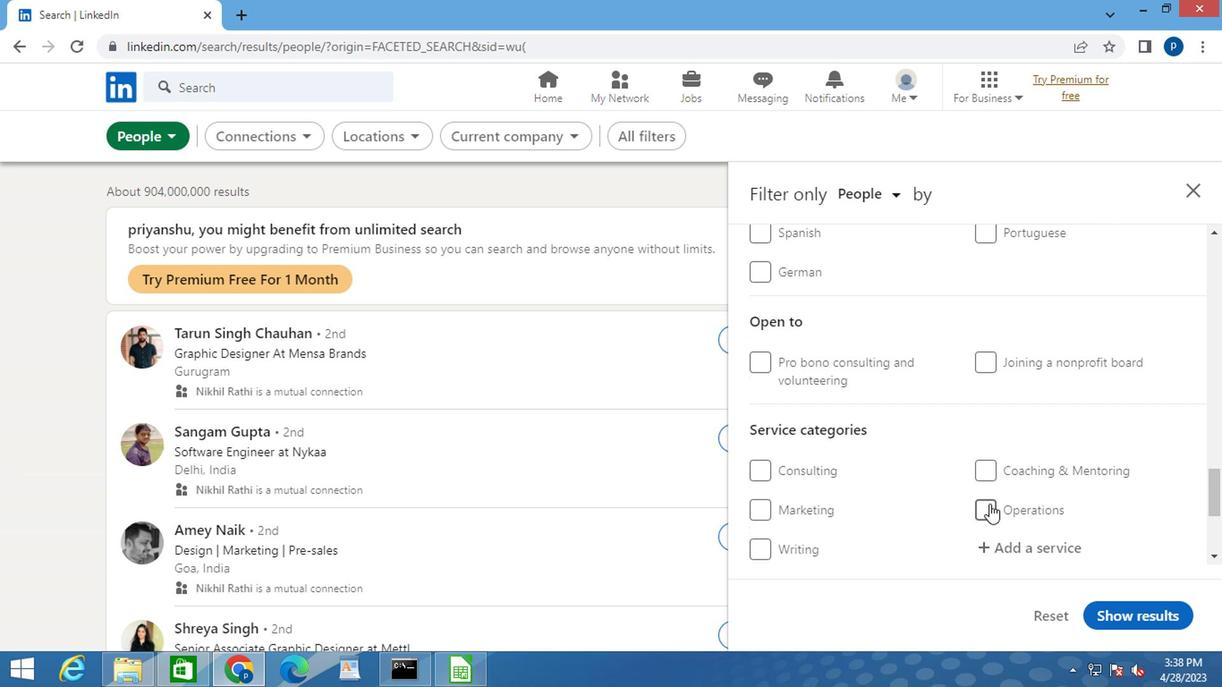 
Action: Mouse scrolled (988, 498) with delta (0, 0)
Screenshot: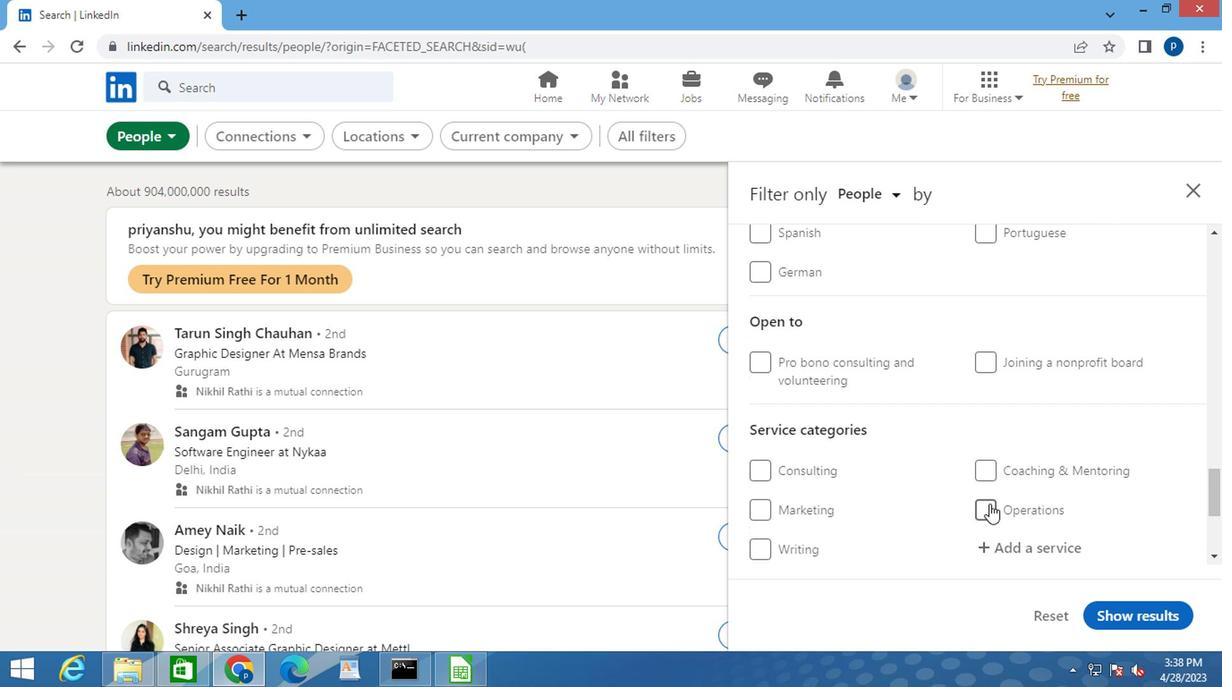 
Action: Mouse moved to (1017, 368)
Screenshot: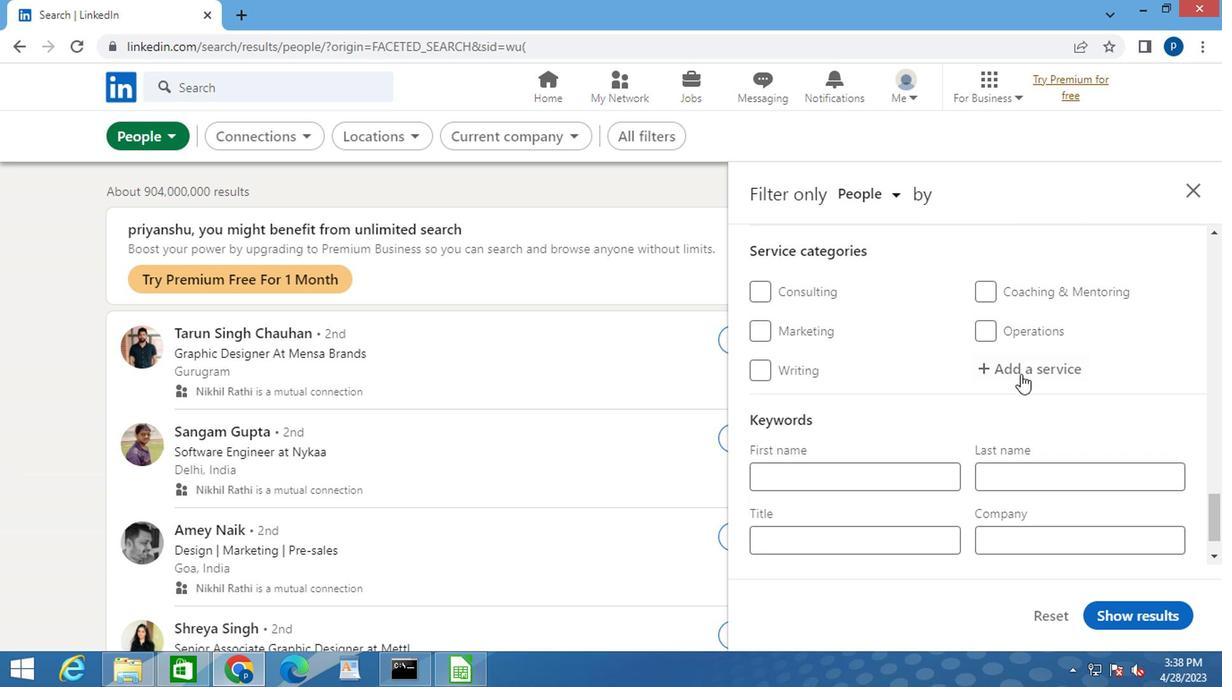 
Action: Mouse pressed left at (1017, 368)
Screenshot: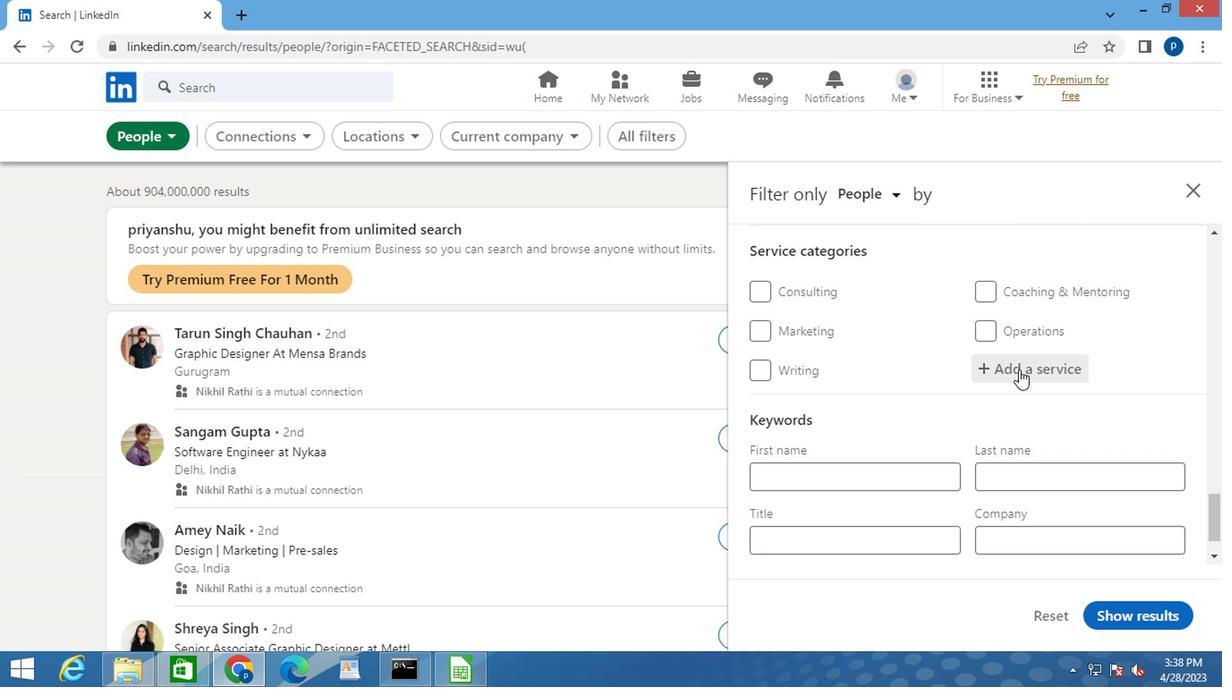 
Action: Key pressed <Key.caps_lock>L<Key.caps_lock>A
Screenshot: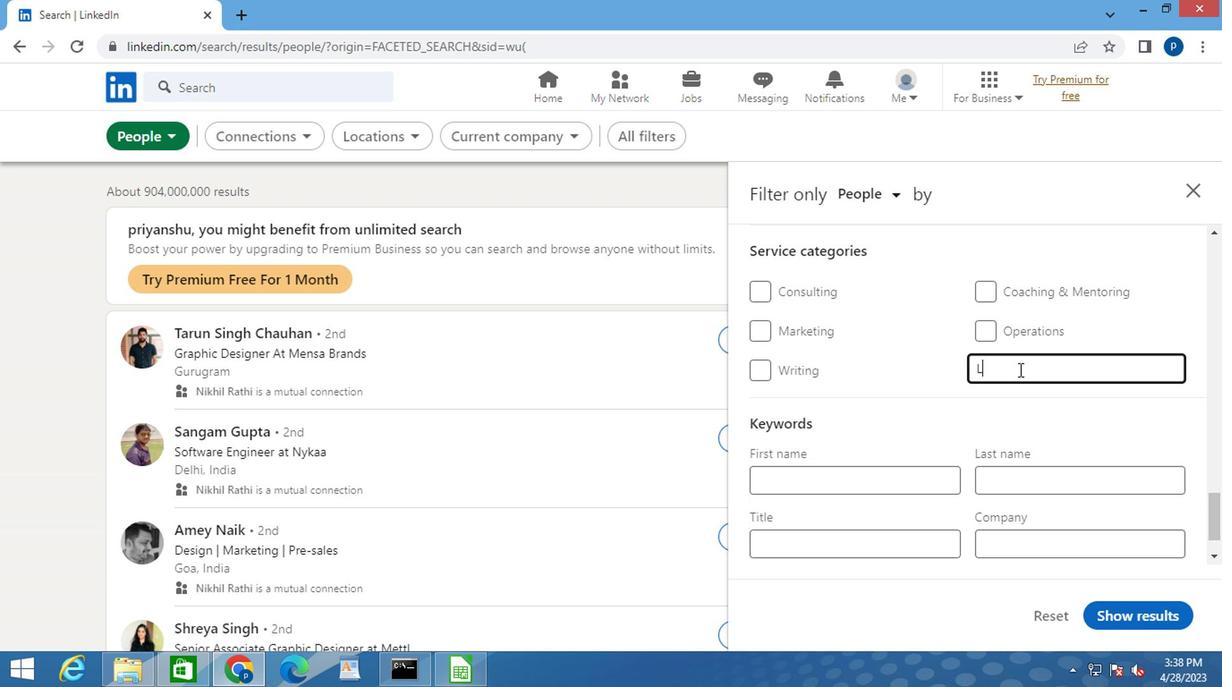 
Action: Mouse moved to (1017, 368)
Screenshot: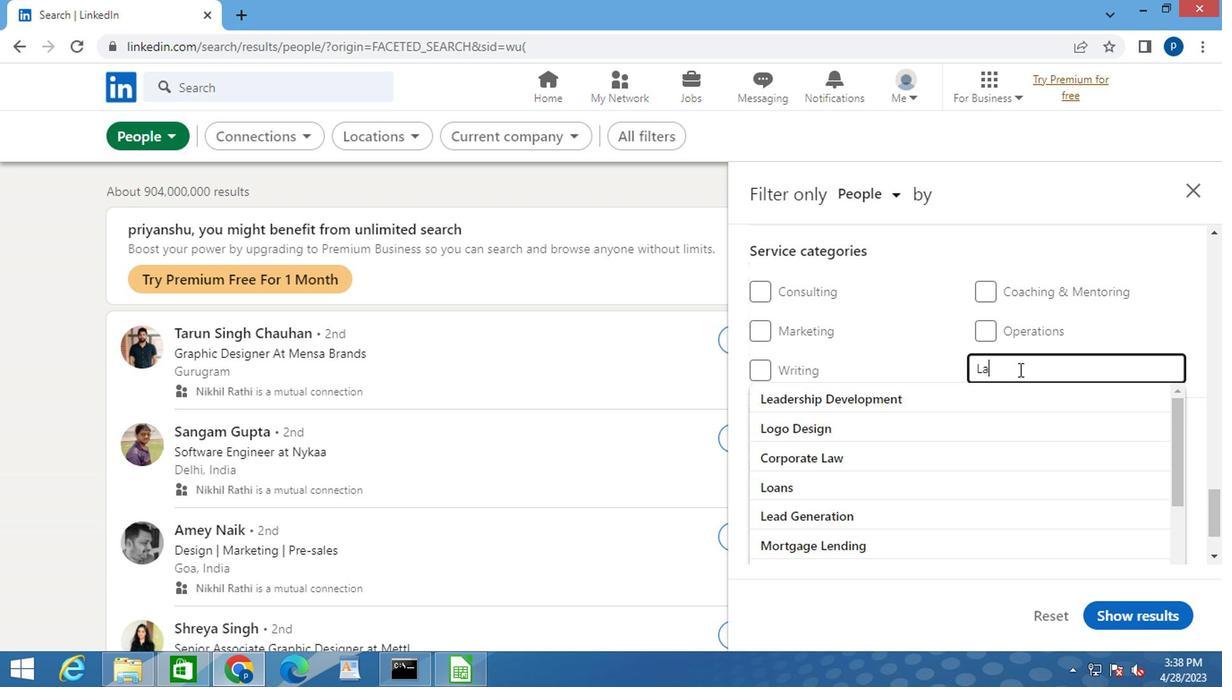
Action: Key pressed B
Screenshot: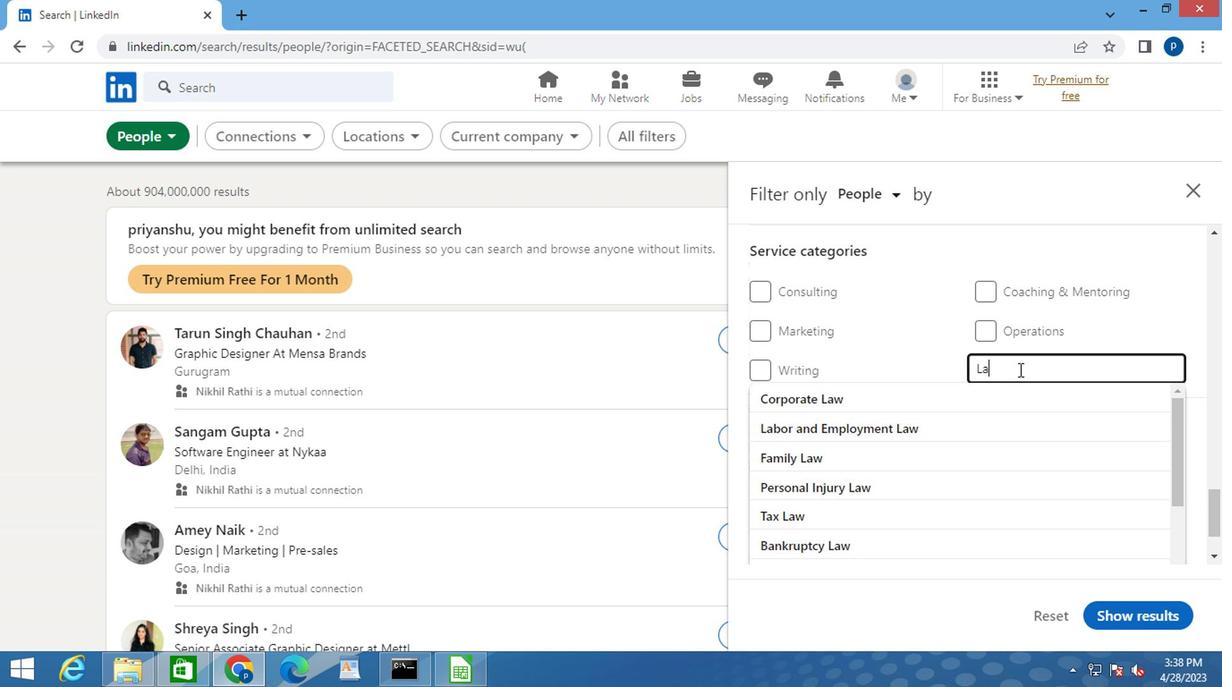 
Action: Mouse moved to (931, 395)
Screenshot: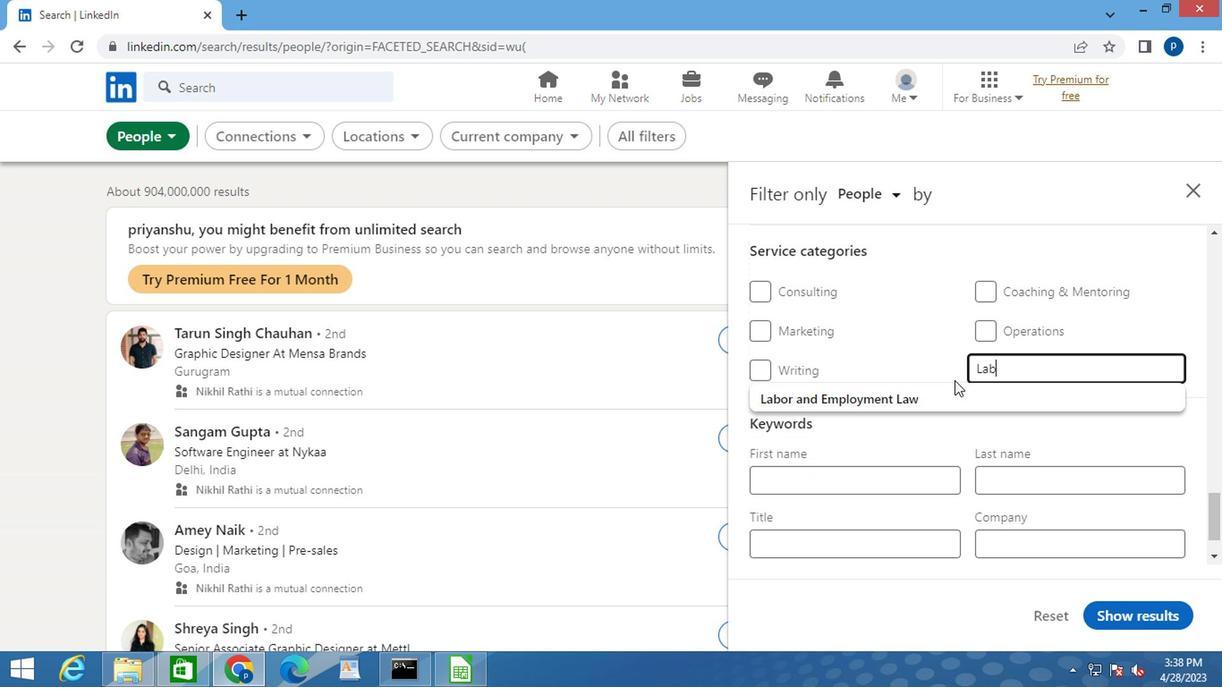 
Action: Mouse pressed left at (931, 395)
Screenshot: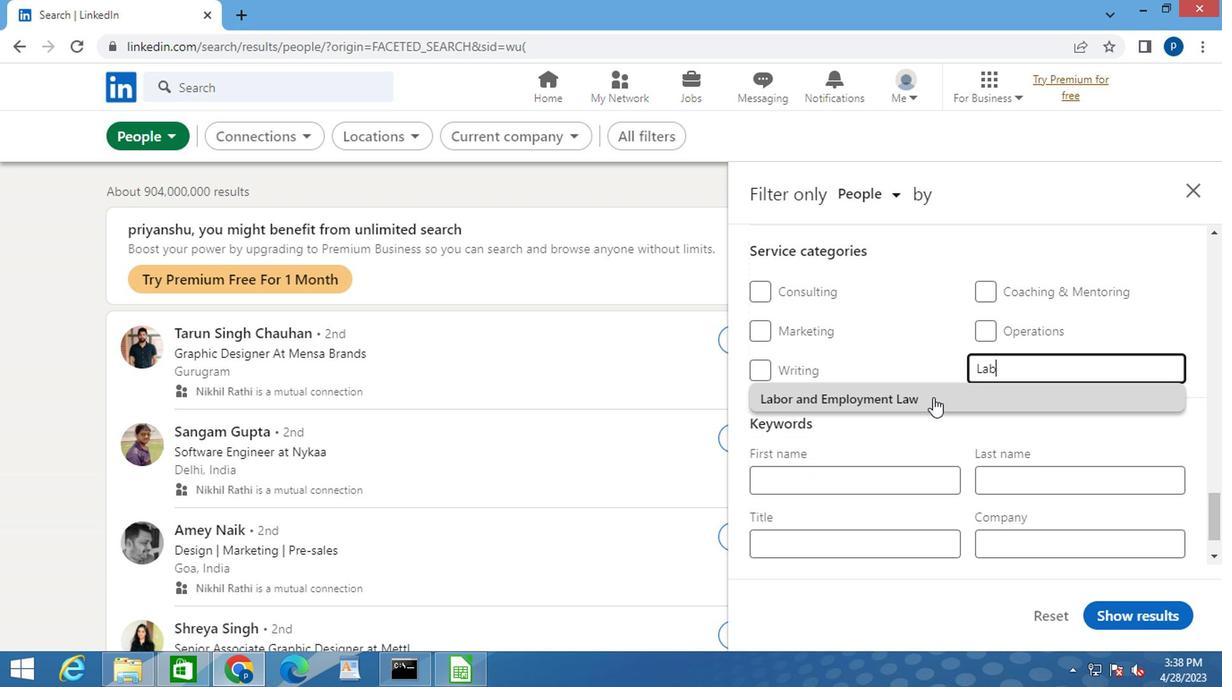 
Action: Mouse moved to (930, 395)
Screenshot: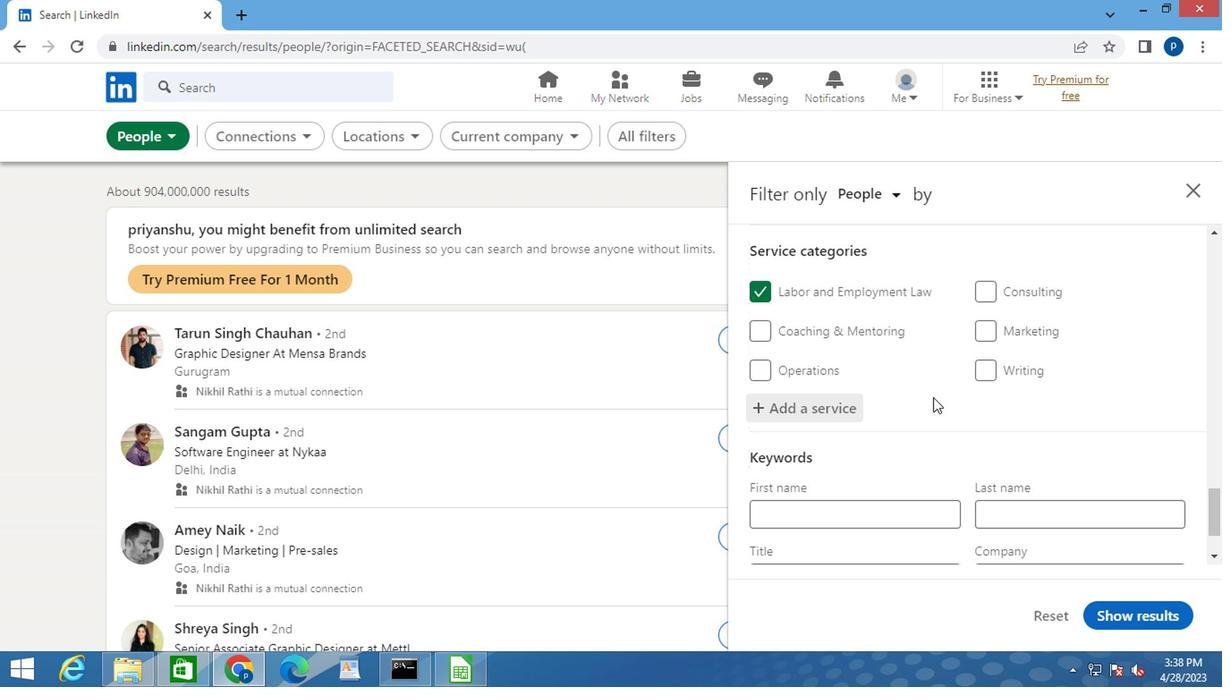 
Action: Mouse scrolled (930, 394) with delta (0, 0)
Screenshot: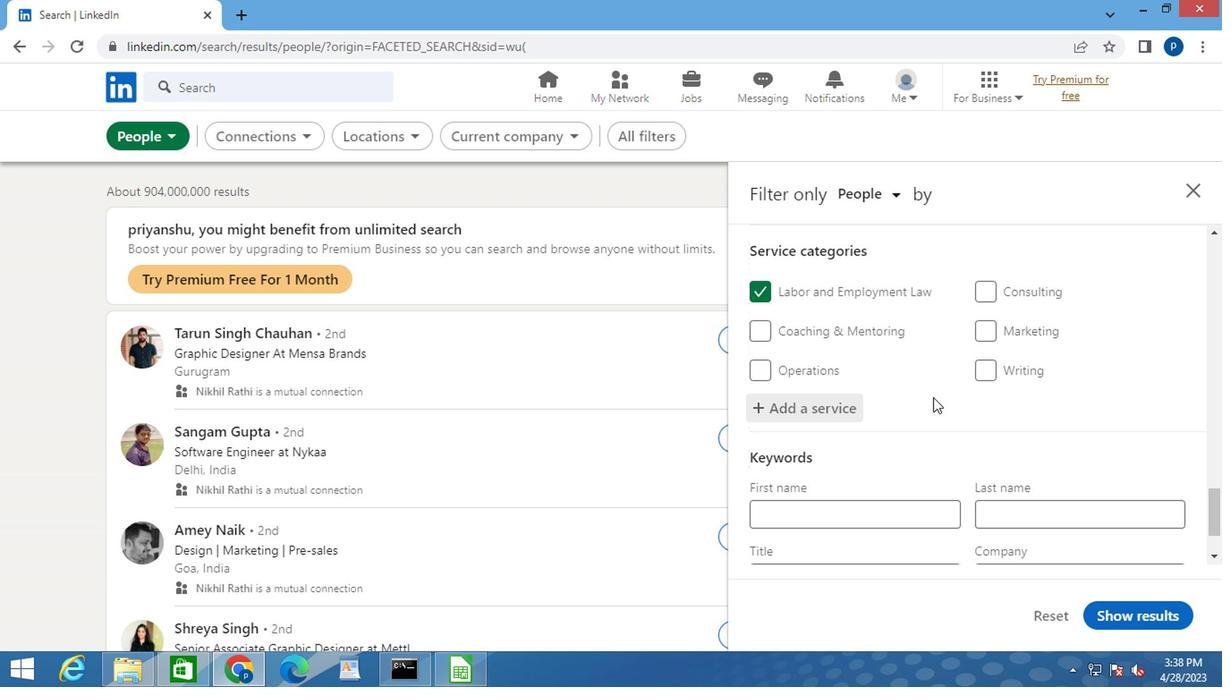 
Action: Mouse moved to (930, 396)
Screenshot: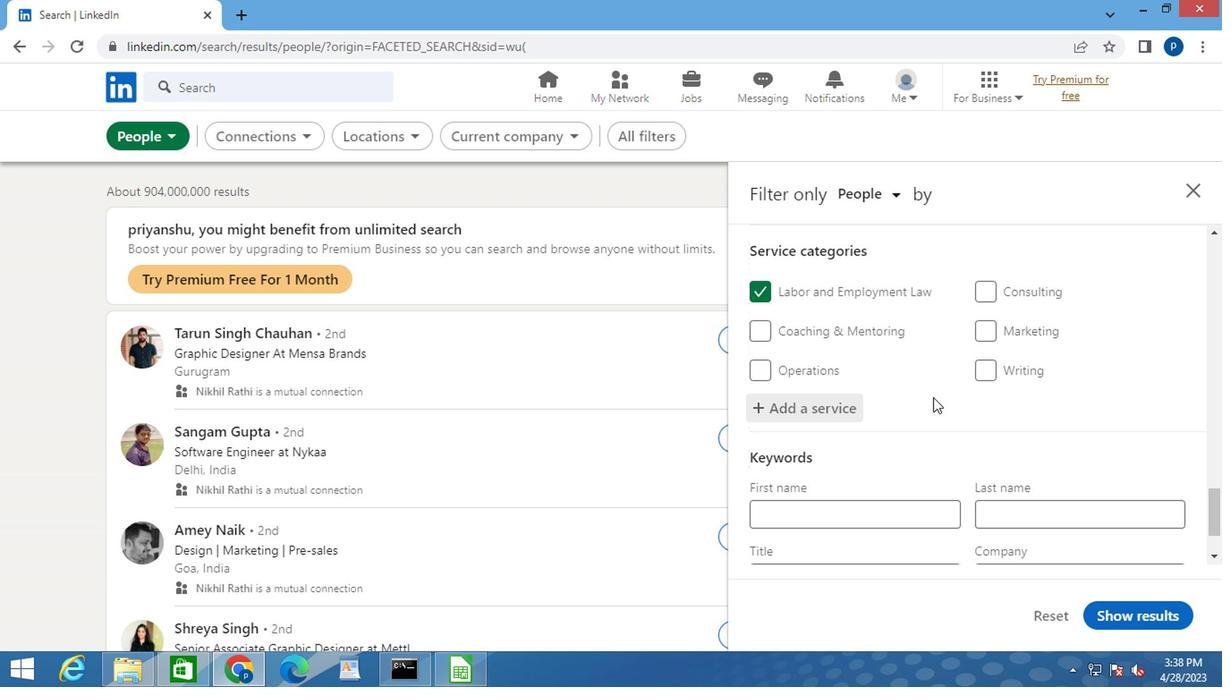 
Action: Mouse scrolled (930, 395) with delta (0, -1)
Screenshot: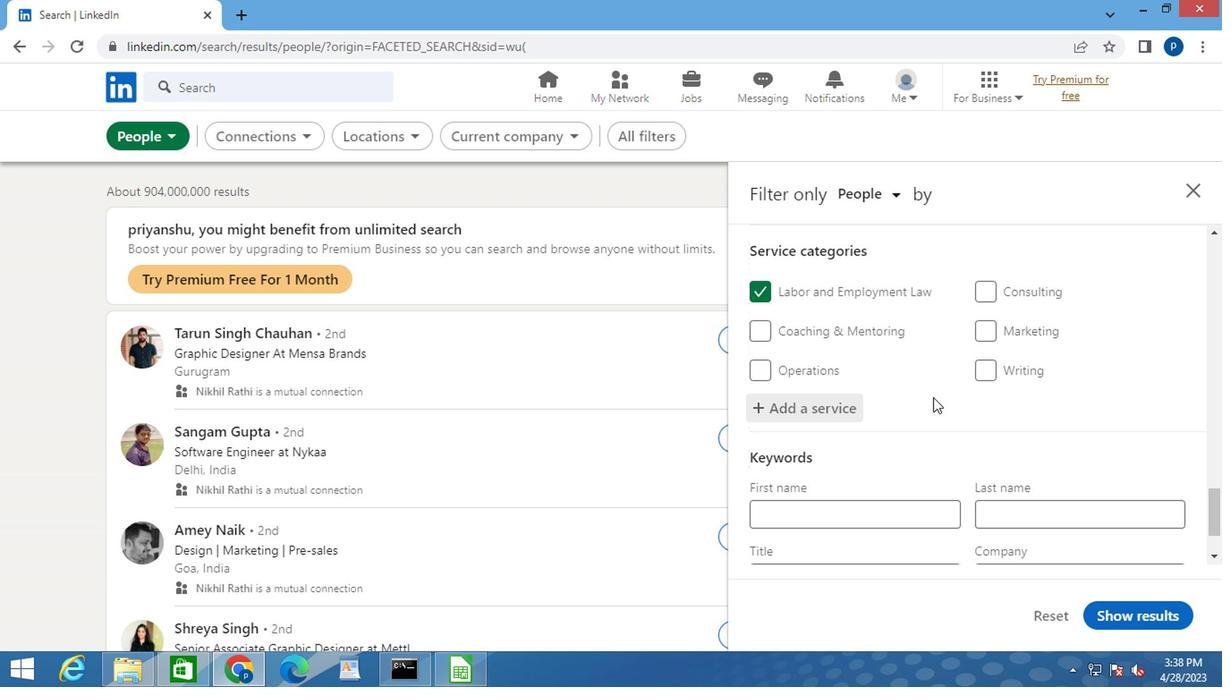 
Action: Mouse moved to (930, 398)
Screenshot: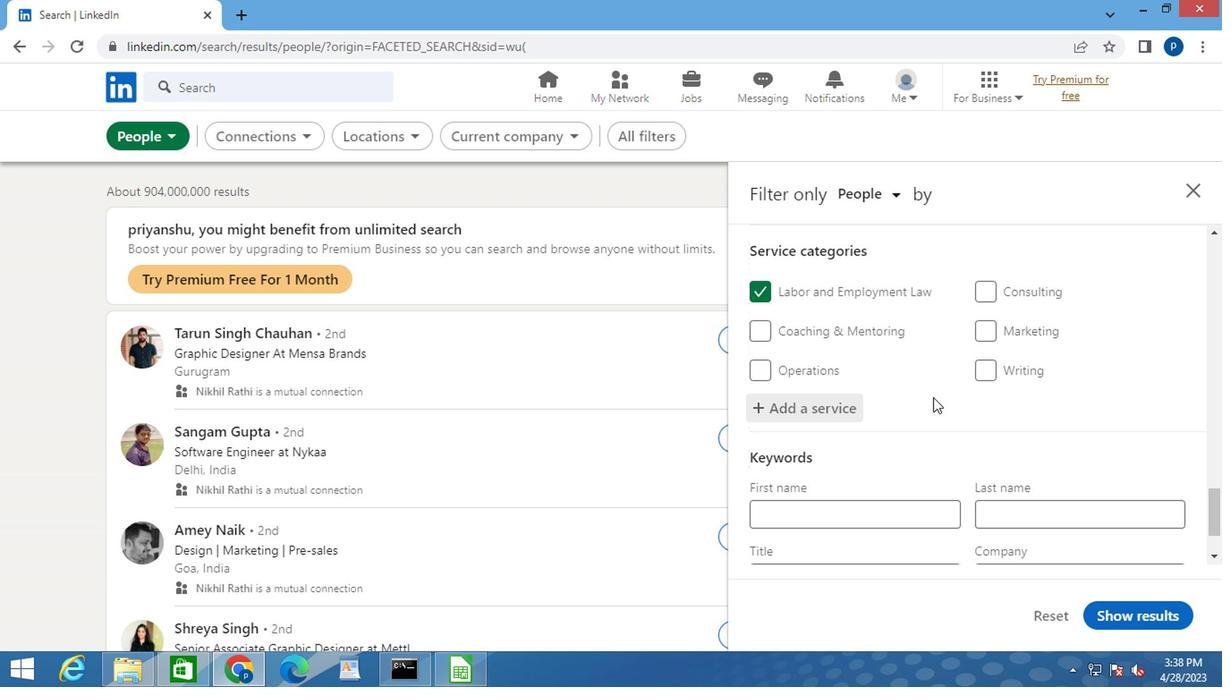
Action: Mouse scrolled (930, 397) with delta (0, 0)
Screenshot: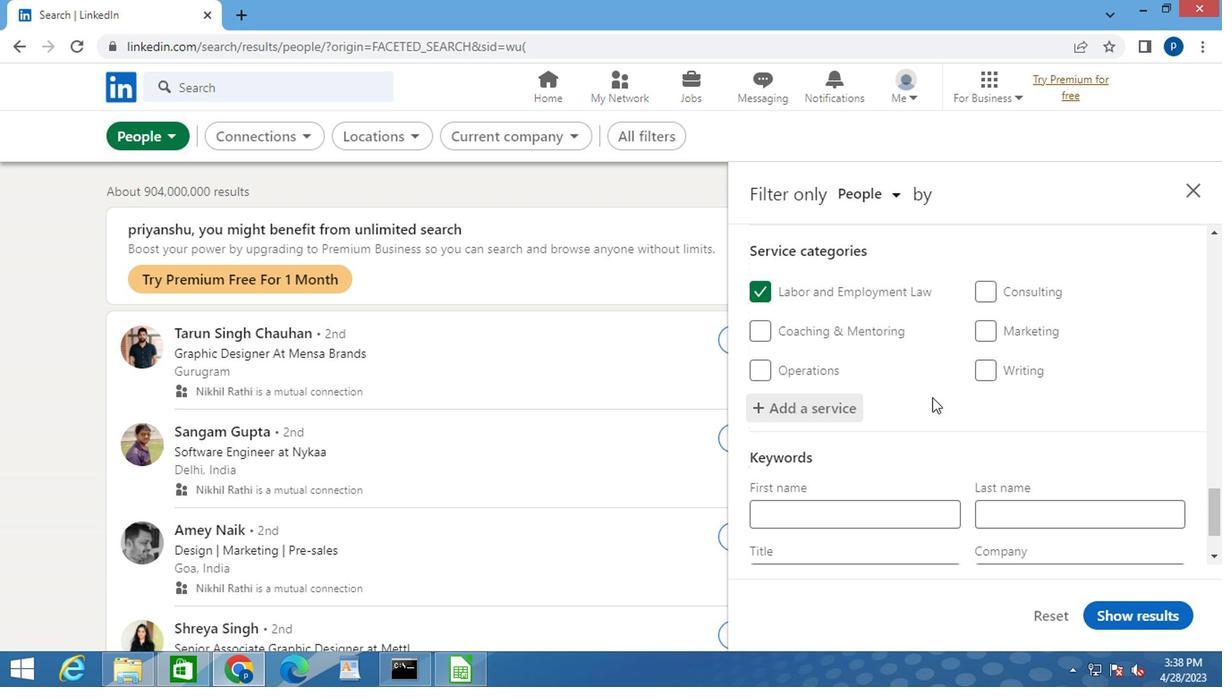 
Action: Mouse moved to (831, 484)
Screenshot: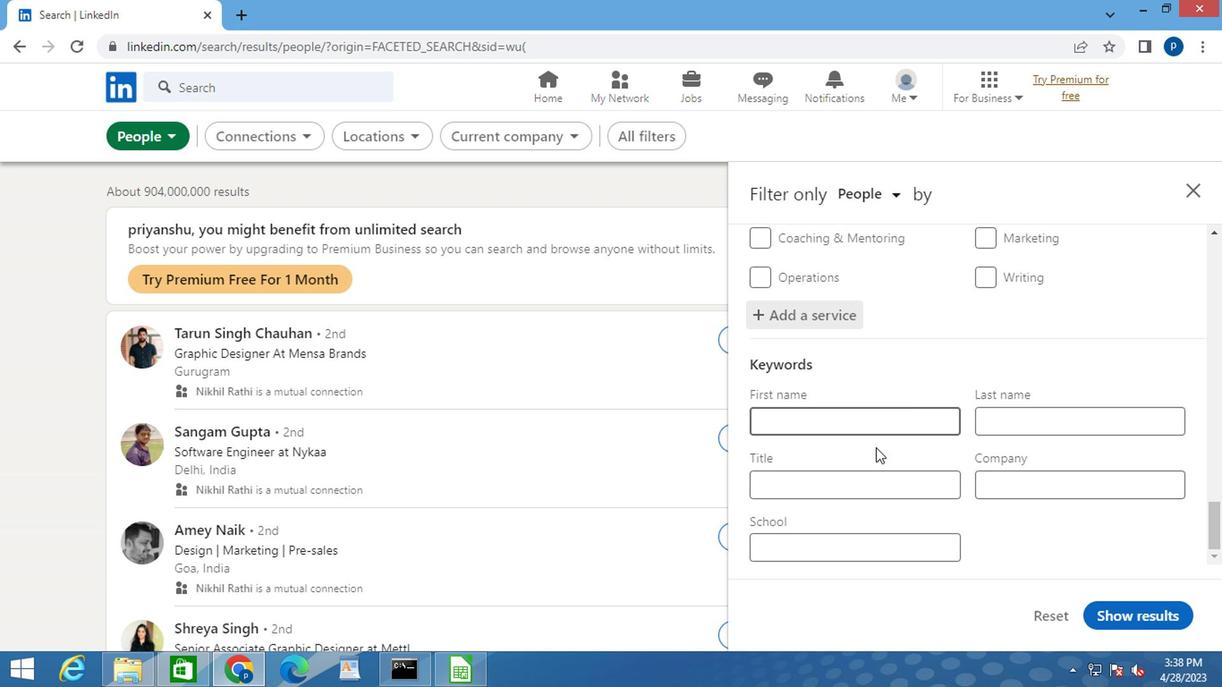 
Action: Mouse pressed left at (831, 484)
Screenshot: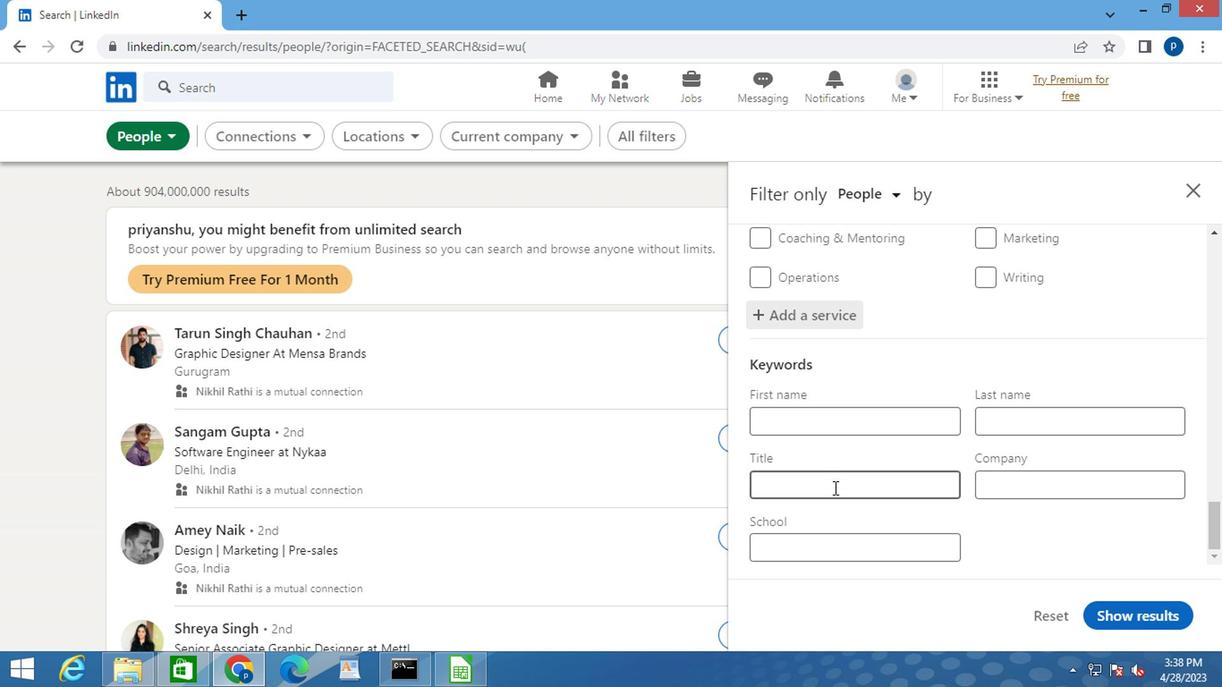 
Action: Key pressed <Key.caps_lock>A<Key.caps_lock>DMRATIV<Key.space><Key.caps_lock>A<Key.caps_lock>SSISTANT<Key.space>
Screenshot: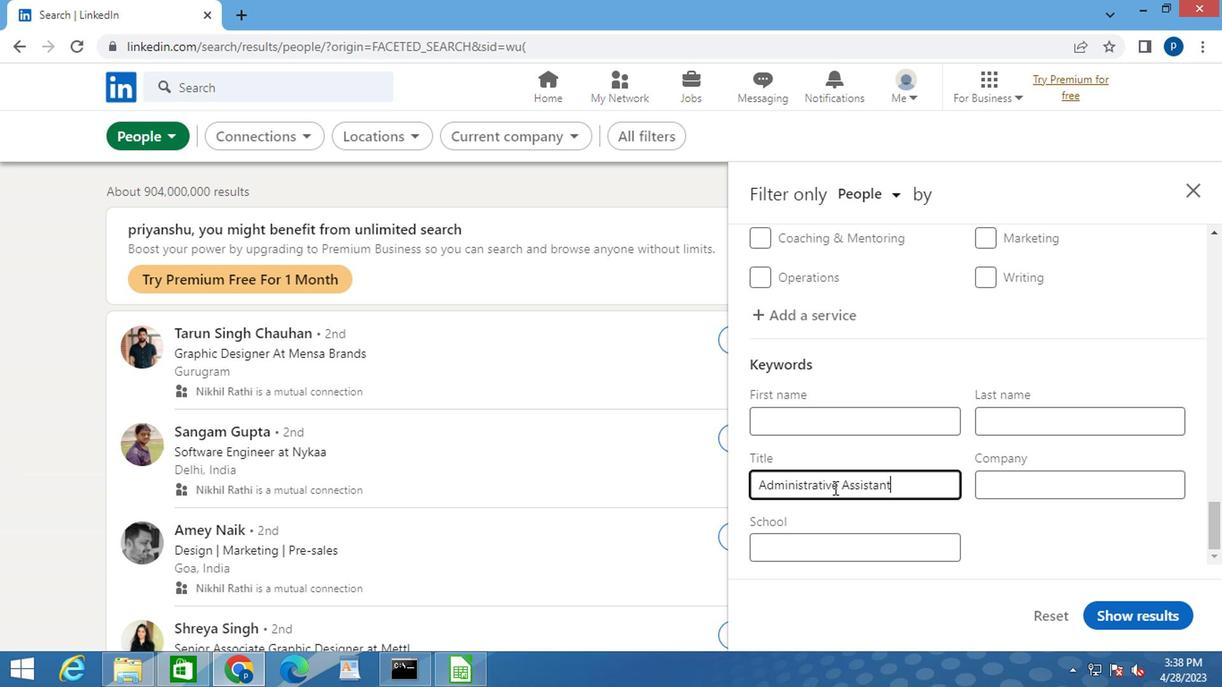 
Action: Mouse moved to (1119, 610)
Screenshot: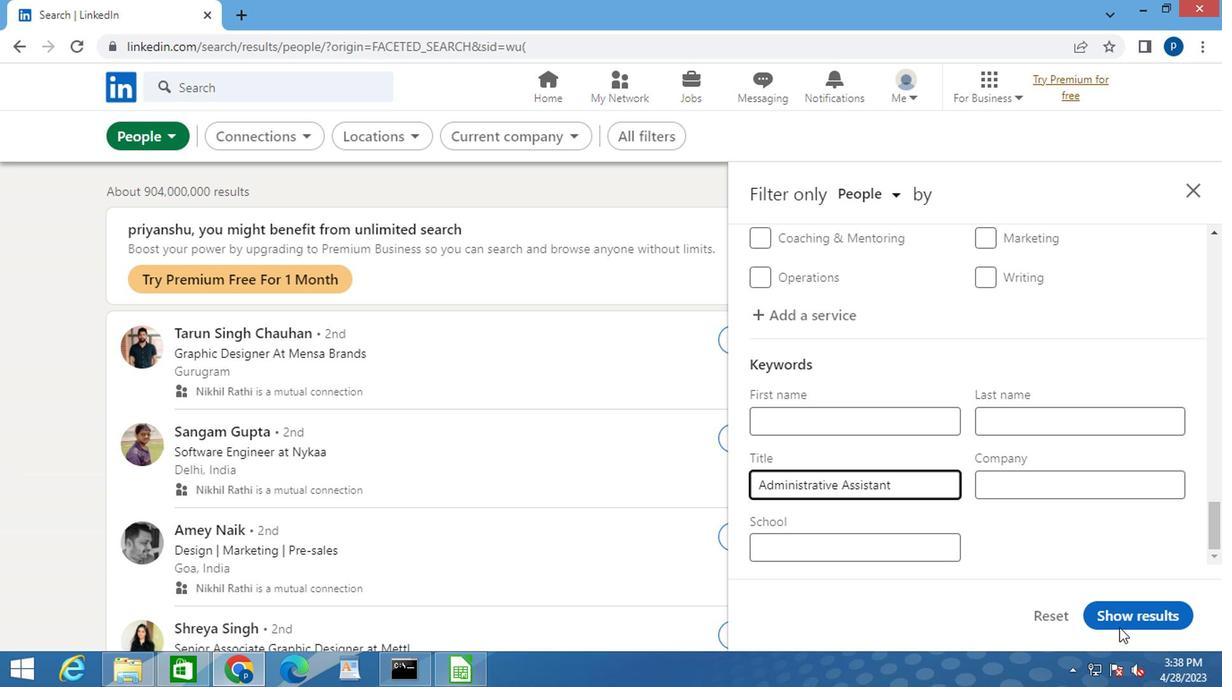 
Action: Mouse pressed left at (1119, 610)
Screenshot: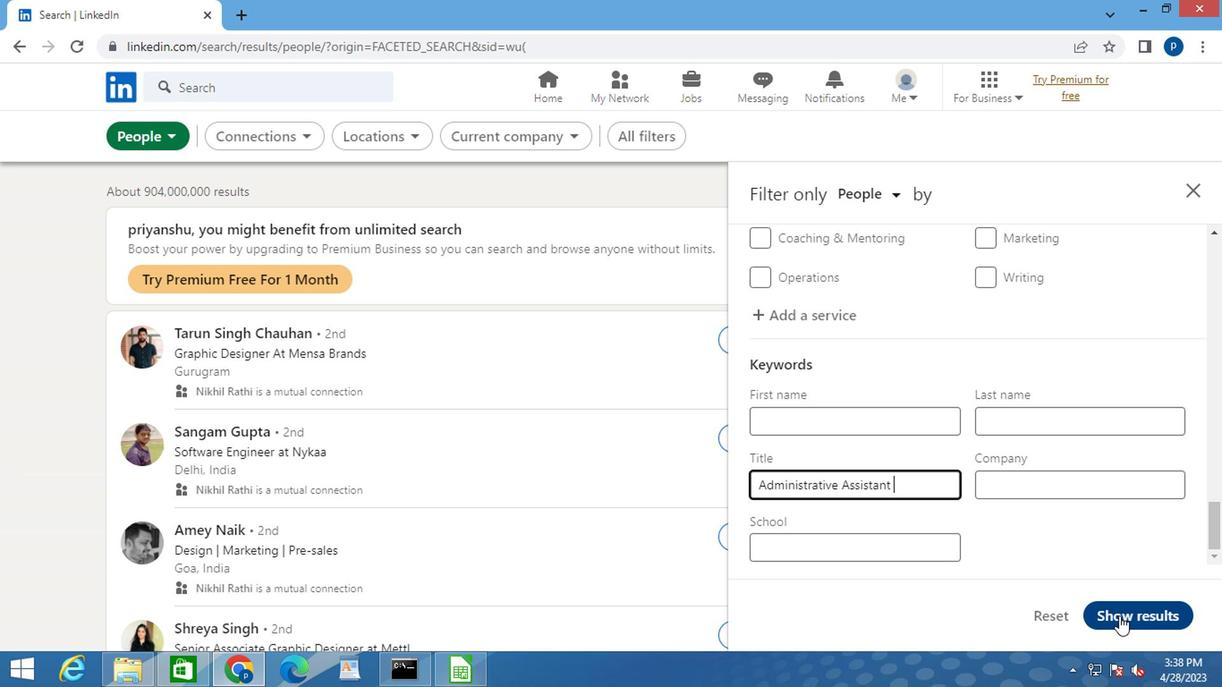 
